 Task: Install fitness and health tracking extensions to monitor your activity.
Action: Mouse moved to (1380, 36)
Screenshot: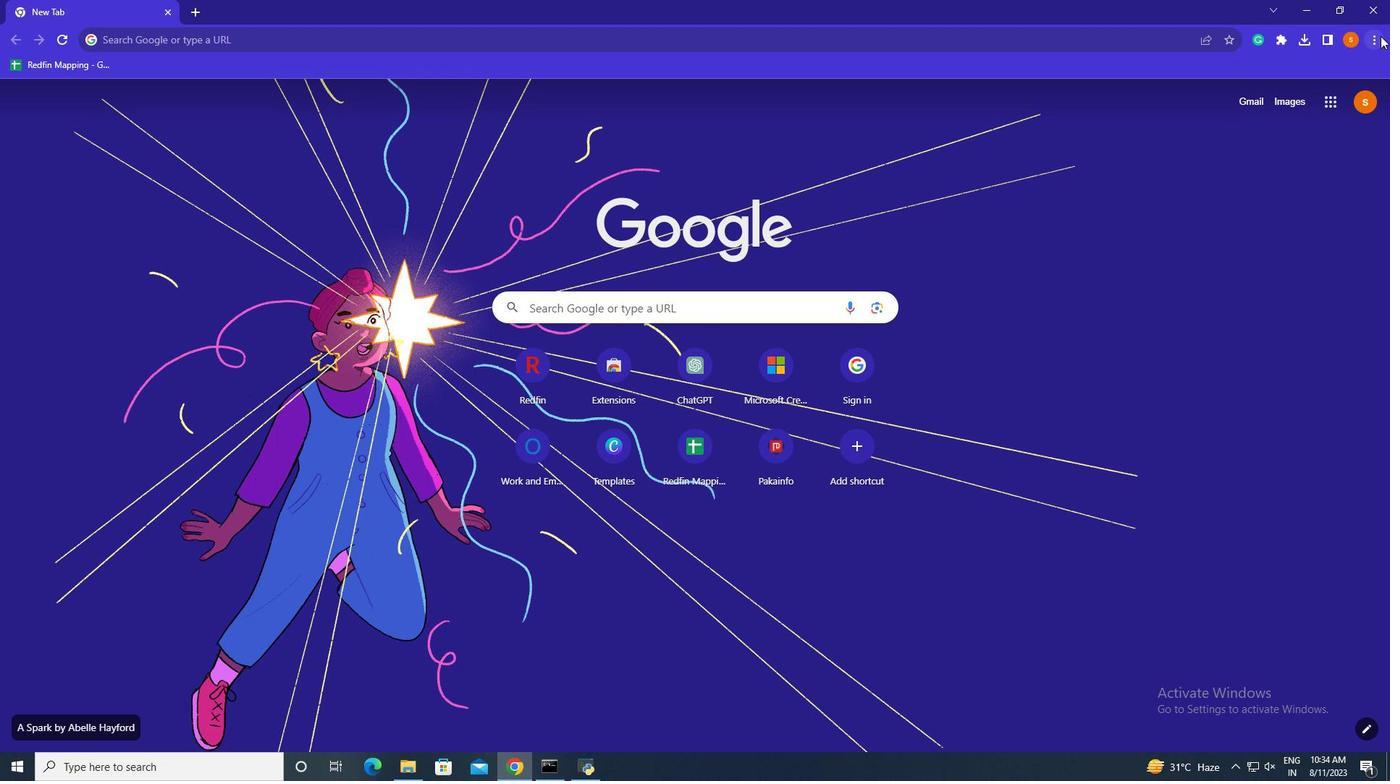 
Action: Mouse pressed left at (1380, 36)
Screenshot: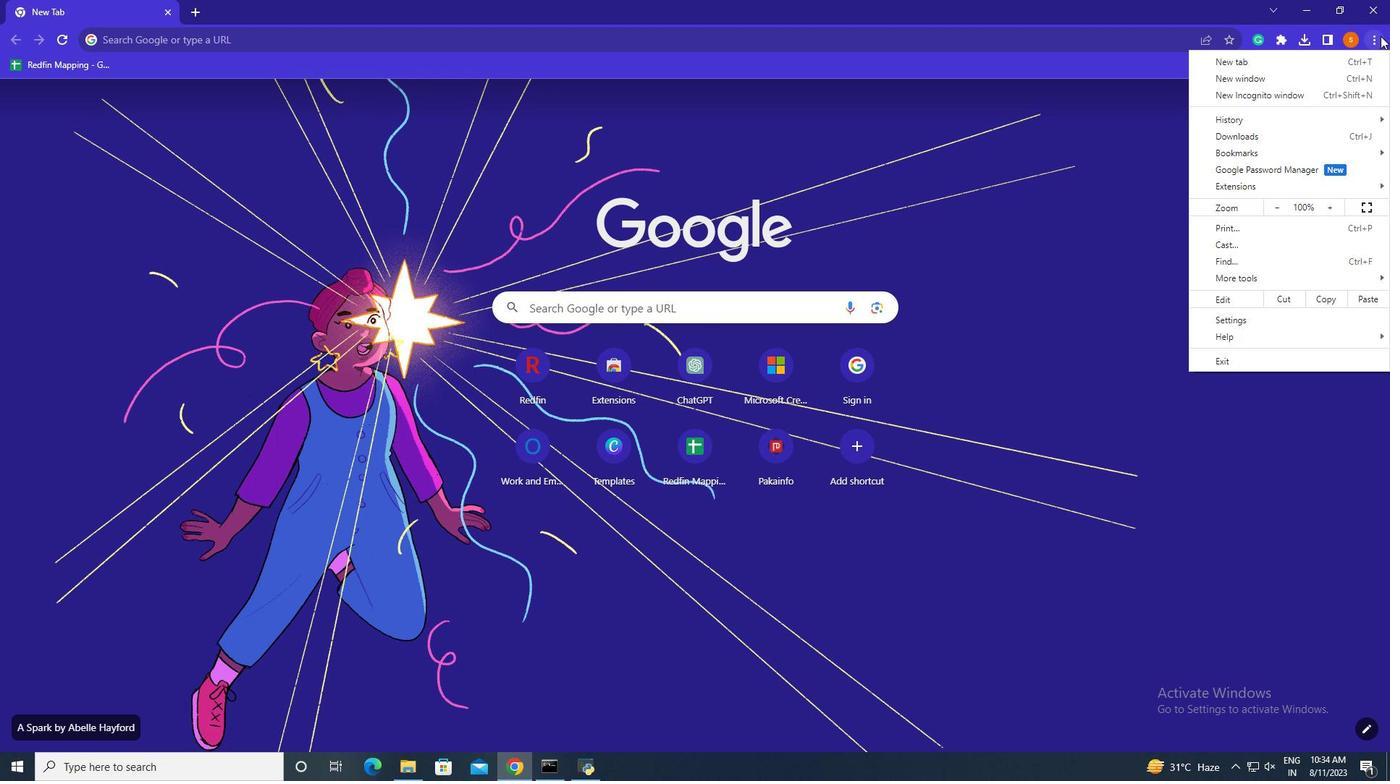 
Action: Mouse moved to (1263, 185)
Screenshot: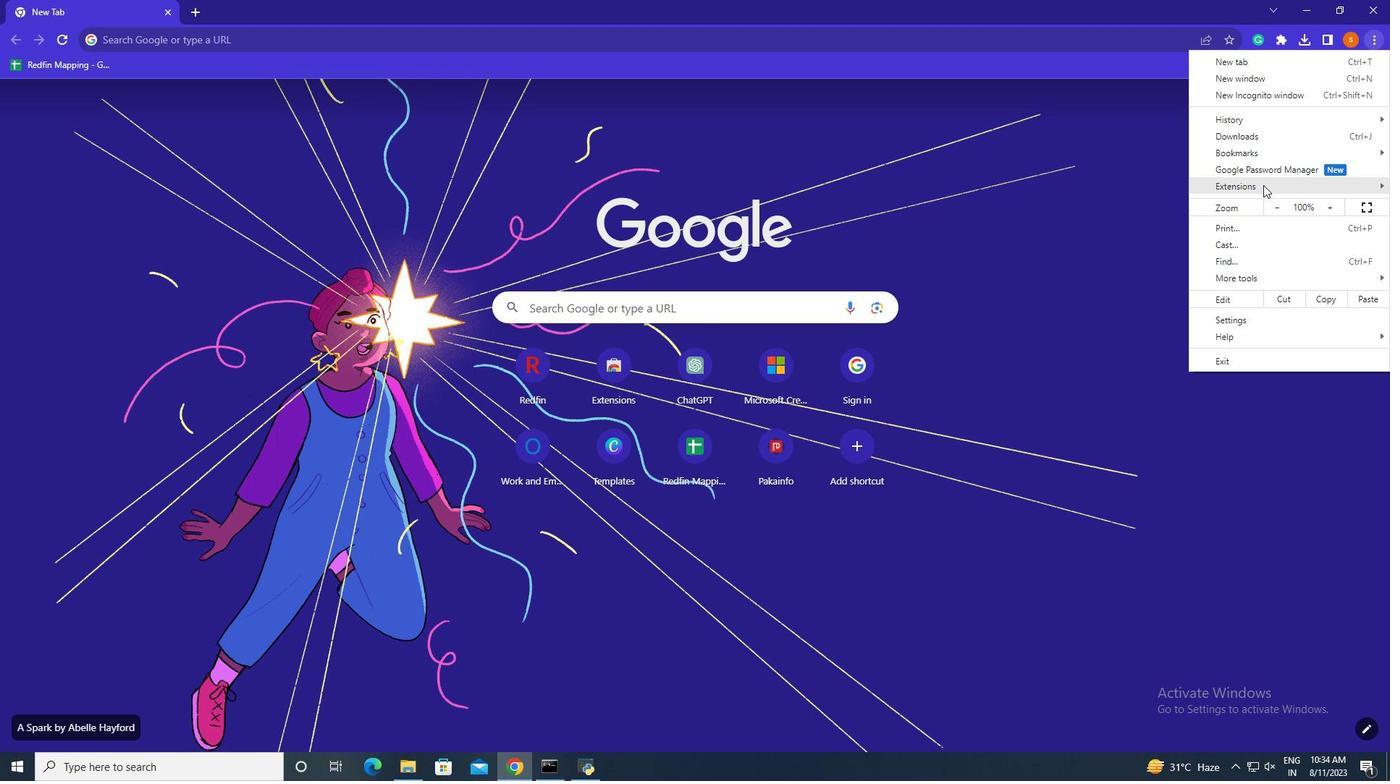 
Action: Mouse pressed left at (1263, 185)
Screenshot: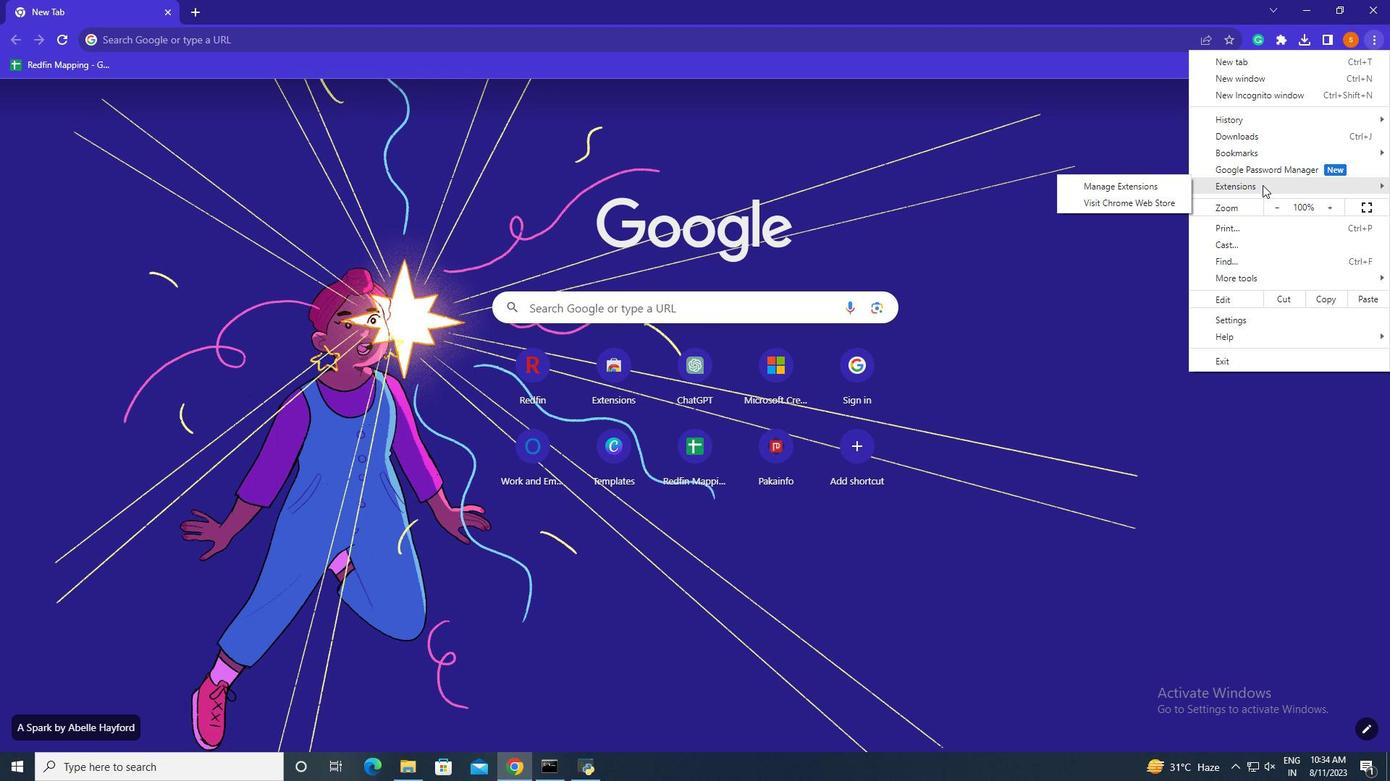 
Action: Mouse moved to (1164, 207)
Screenshot: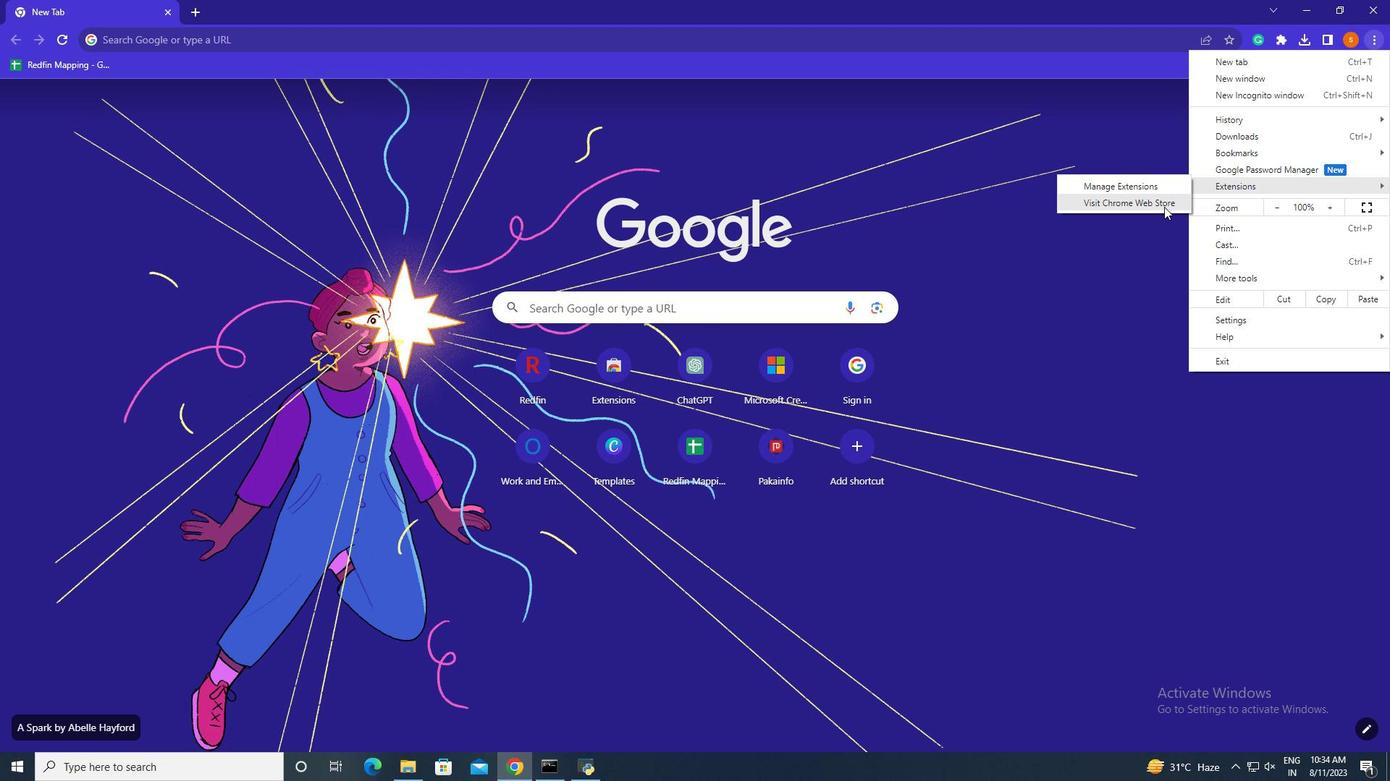 
Action: Mouse pressed left at (1164, 207)
Screenshot: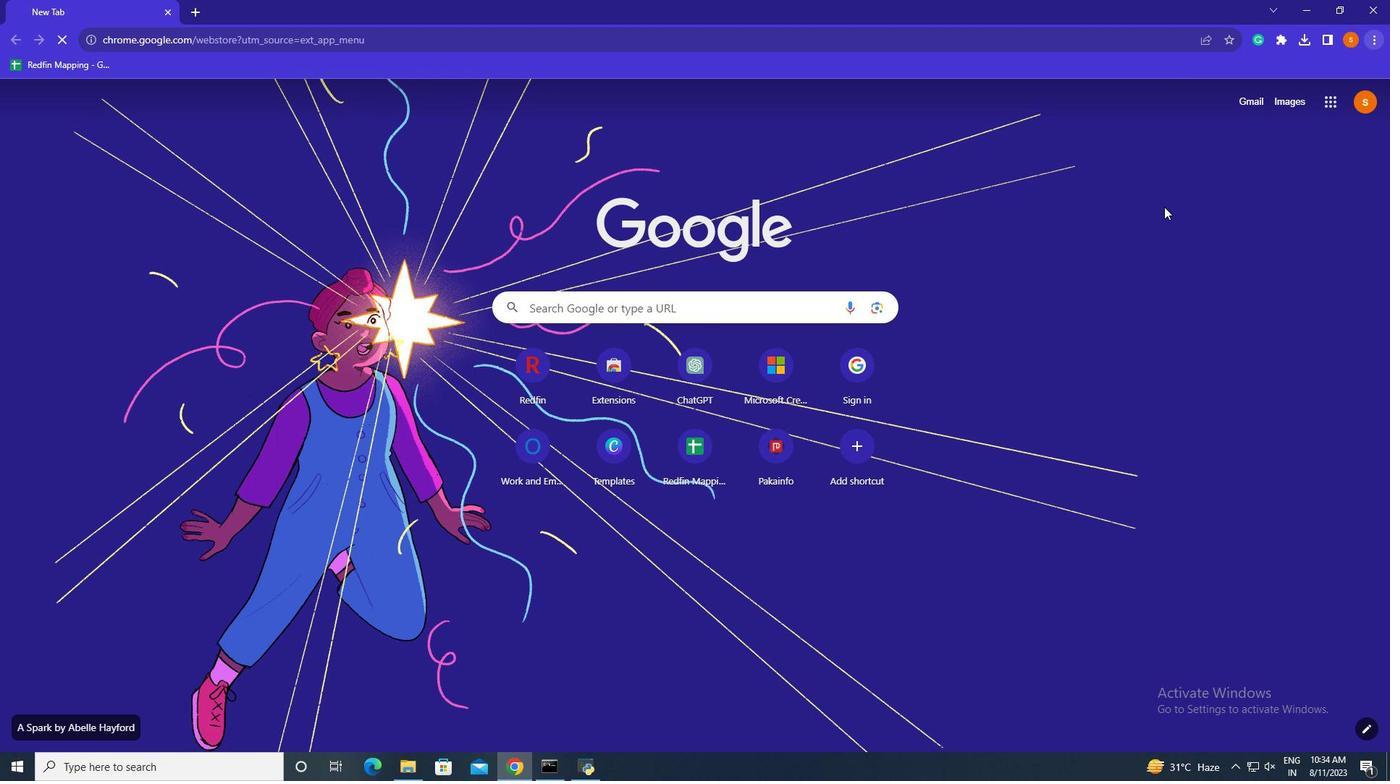 
Action: Mouse moved to (286, 135)
Screenshot: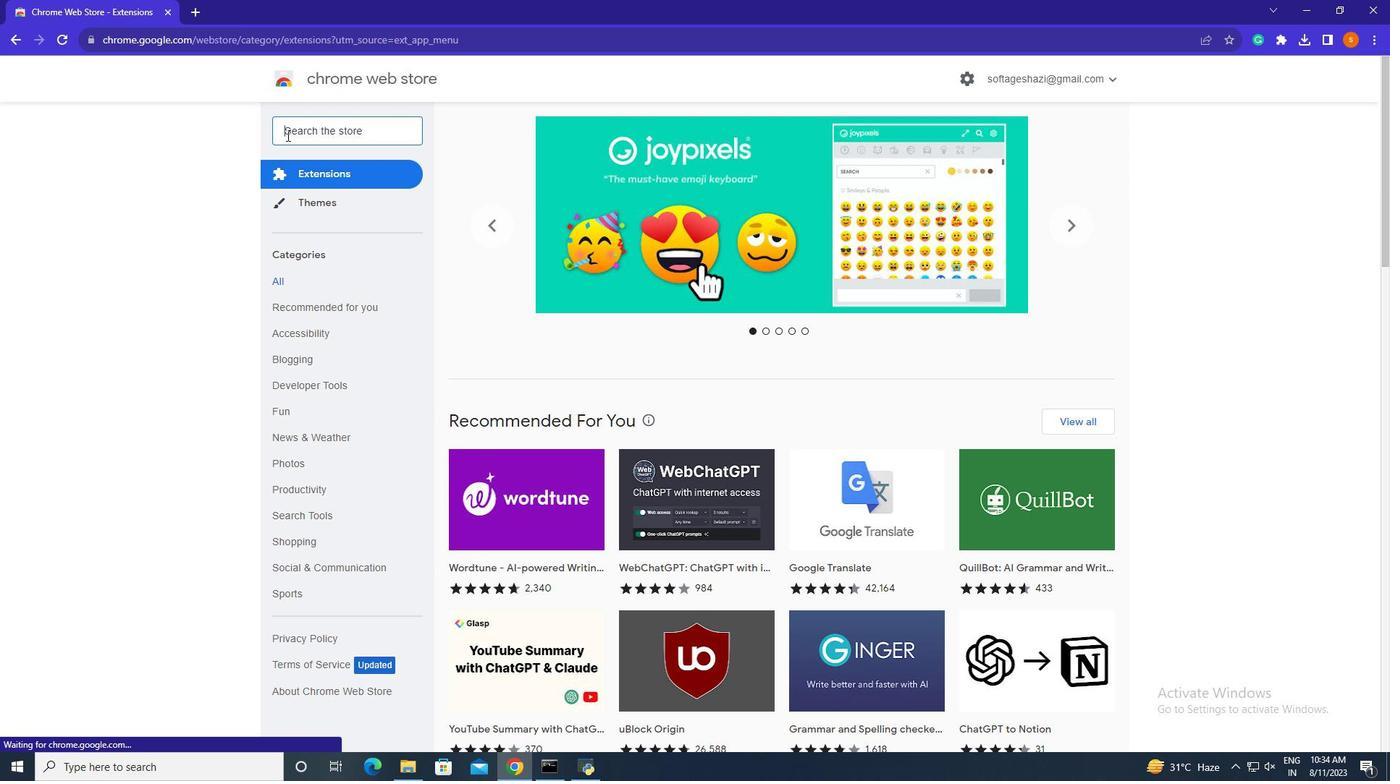 
Action: Mouse pressed left at (286, 135)
Screenshot: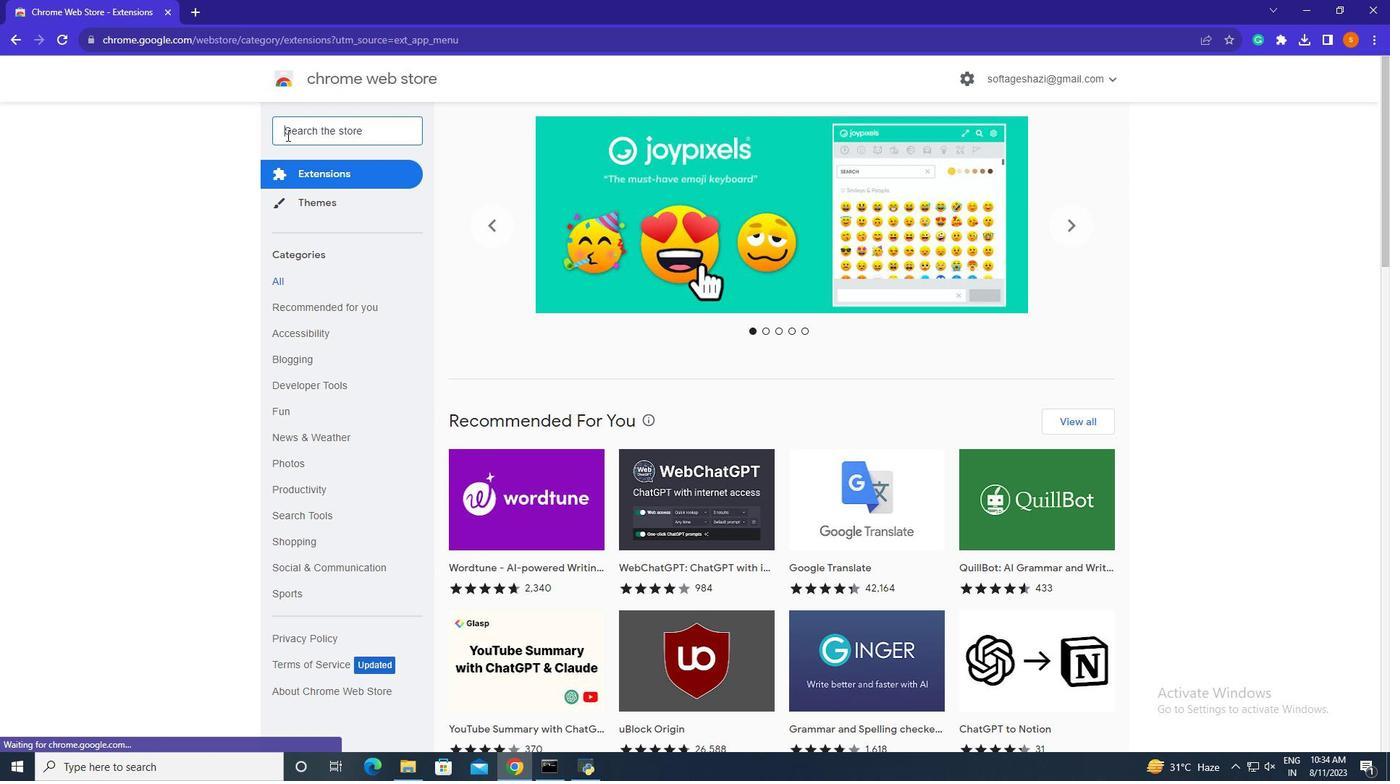 
Action: Key pressed <Key.shift>Fitness<Key.space>and<Key.space>health<Key.space>tracking
Screenshot: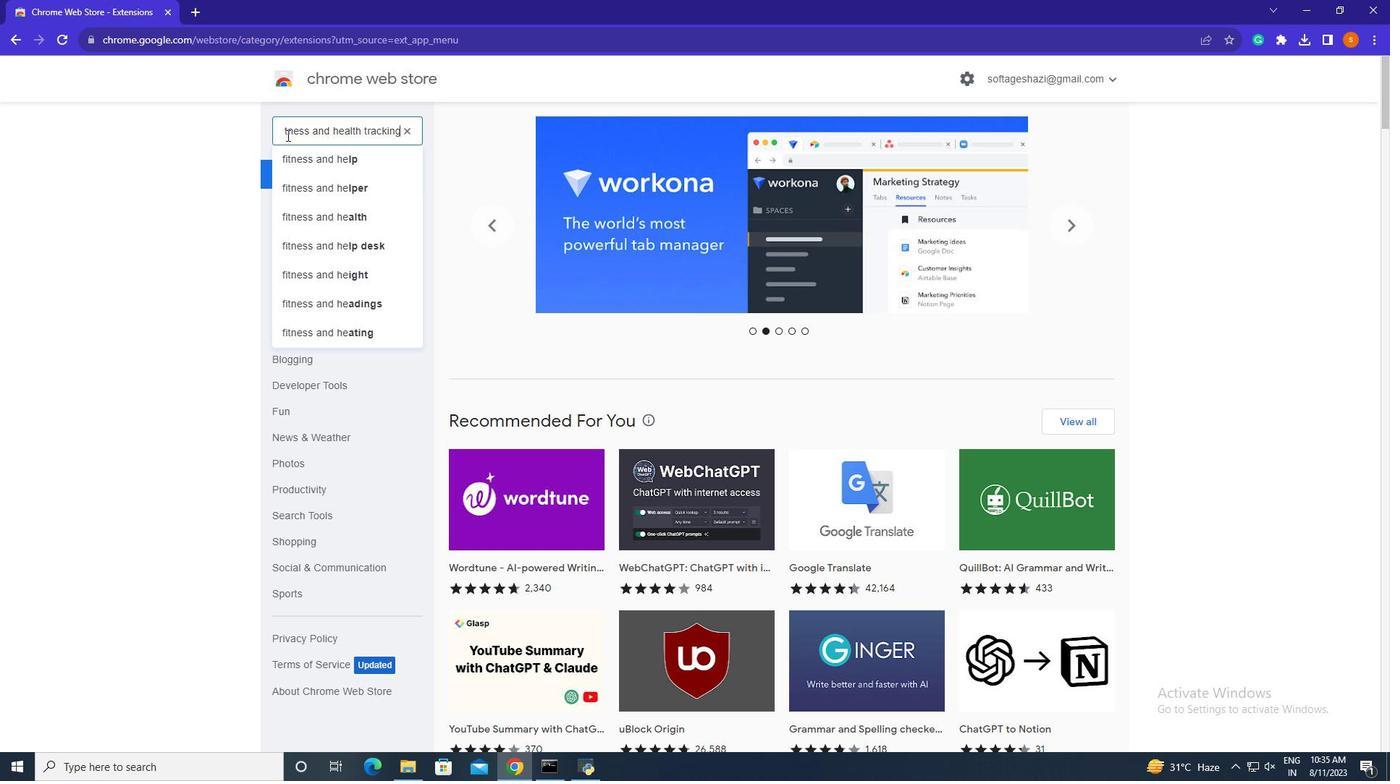 
Action: Mouse moved to (349, 150)
Screenshot: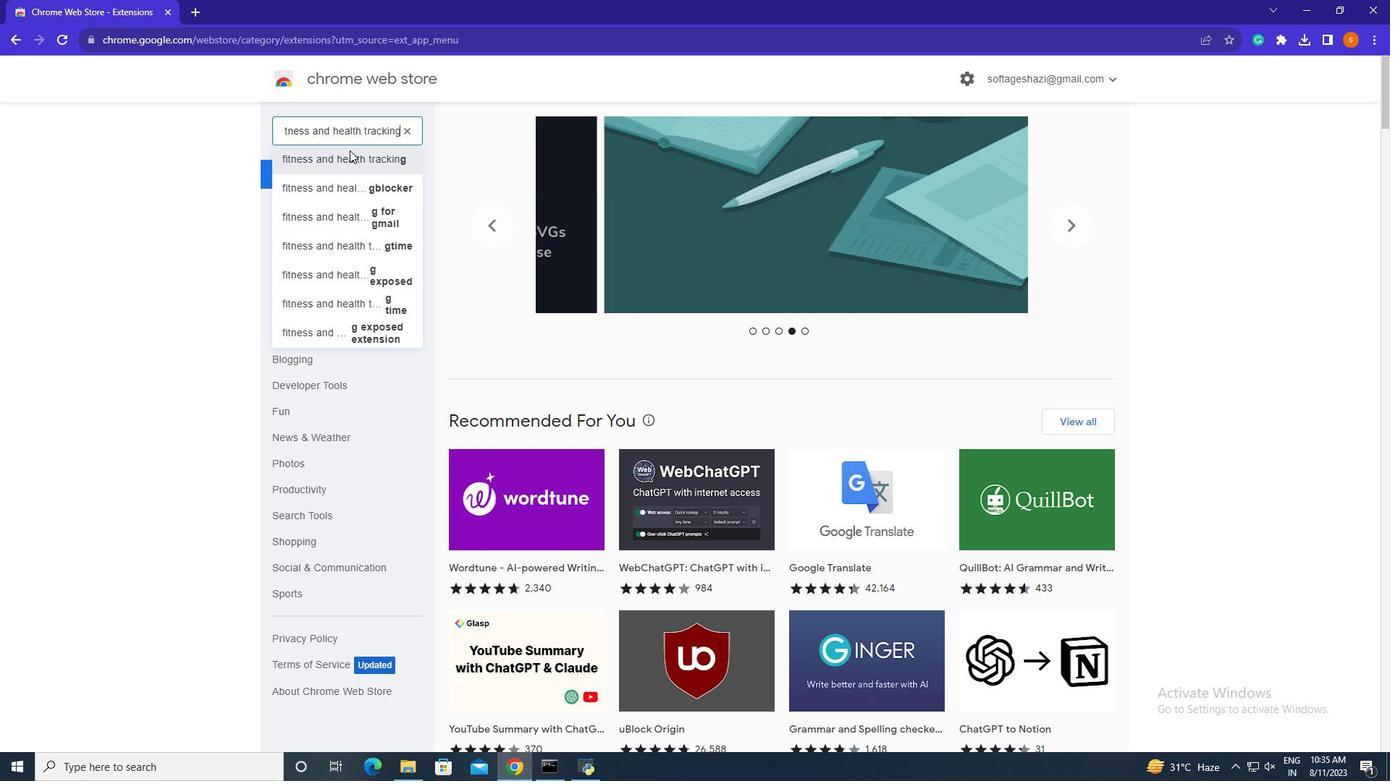 
Action: Mouse pressed left at (349, 150)
Screenshot: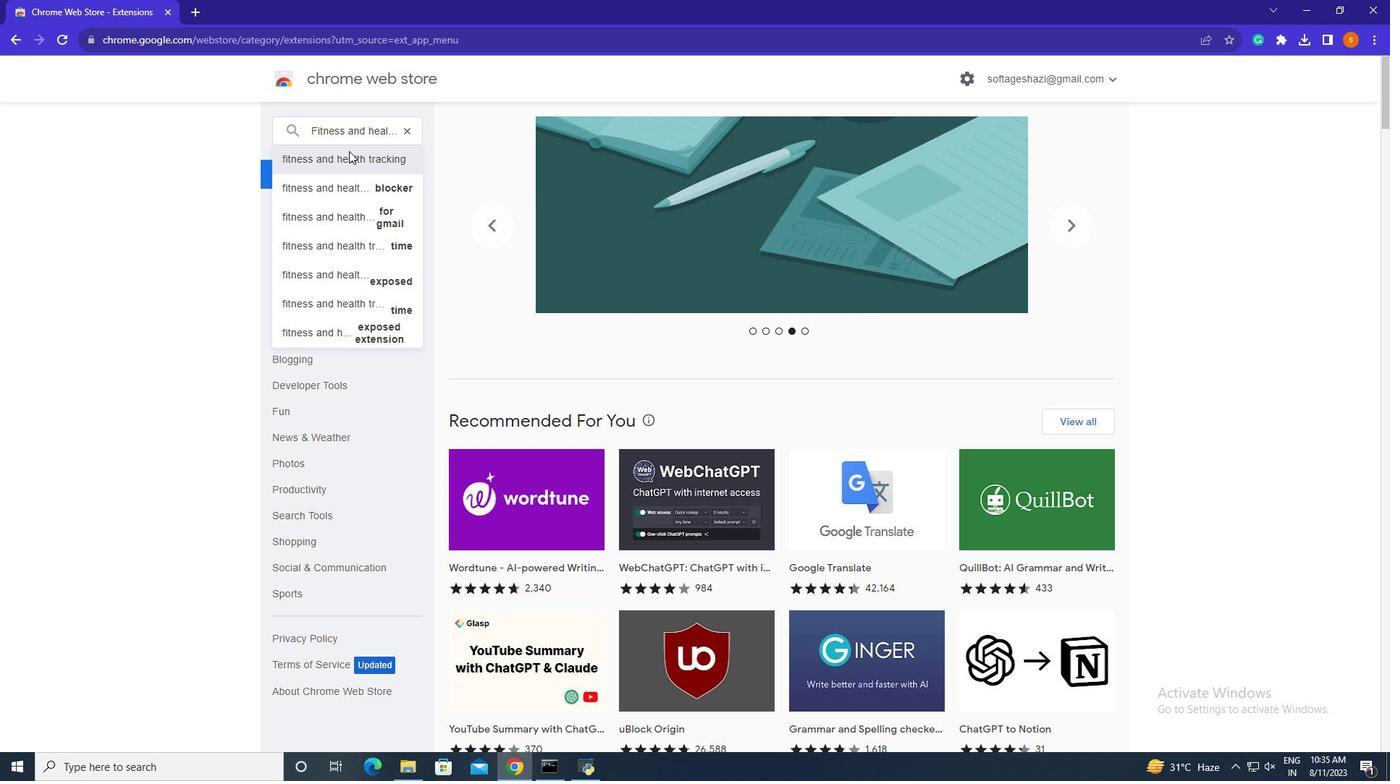
Action: Mouse moved to (637, 345)
Screenshot: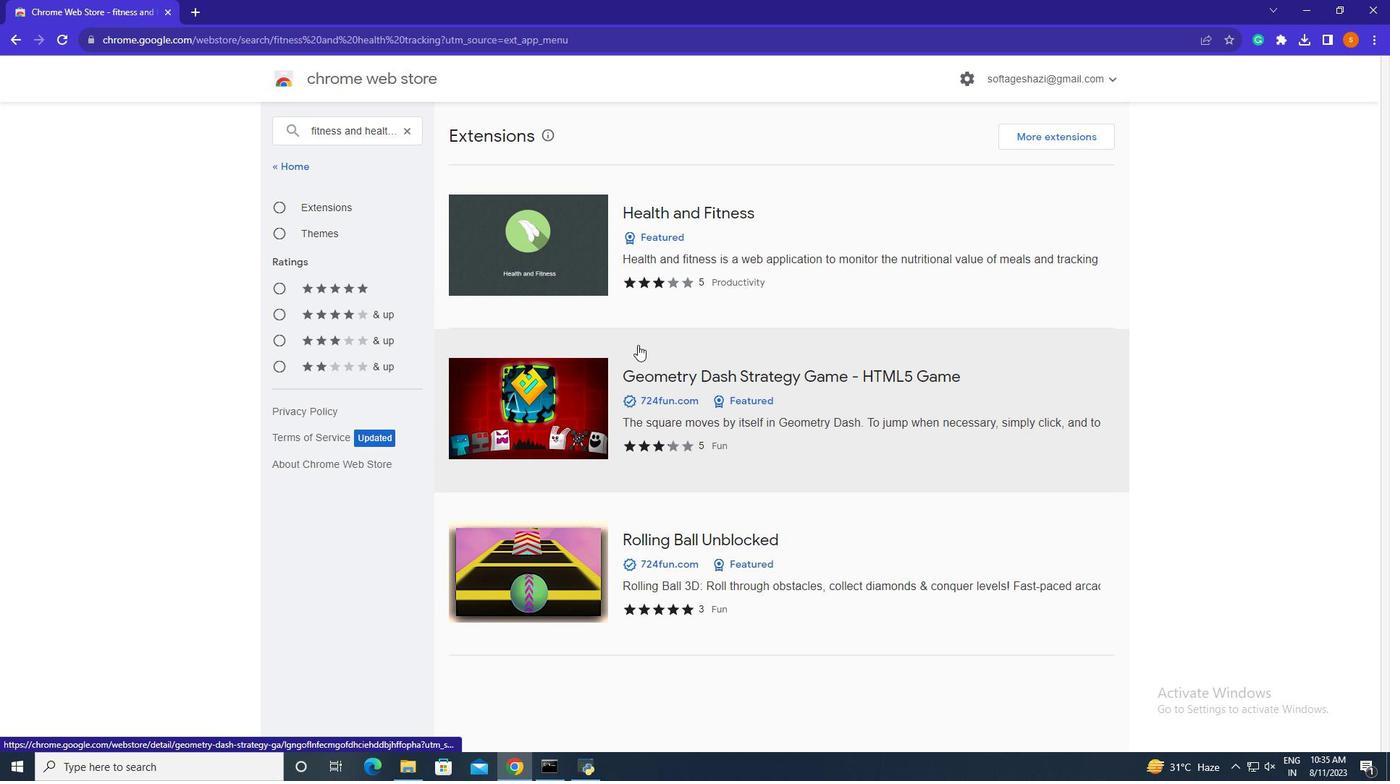 
Action: Mouse scrolled (637, 344) with delta (0, 0)
Screenshot: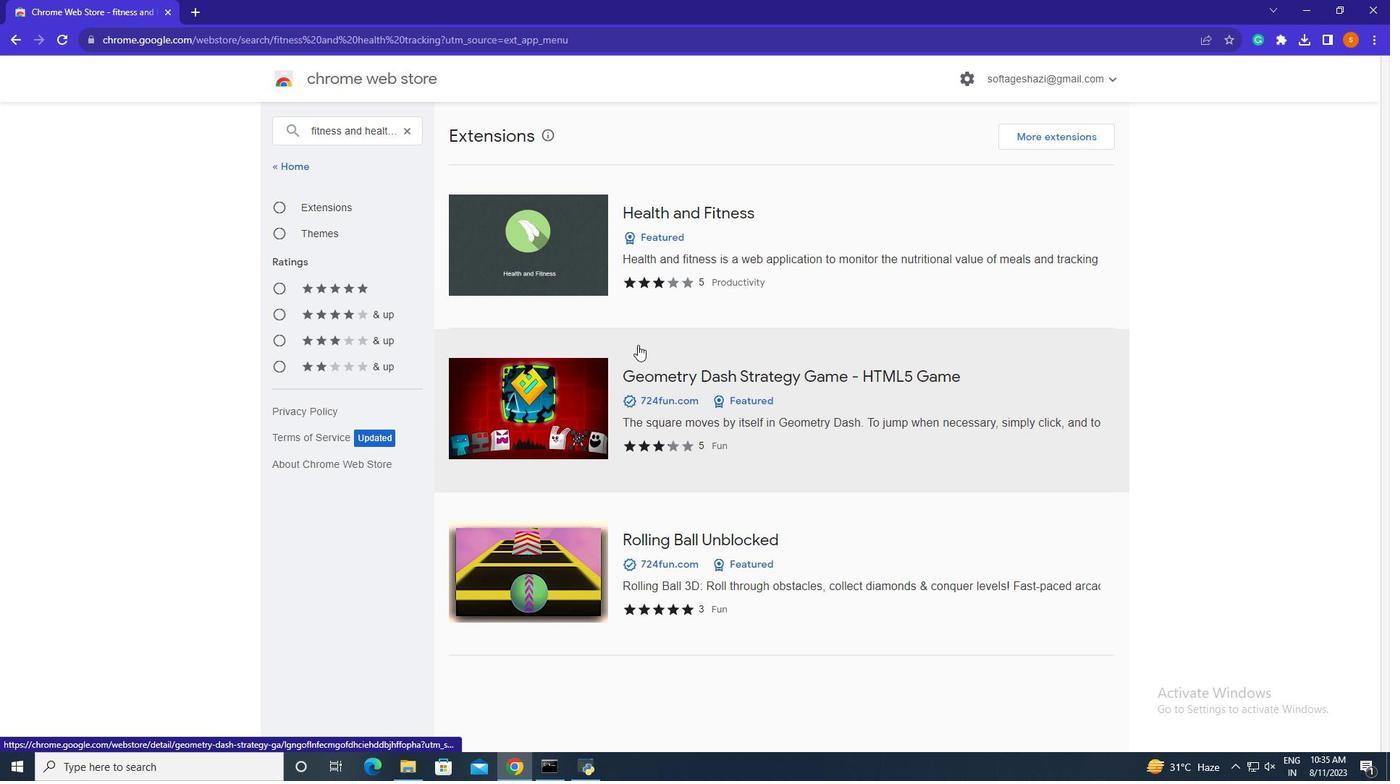
Action: Mouse scrolled (637, 344) with delta (0, 0)
Screenshot: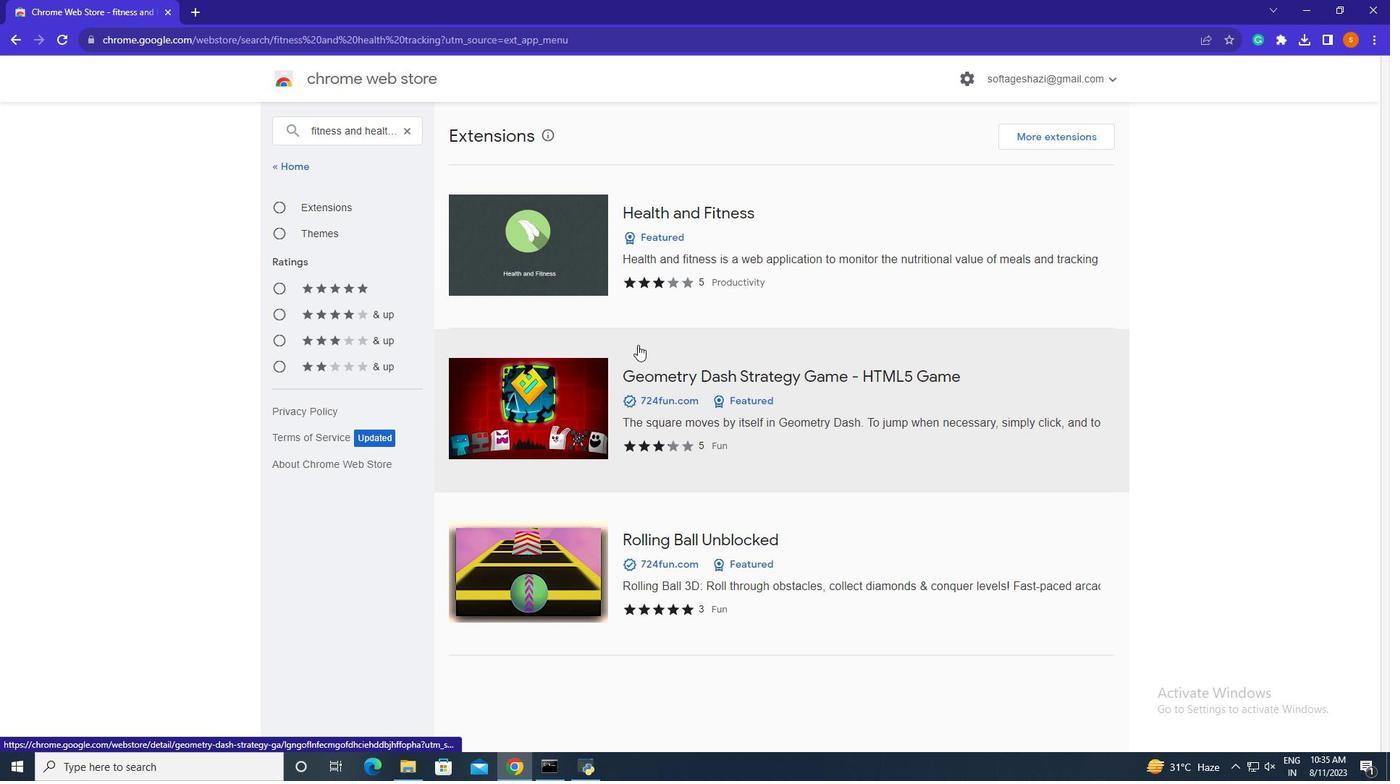
Action: Mouse scrolled (637, 344) with delta (0, 0)
Screenshot: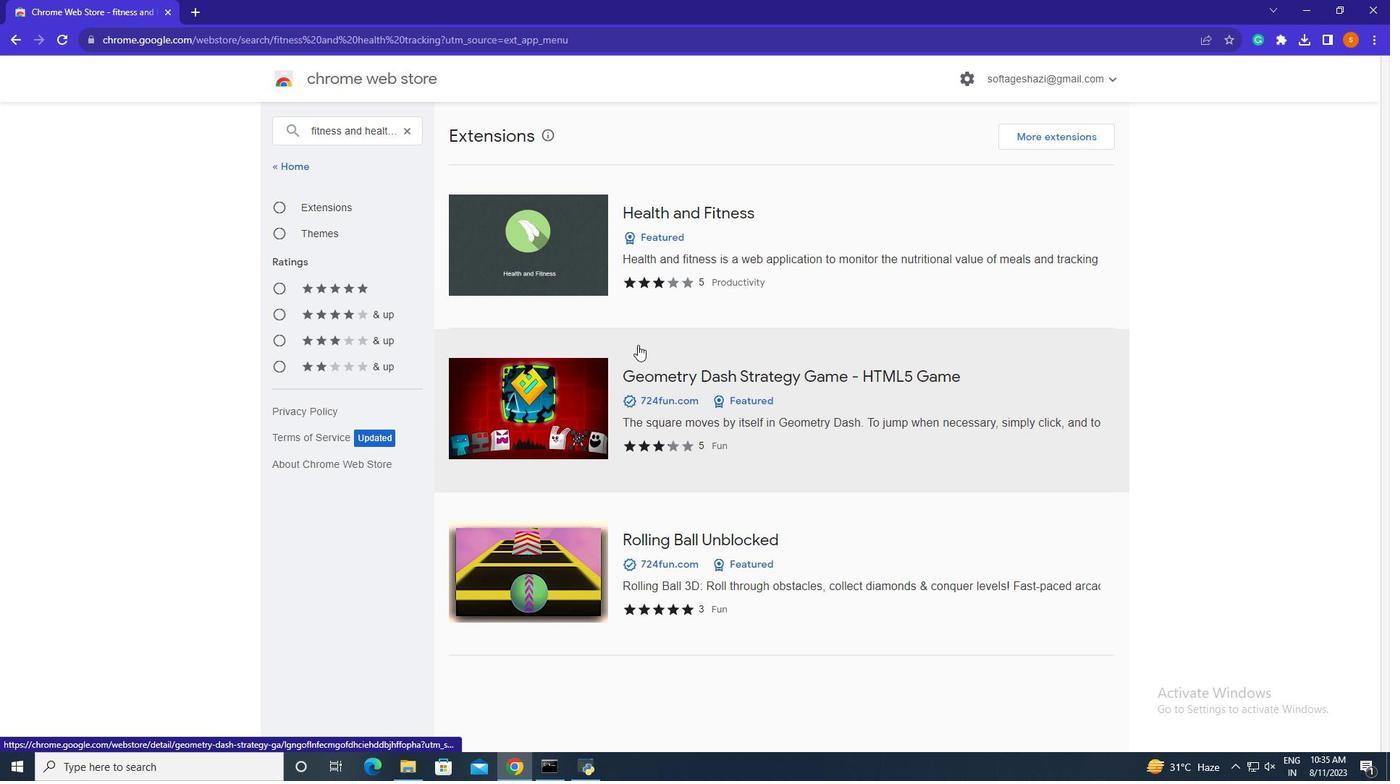 
Action: Mouse scrolled (637, 344) with delta (0, 0)
Screenshot: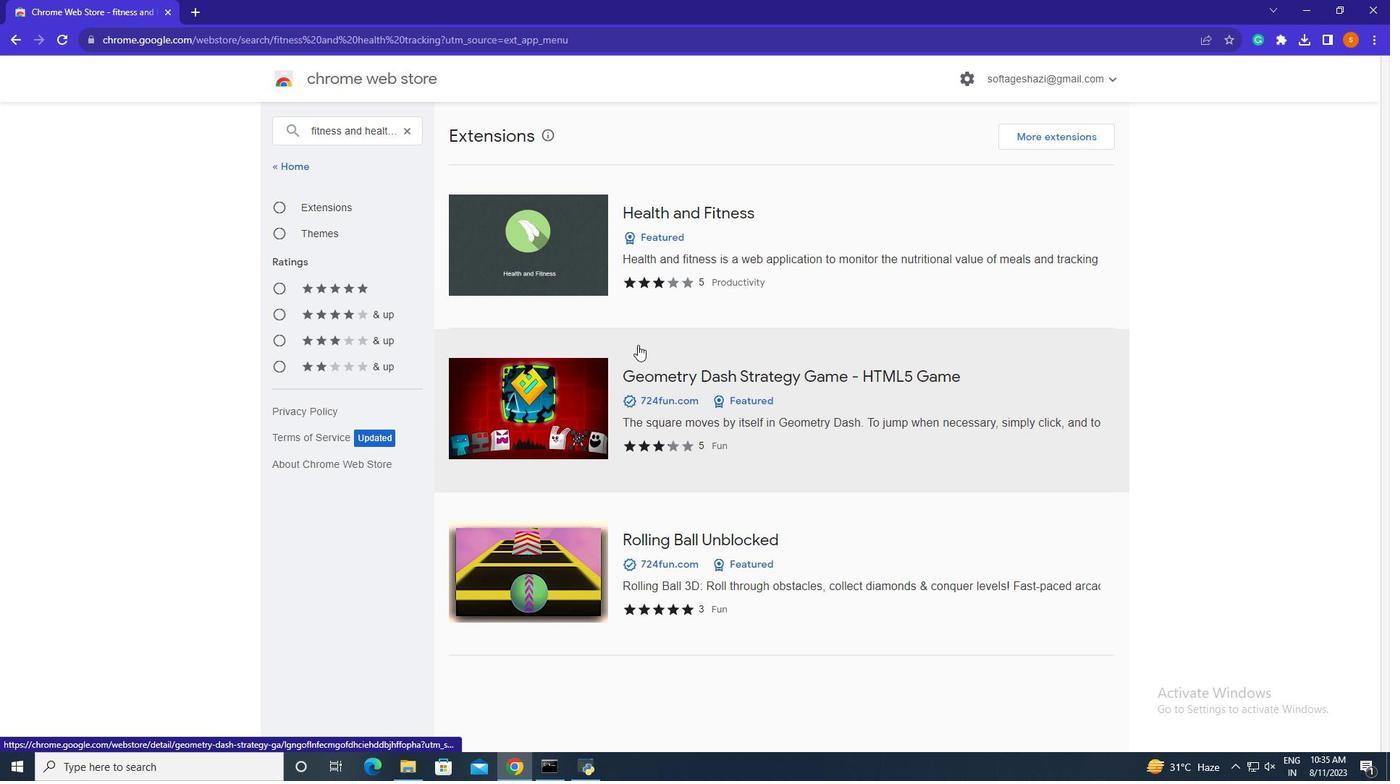 
Action: Mouse moved to (697, 212)
Screenshot: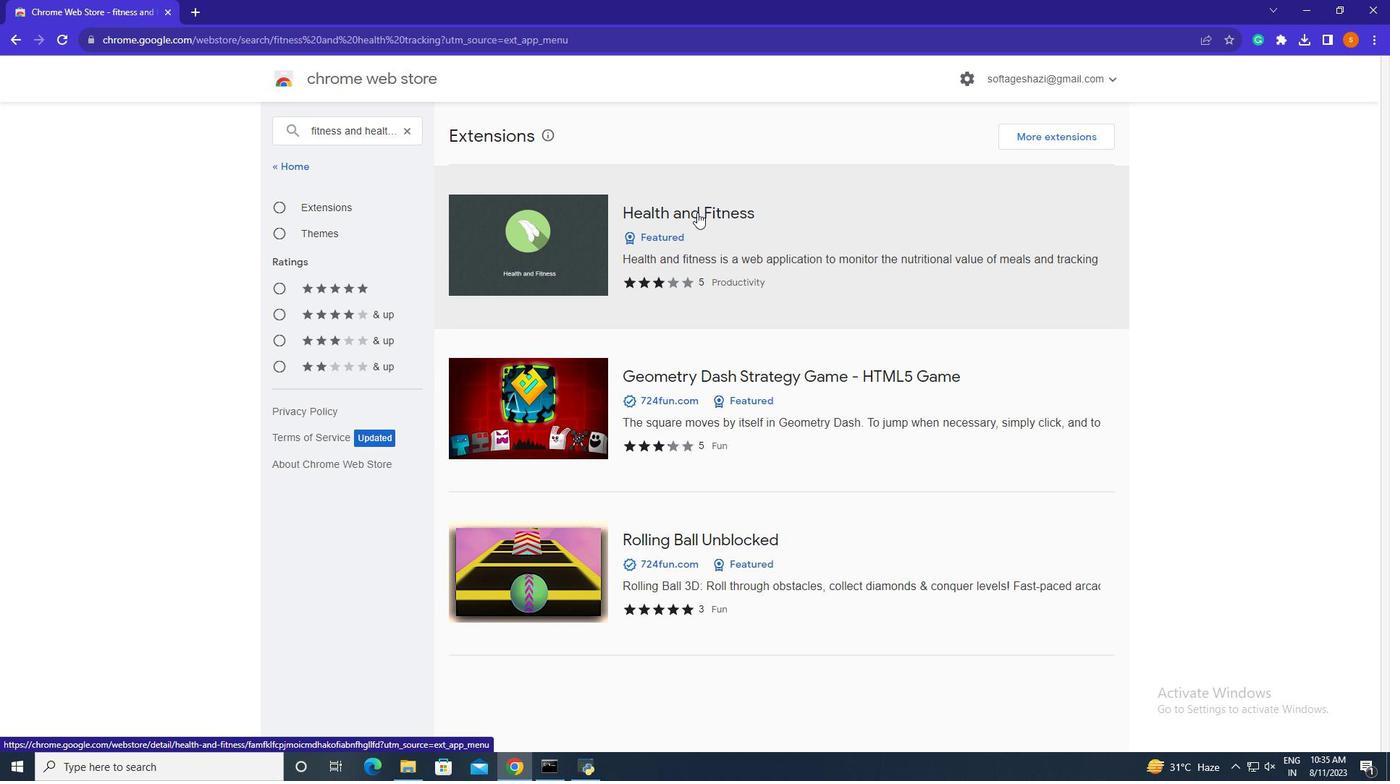 
Action: Mouse pressed left at (697, 212)
Screenshot: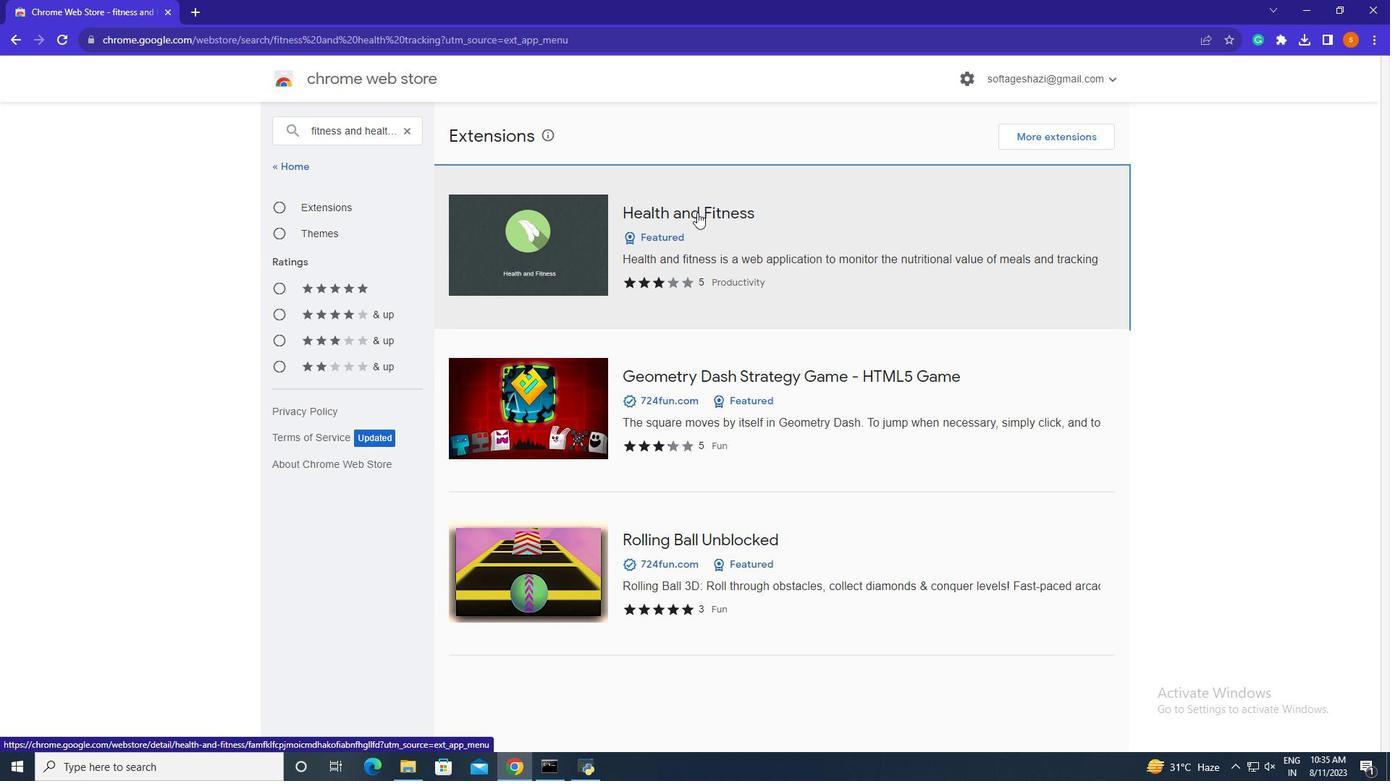 
Action: Mouse moved to (980, 186)
Screenshot: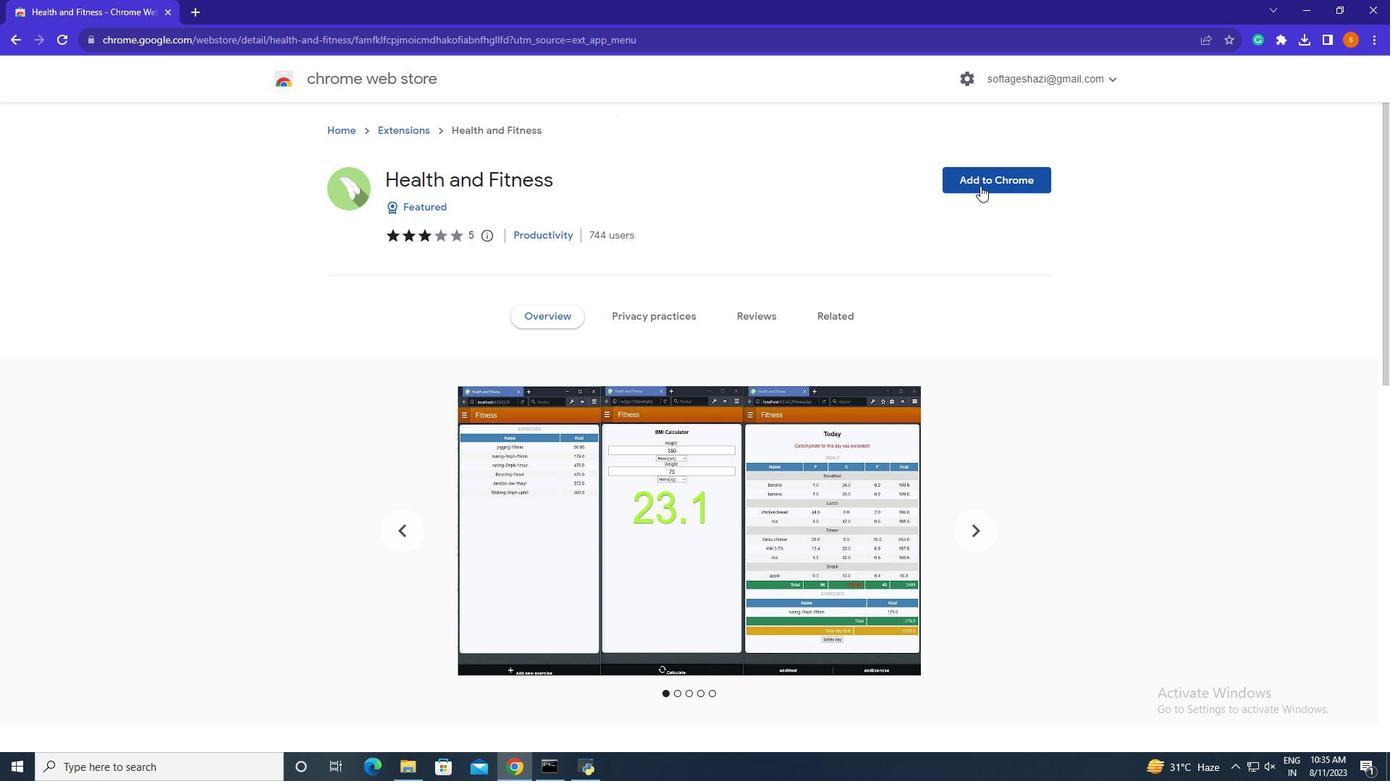 
Action: Mouse pressed left at (980, 186)
Screenshot: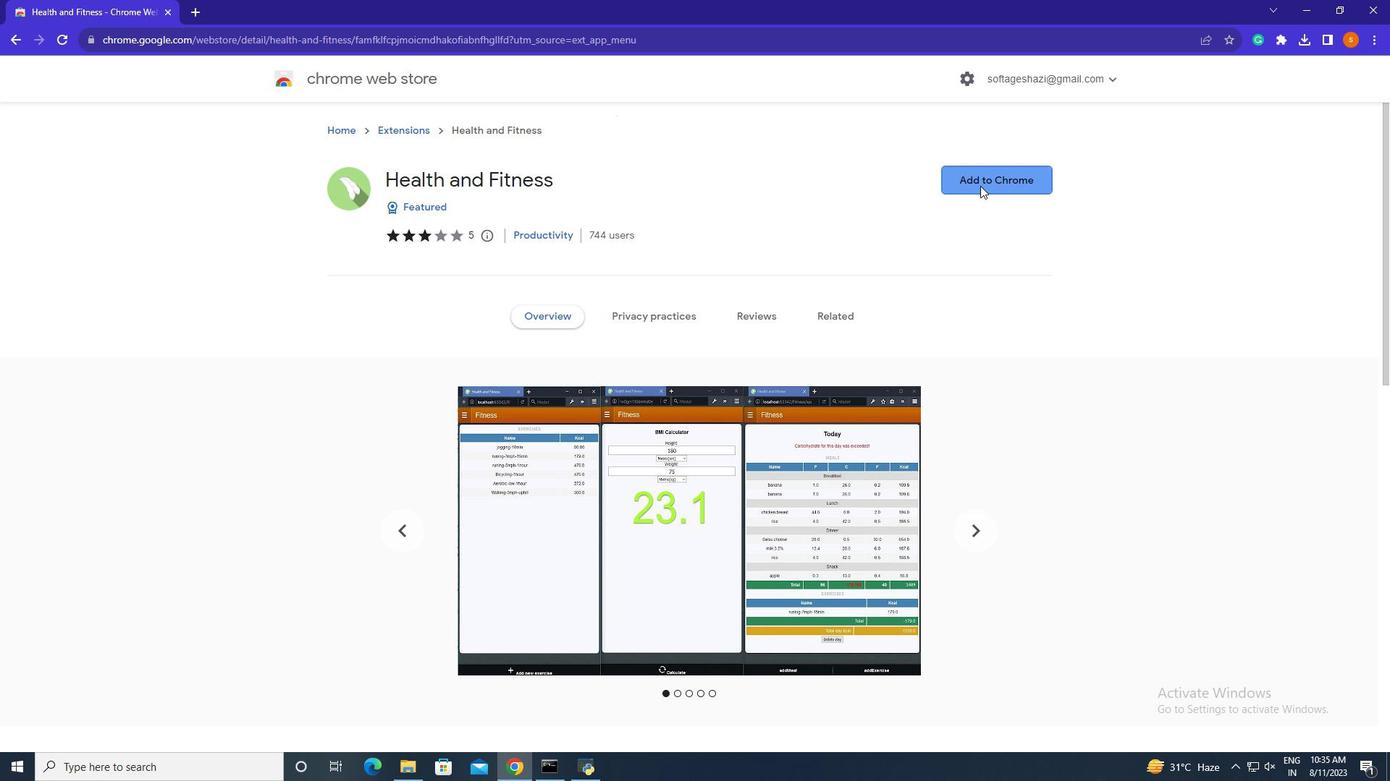 
Action: Mouse moved to (718, 111)
Screenshot: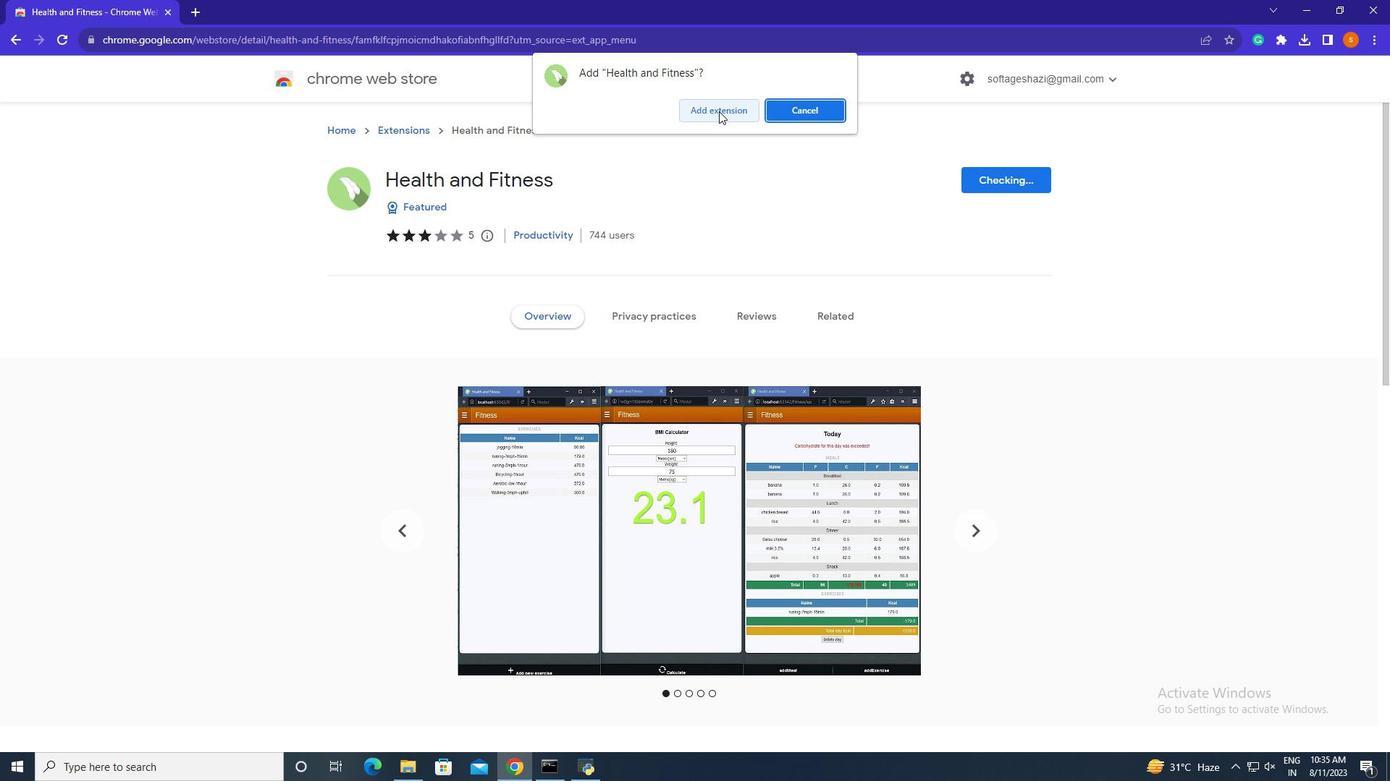 
Action: Mouse pressed left at (718, 111)
Screenshot: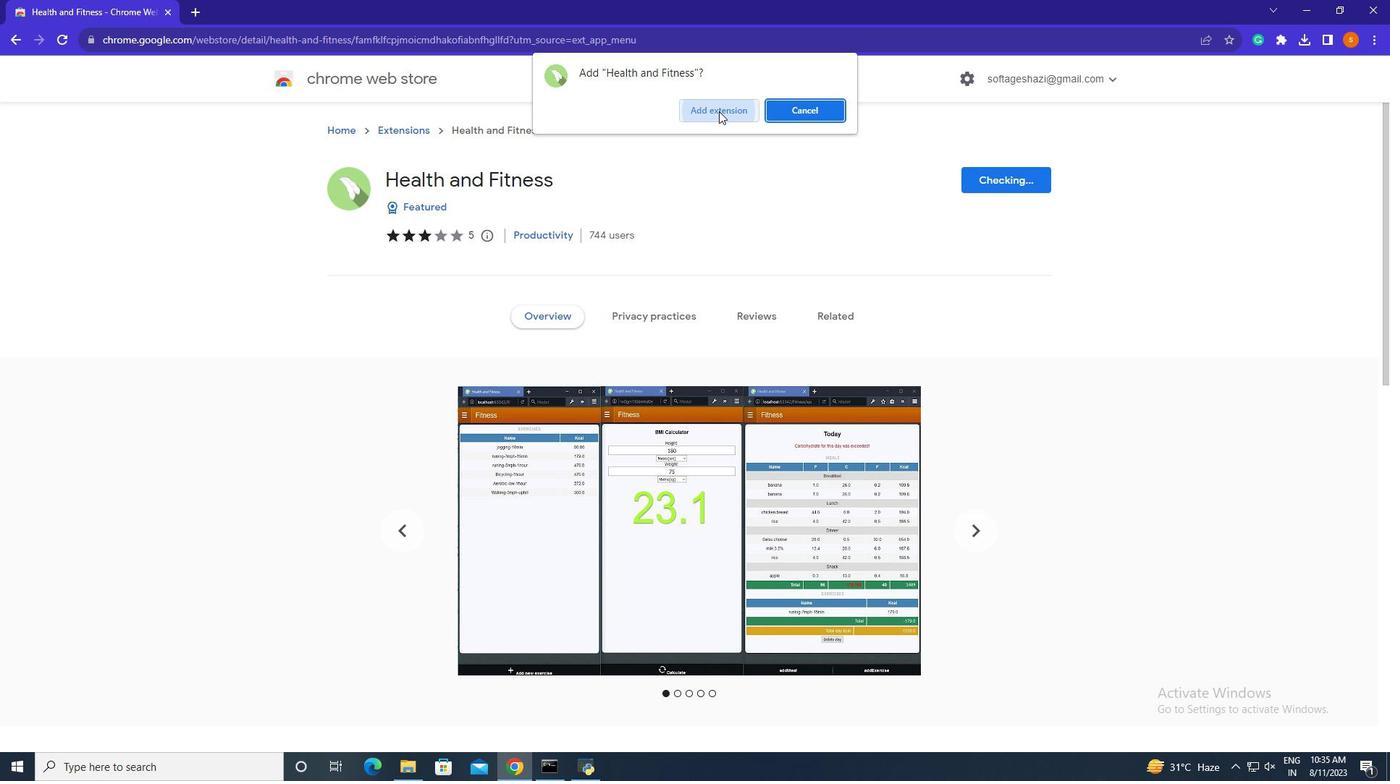
Action: Mouse moved to (1259, 40)
Screenshot: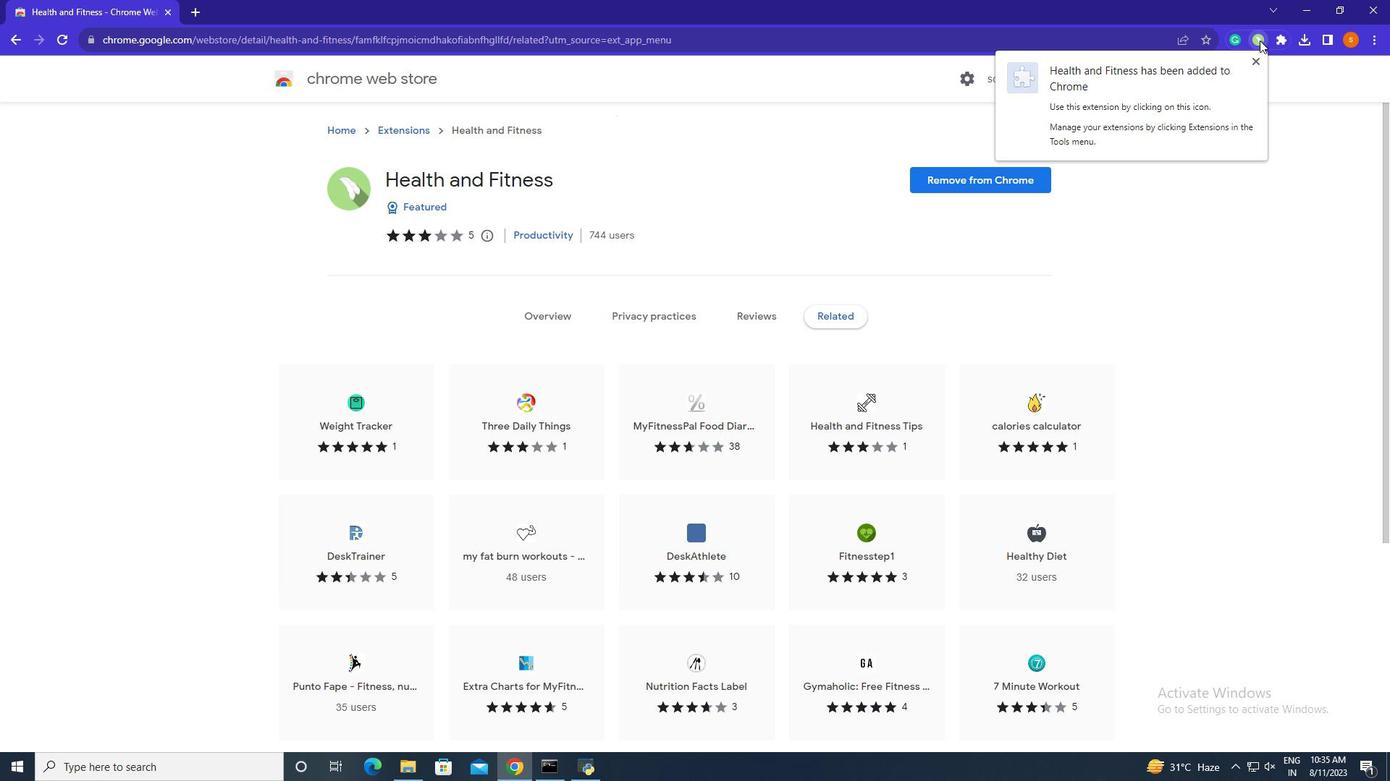
Action: Mouse pressed left at (1259, 40)
Screenshot: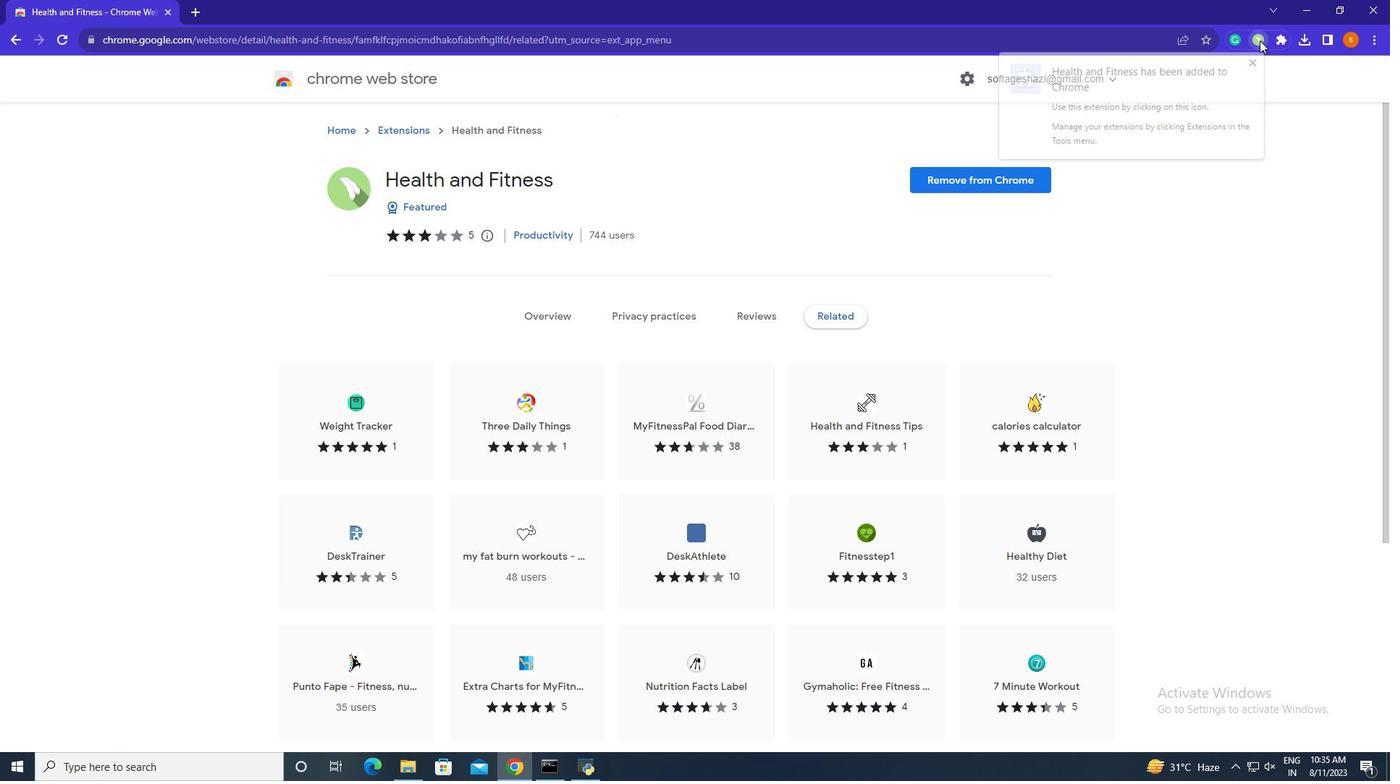 
Action: Mouse moved to (19, 69)
Screenshot: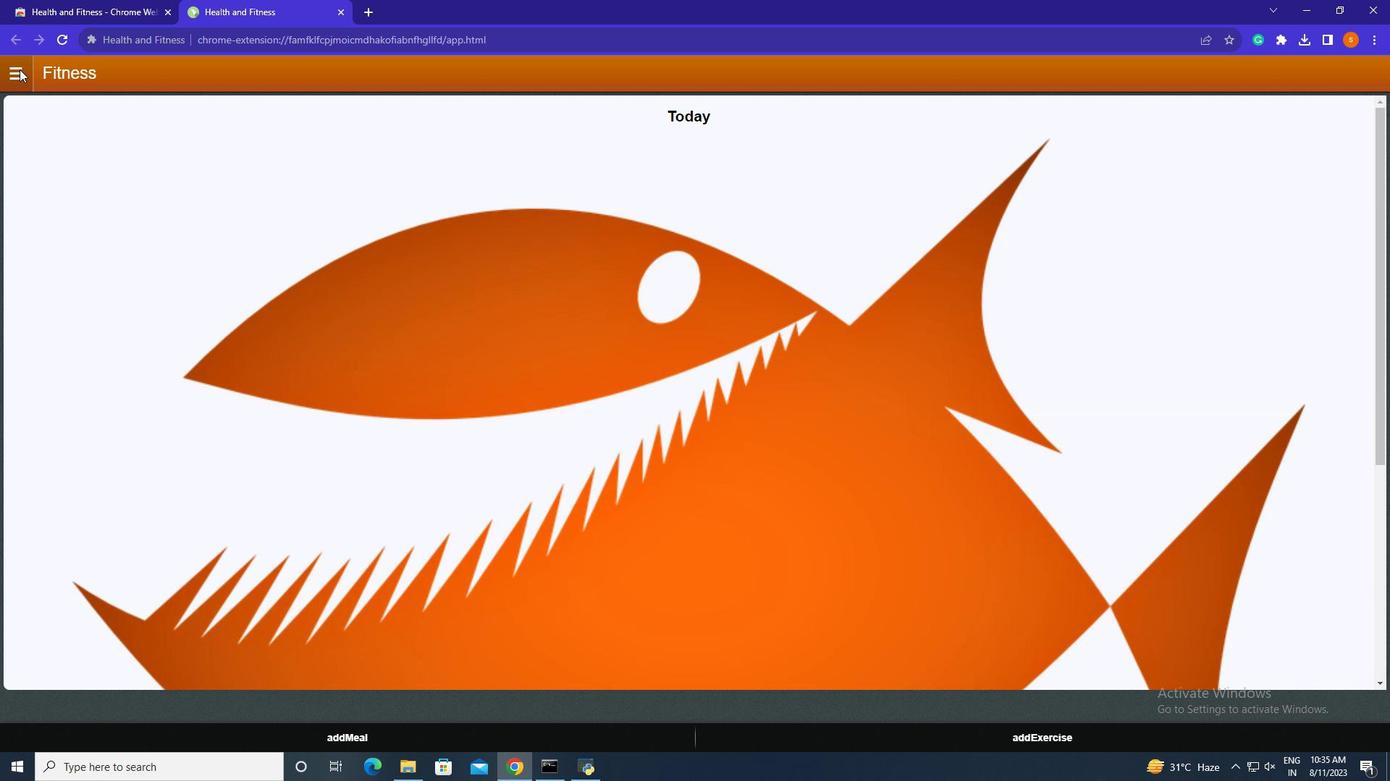 
Action: Mouse pressed left at (19, 69)
Screenshot: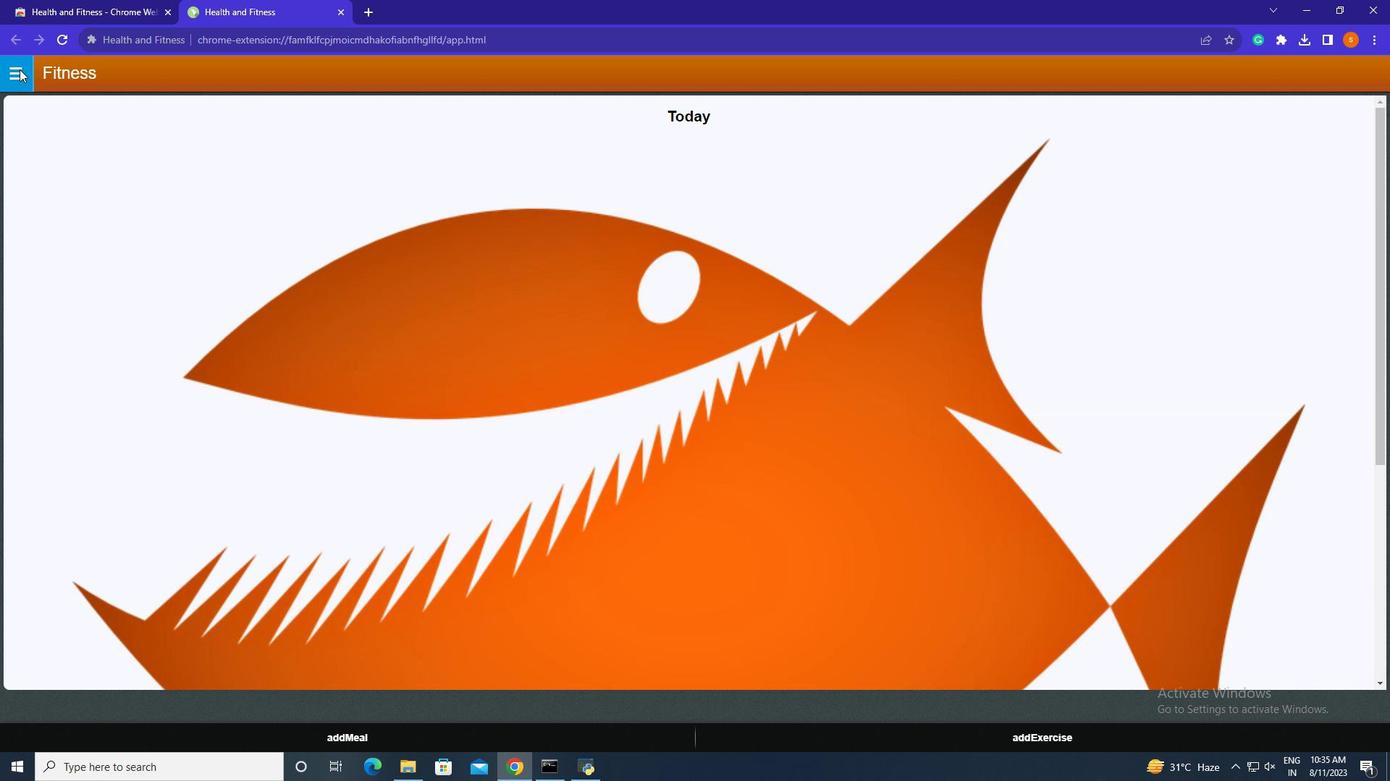 
Action: Mouse moved to (566, 113)
Screenshot: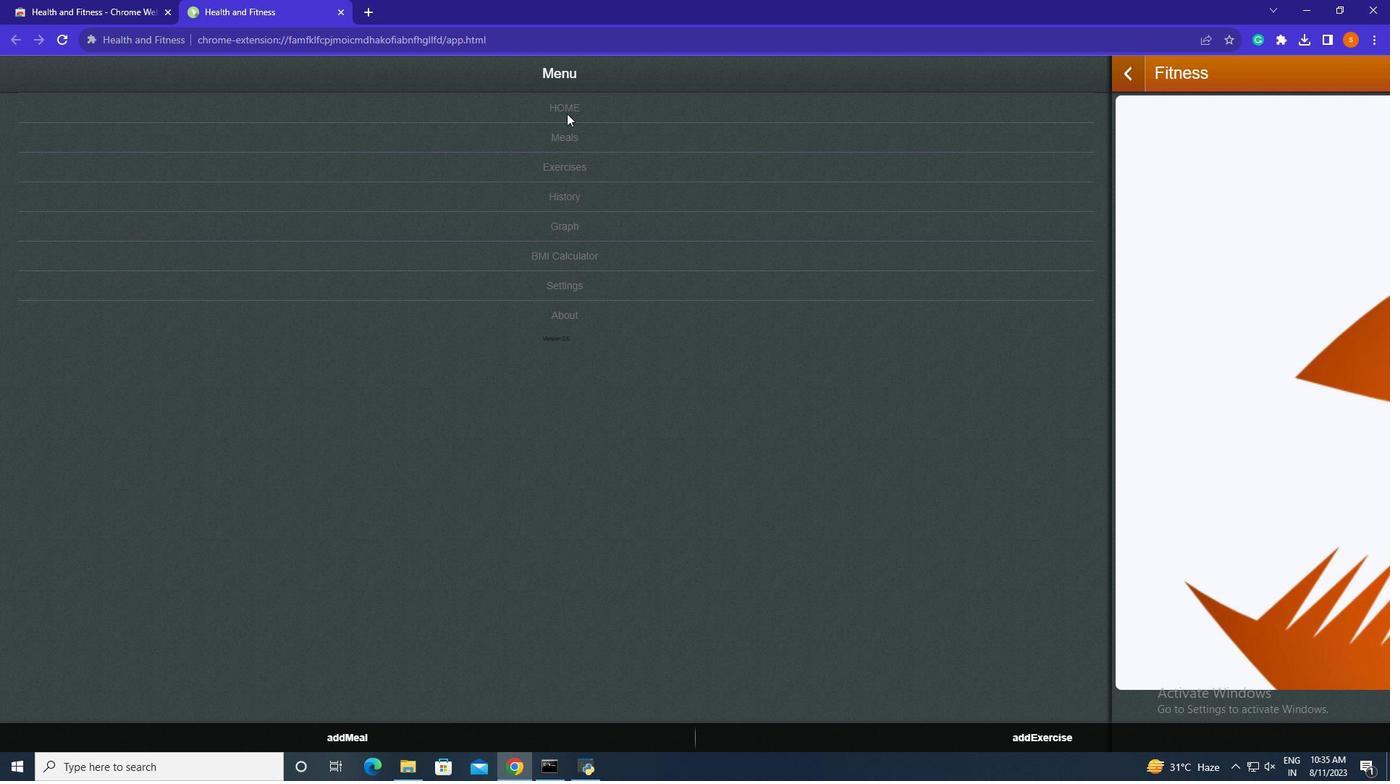 
Action: Mouse pressed left at (566, 113)
Screenshot: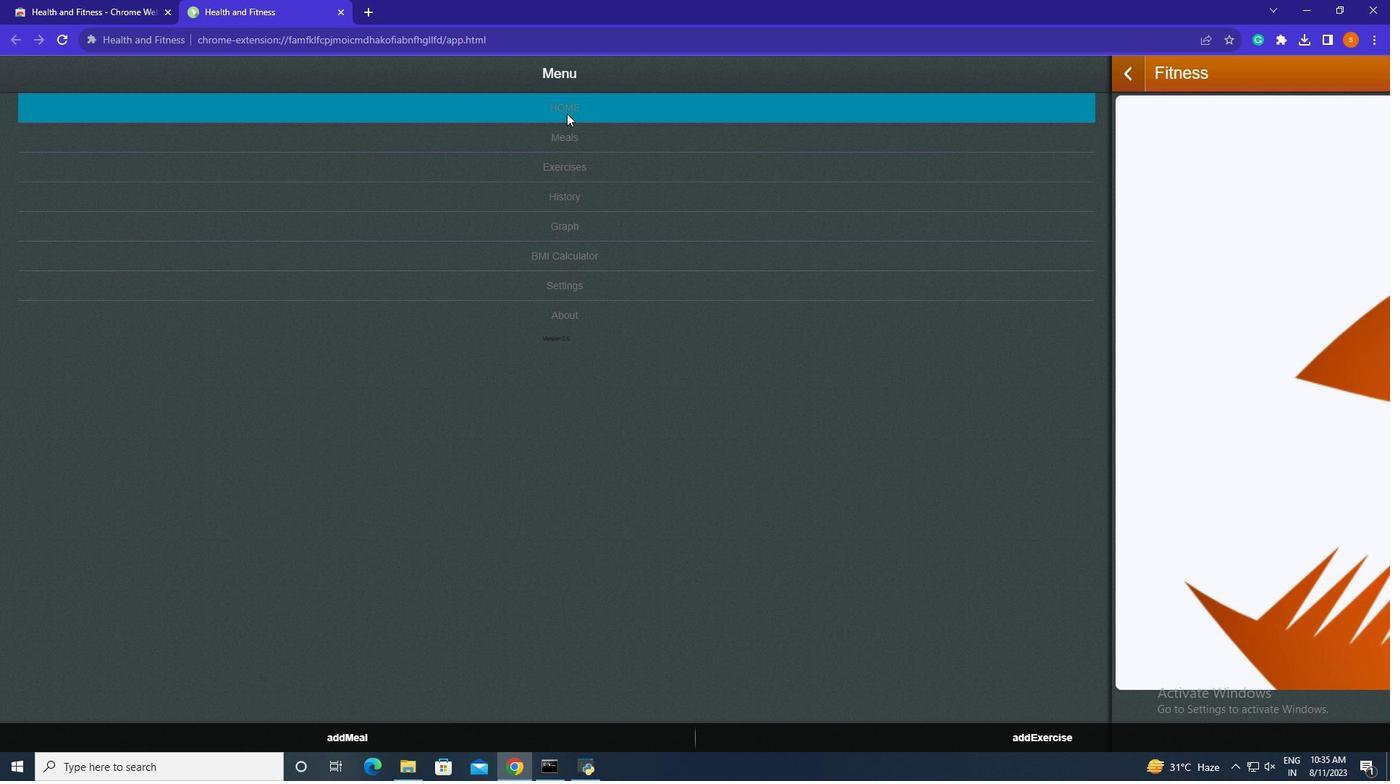 
Action: Mouse moved to (20, 77)
Screenshot: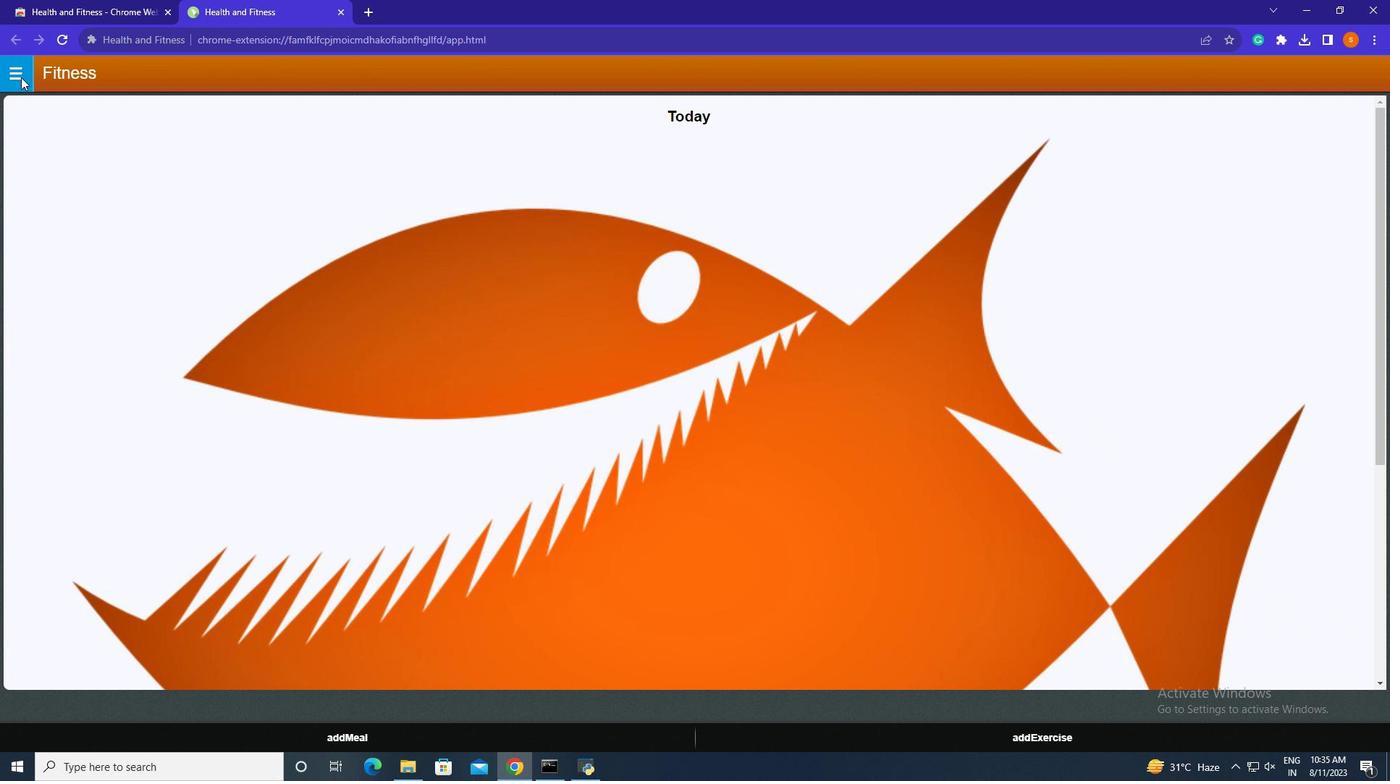 
Action: Mouse pressed left at (20, 77)
Screenshot: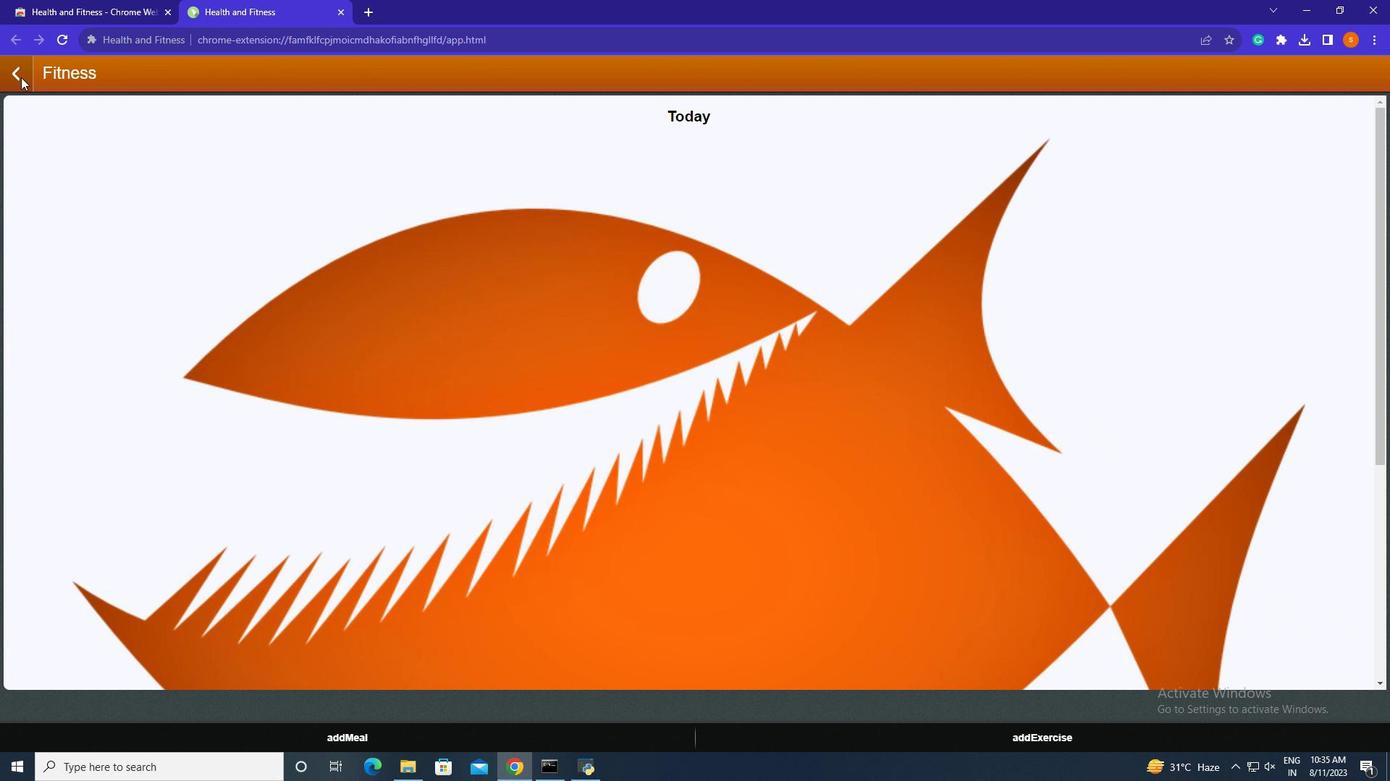 
Action: Mouse moved to (595, 137)
Screenshot: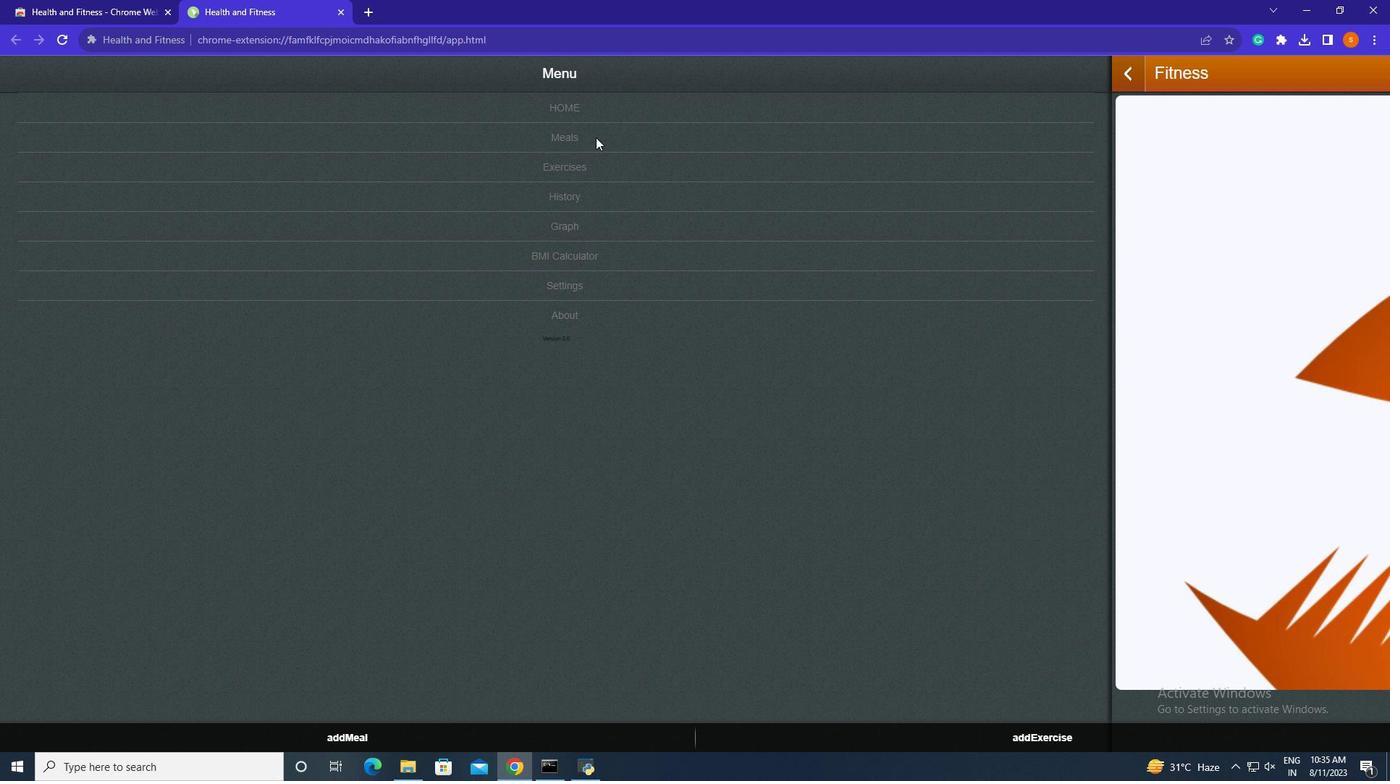 
Action: Mouse pressed left at (595, 137)
Screenshot: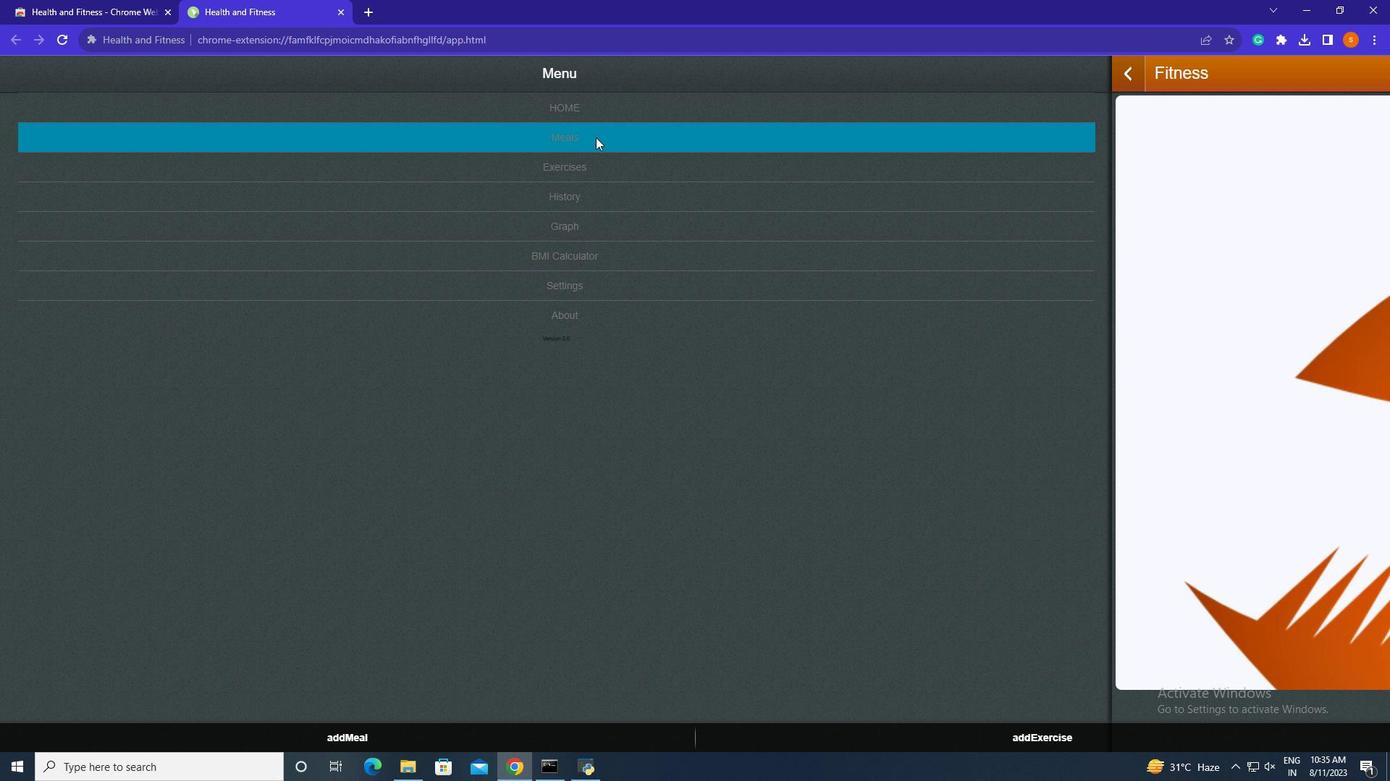 
Action: Mouse moved to (1046, 195)
Screenshot: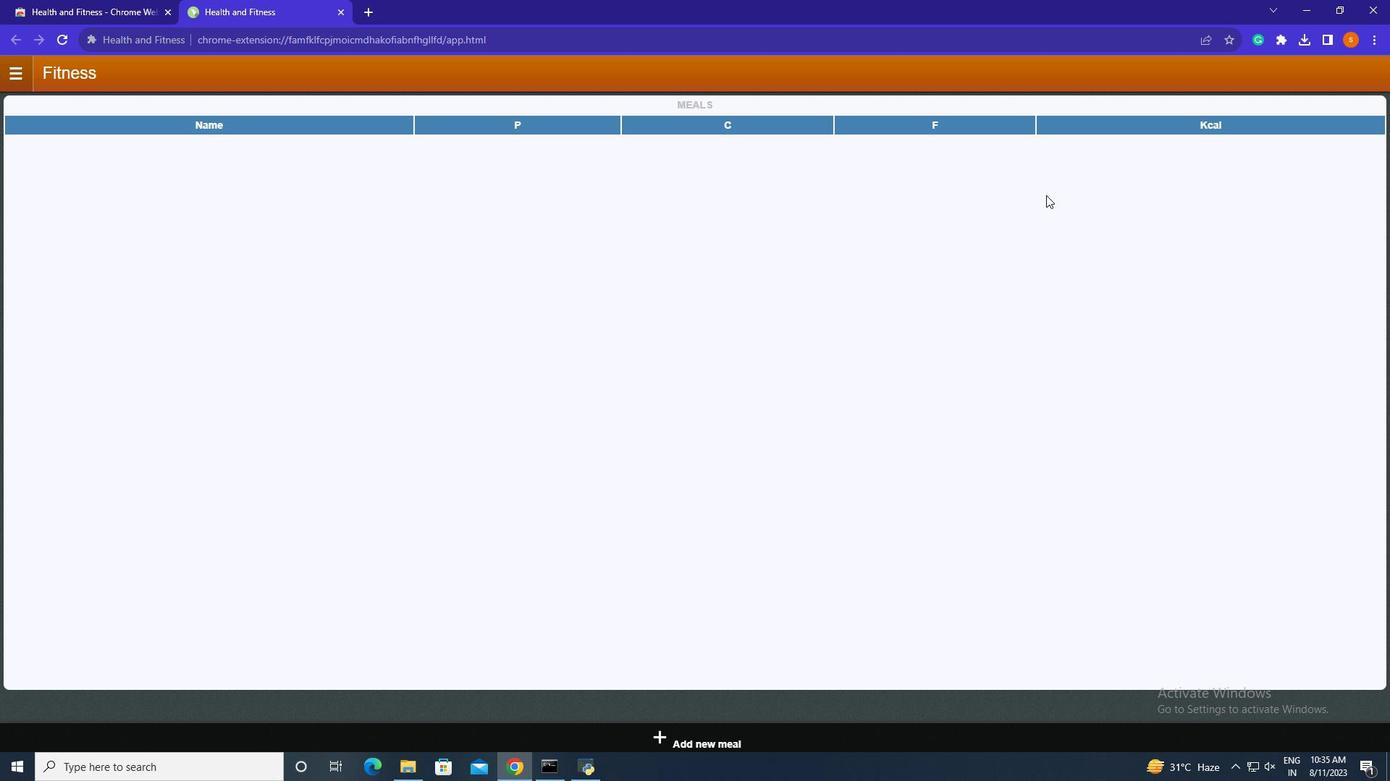 
Action: Mouse scrolled (1046, 196) with delta (0, 0)
Screenshot: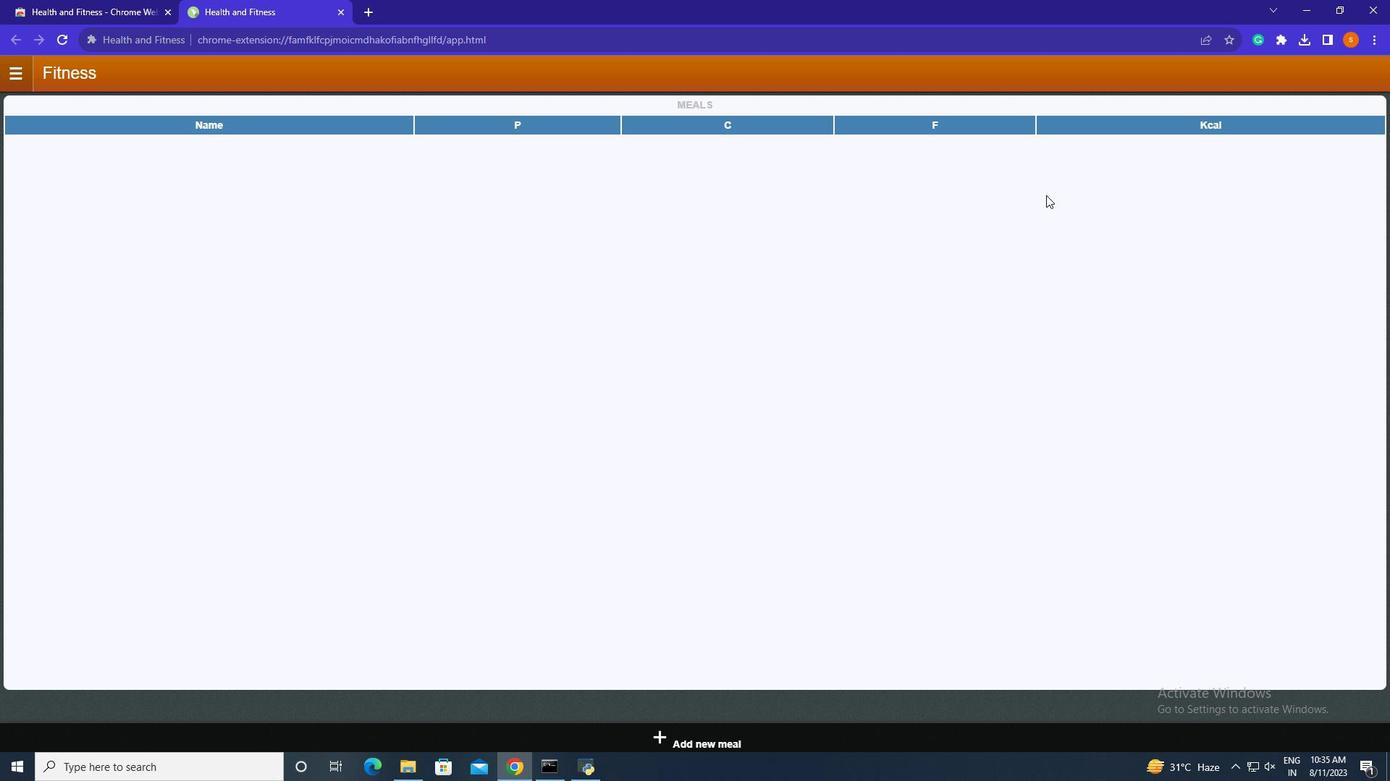 
Action: Mouse scrolled (1046, 196) with delta (0, 0)
Screenshot: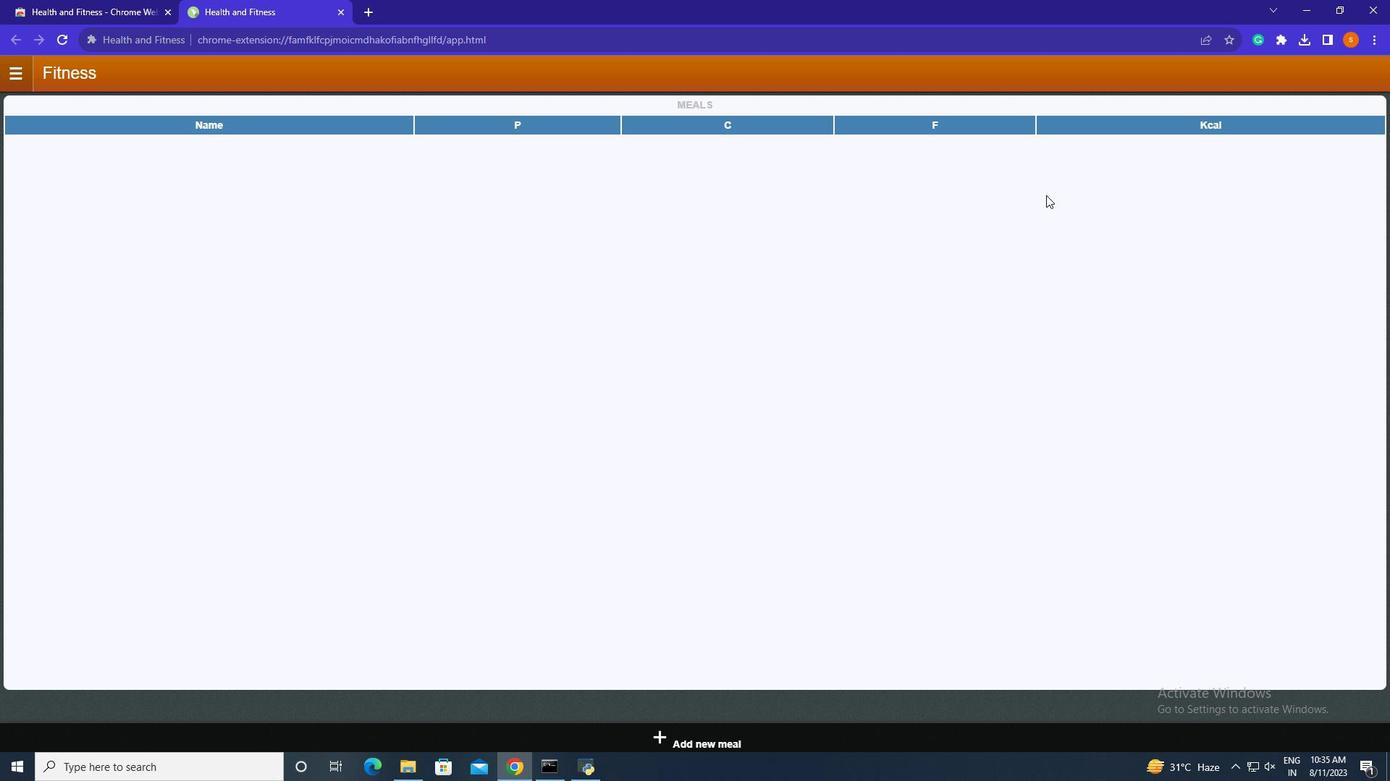 
Action: Mouse scrolled (1046, 196) with delta (0, 0)
Screenshot: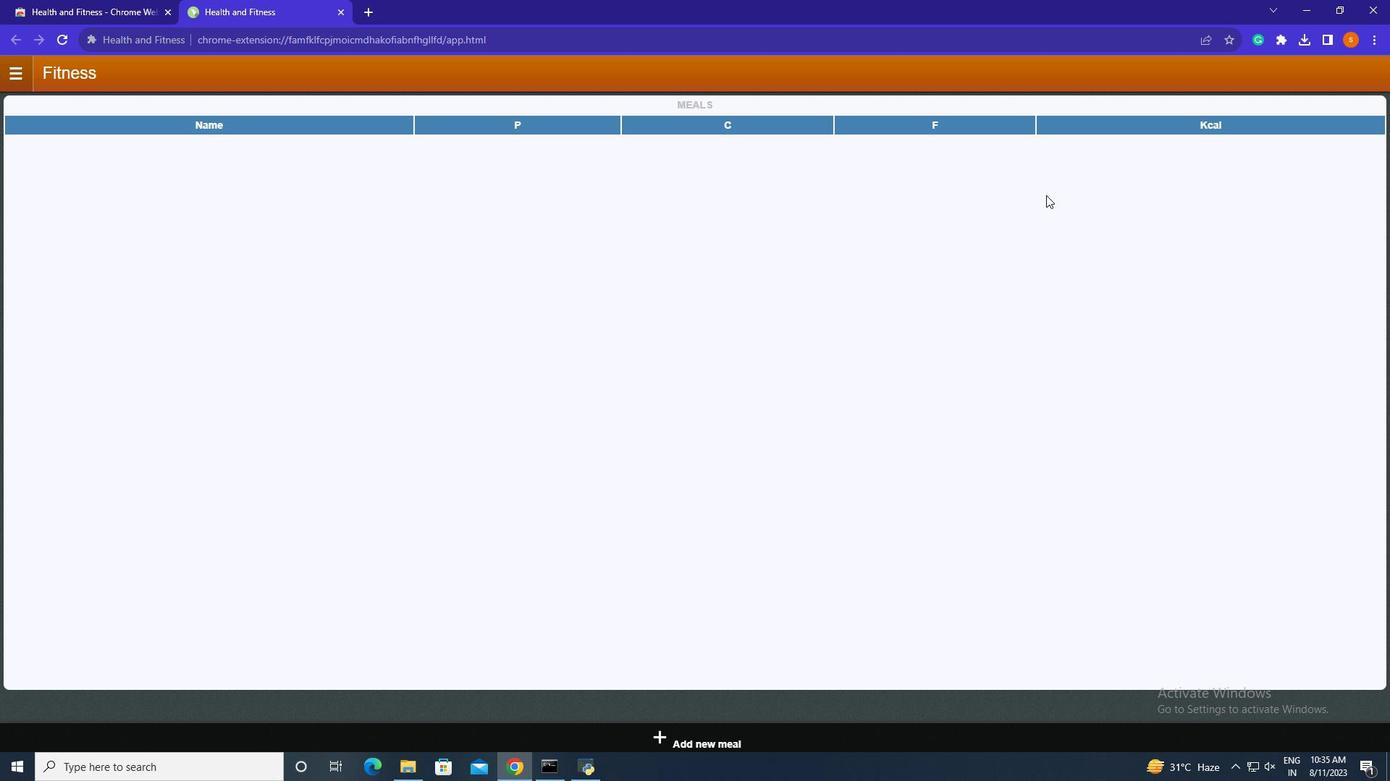 
Action: Mouse scrolled (1046, 194) with delta (0, 0)
Screenshot: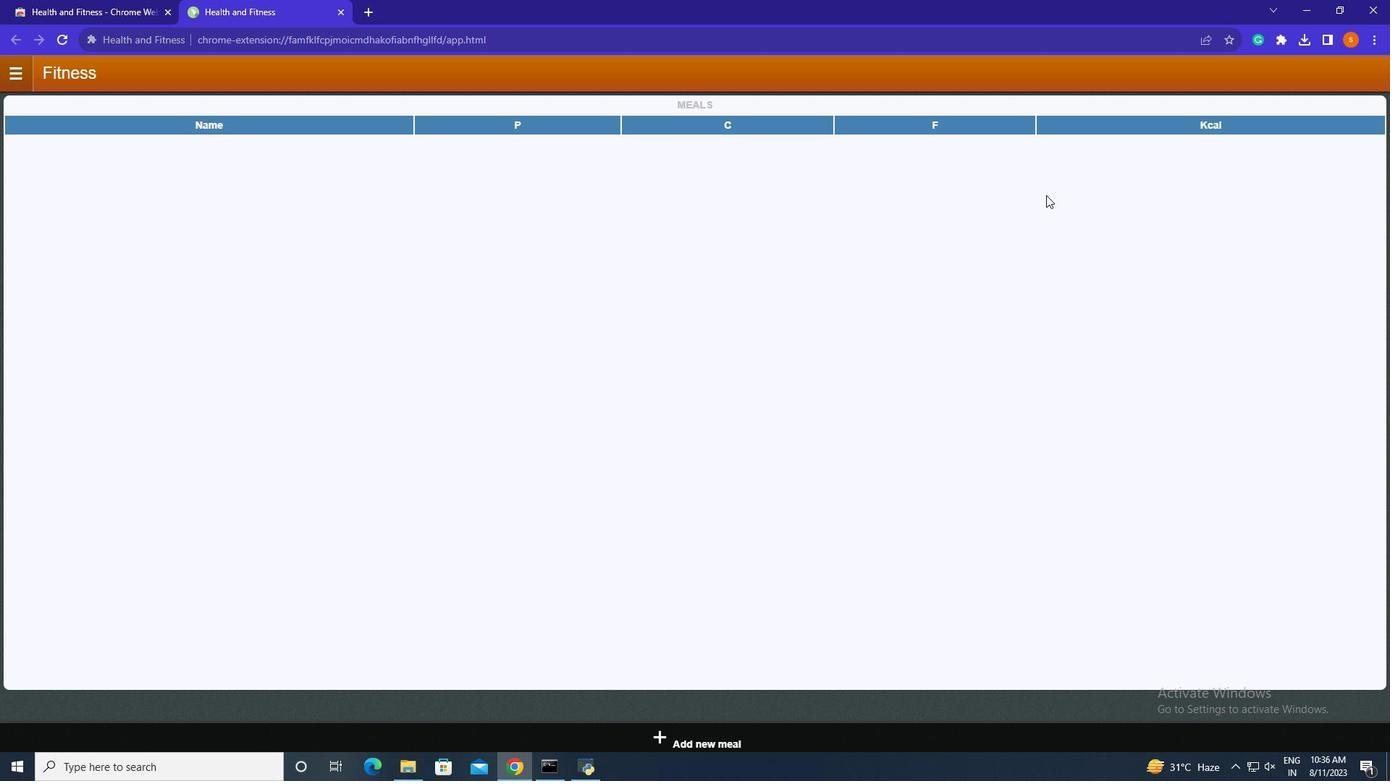 
Action: Mouse scrolled (1046, 194) with delta (0, 0)
Screenshot: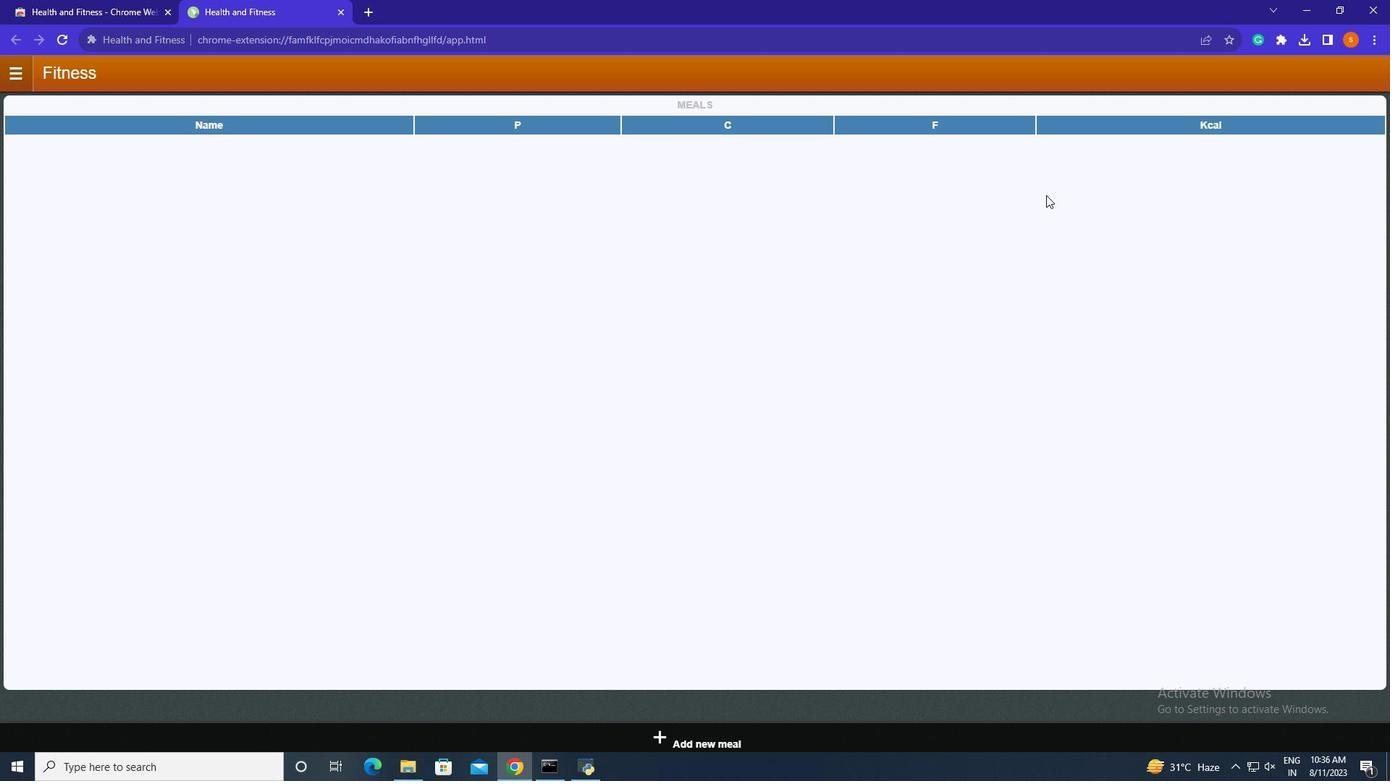 
Action: Mouse scrolled (1046, 194) with delta (0, 0)
Screenshot: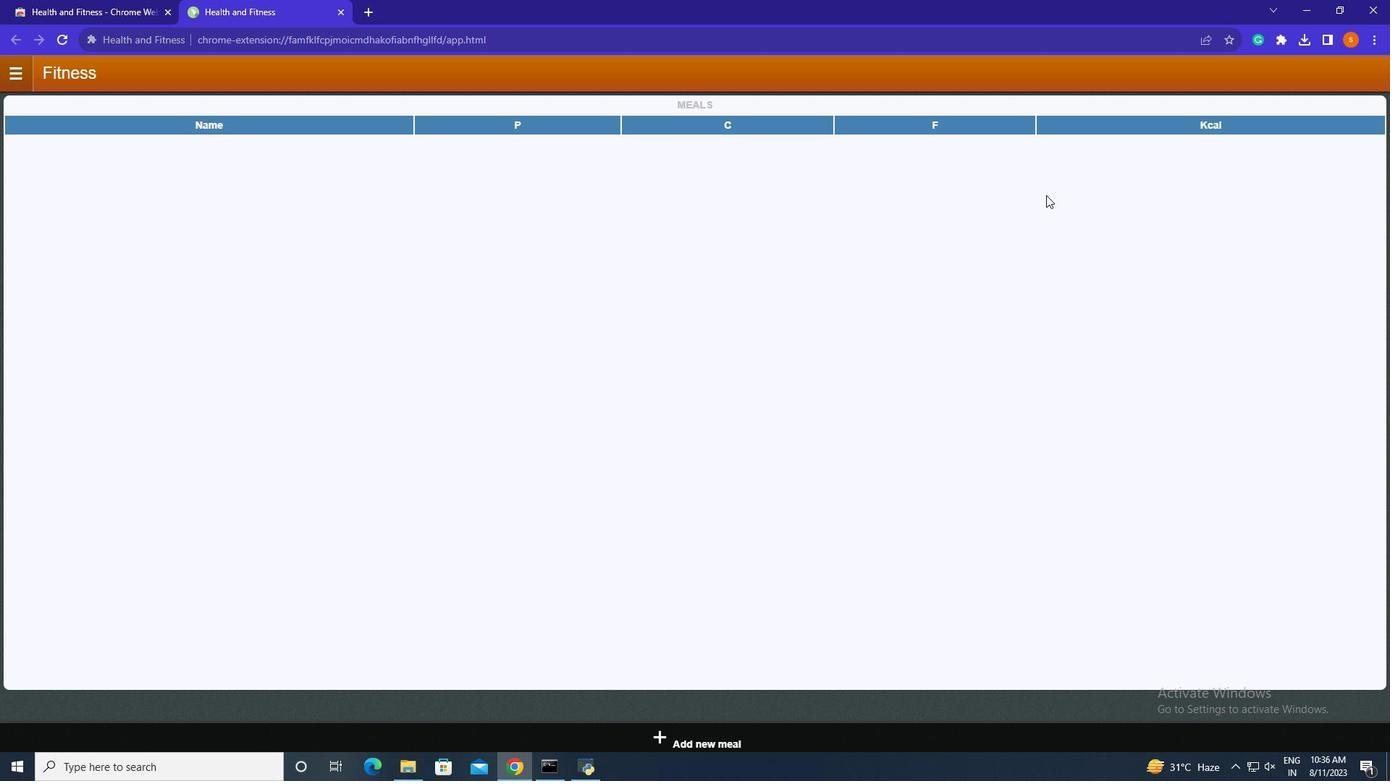 
Action: Mouse scrolled (1046, 194) with delta (0, 0)
Screenshot: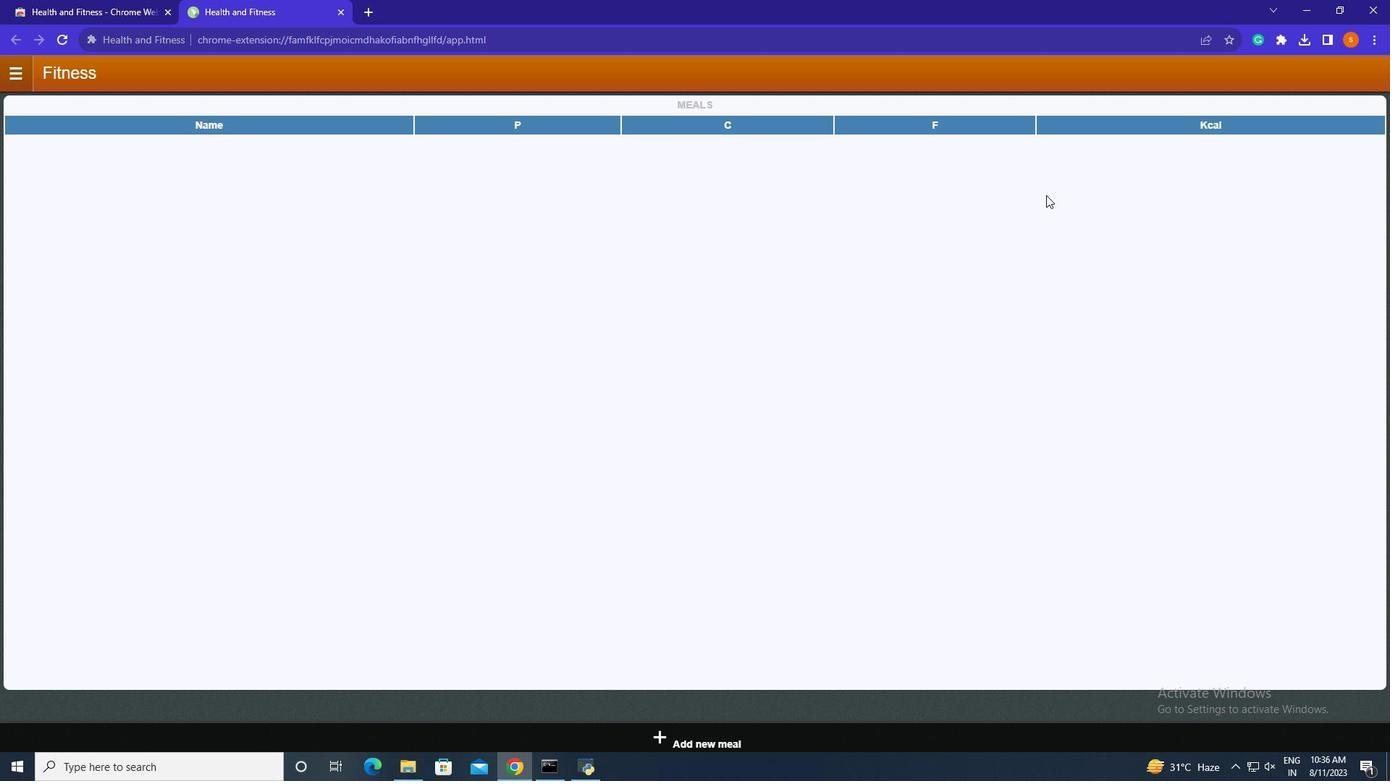 
Action: Mouse moved to (23, 73)
Screenshot: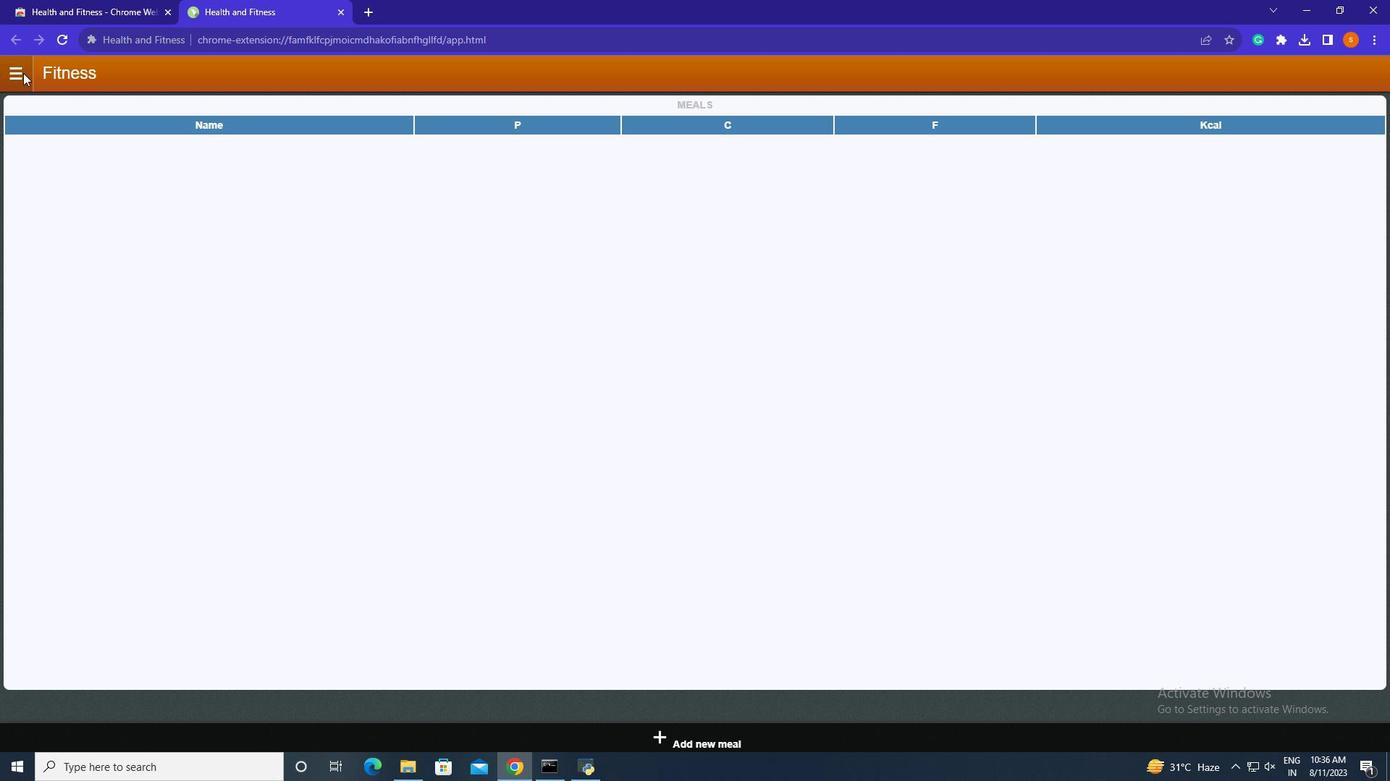
Action: Mouse pressed left at (23, 73)
Screenshot: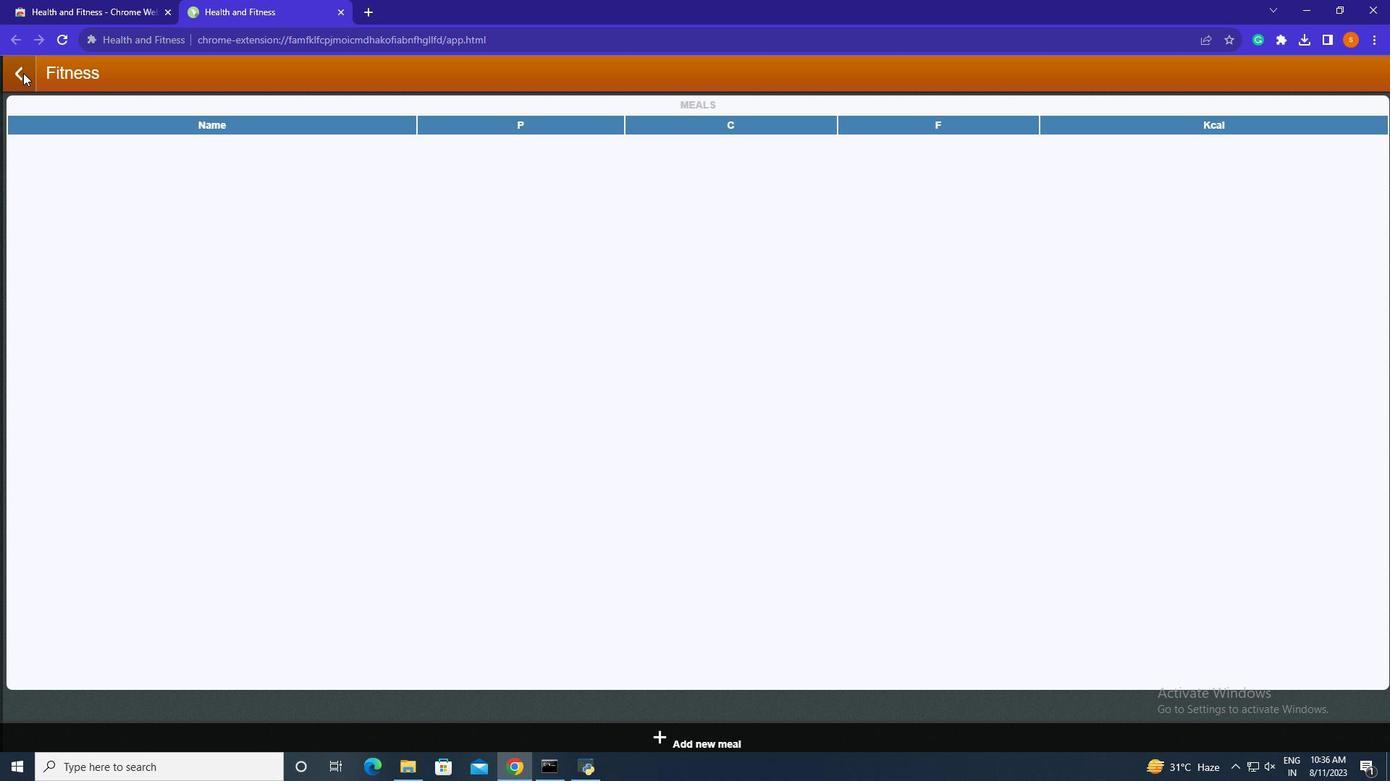 
Action: Mouse moved to (527, 167)
Screenshot: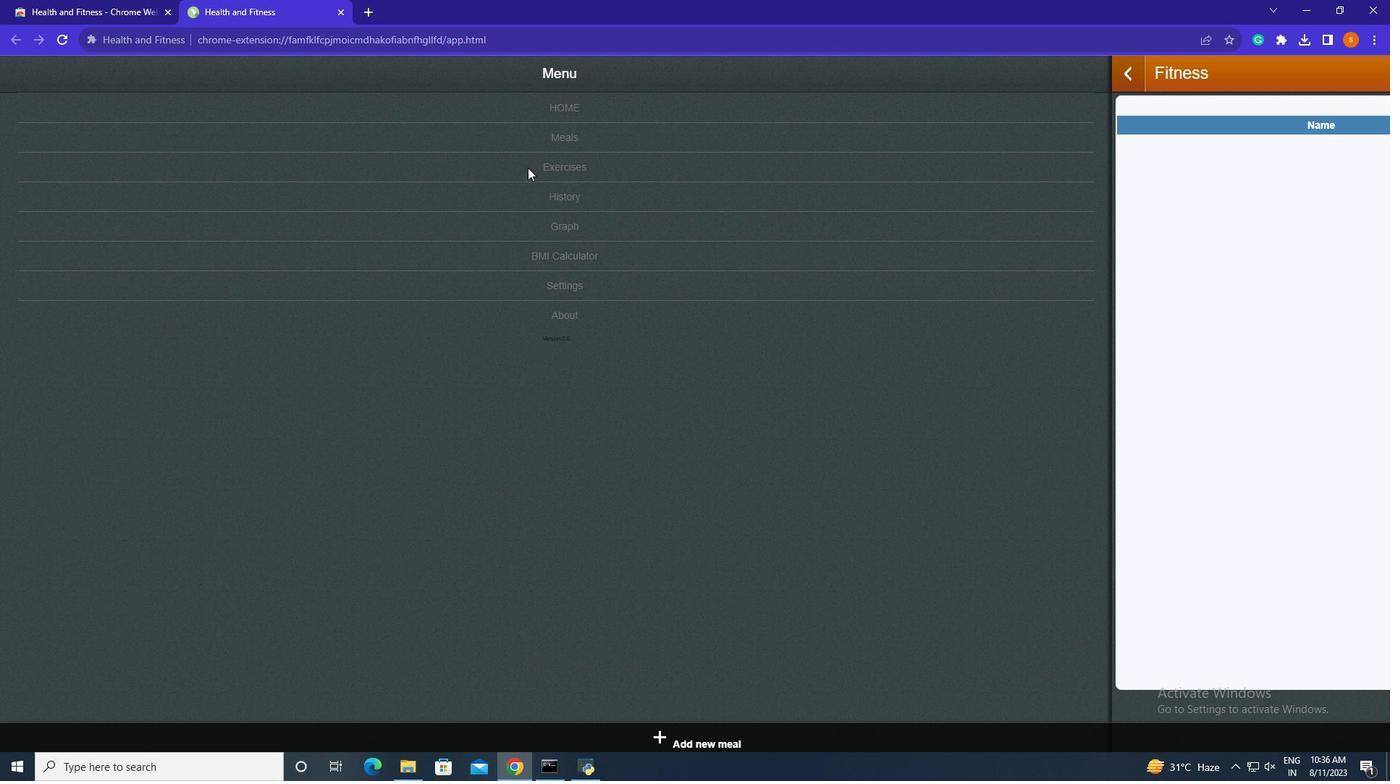 
Action: Mouse pressed left at (527, 167)
Screenshot: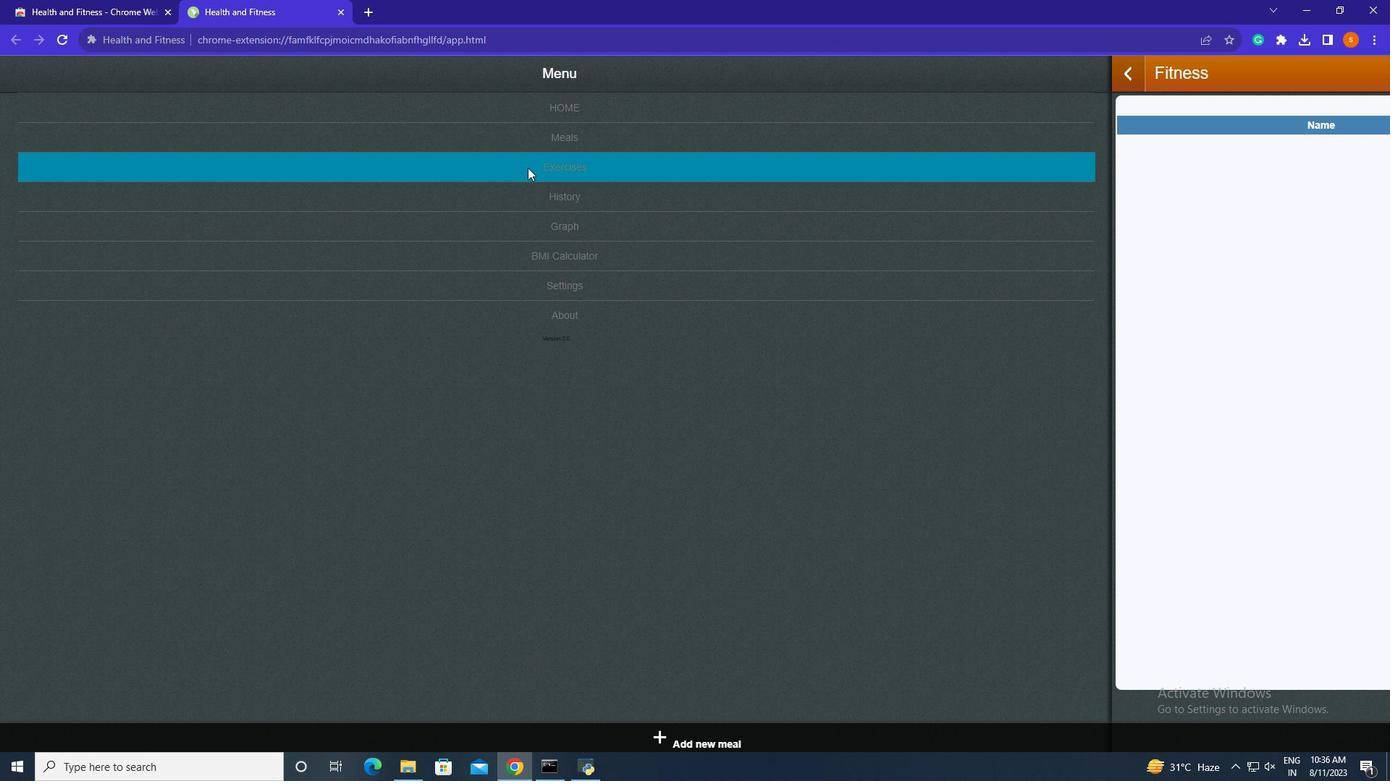 
Action: Mouse moved to (20, 73)
Screenshot: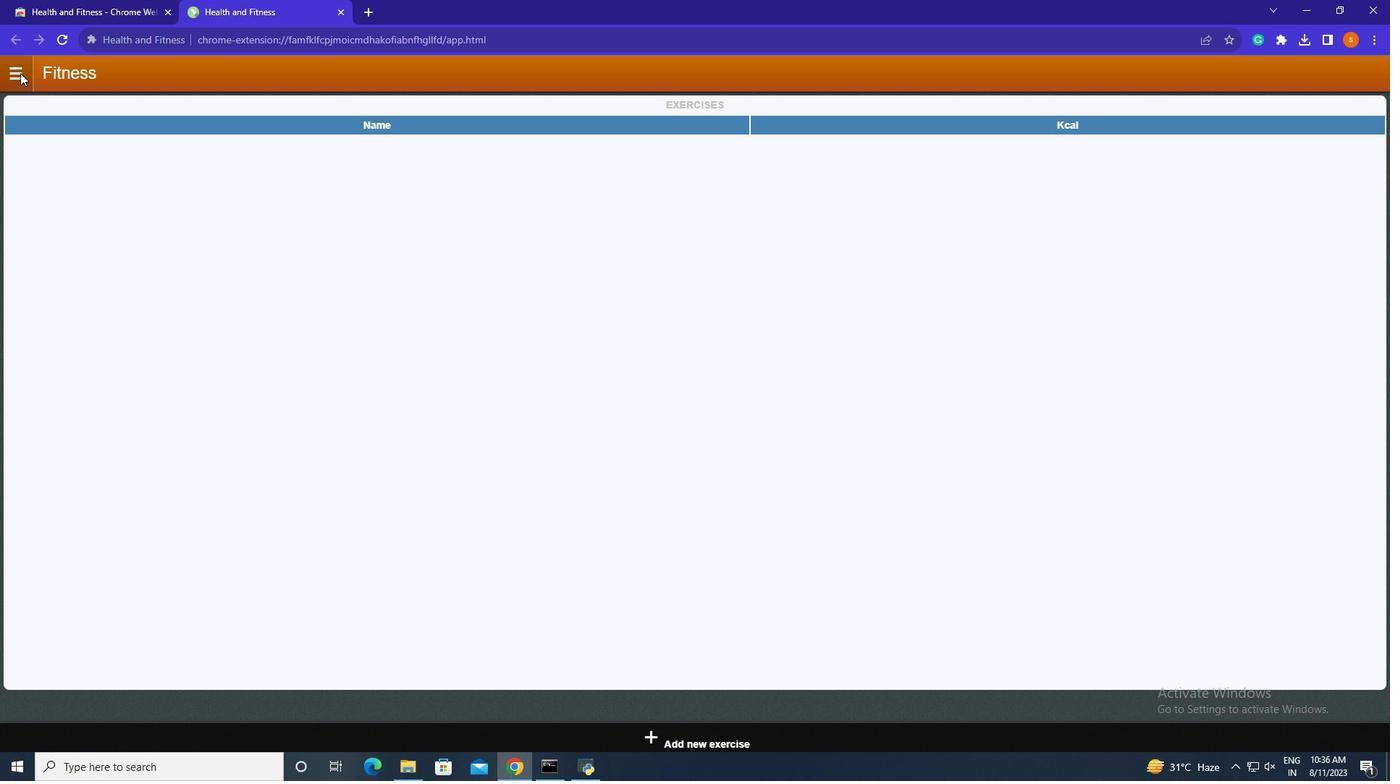 
Action: Mouse pressed left at (20, 73)
Screenshot: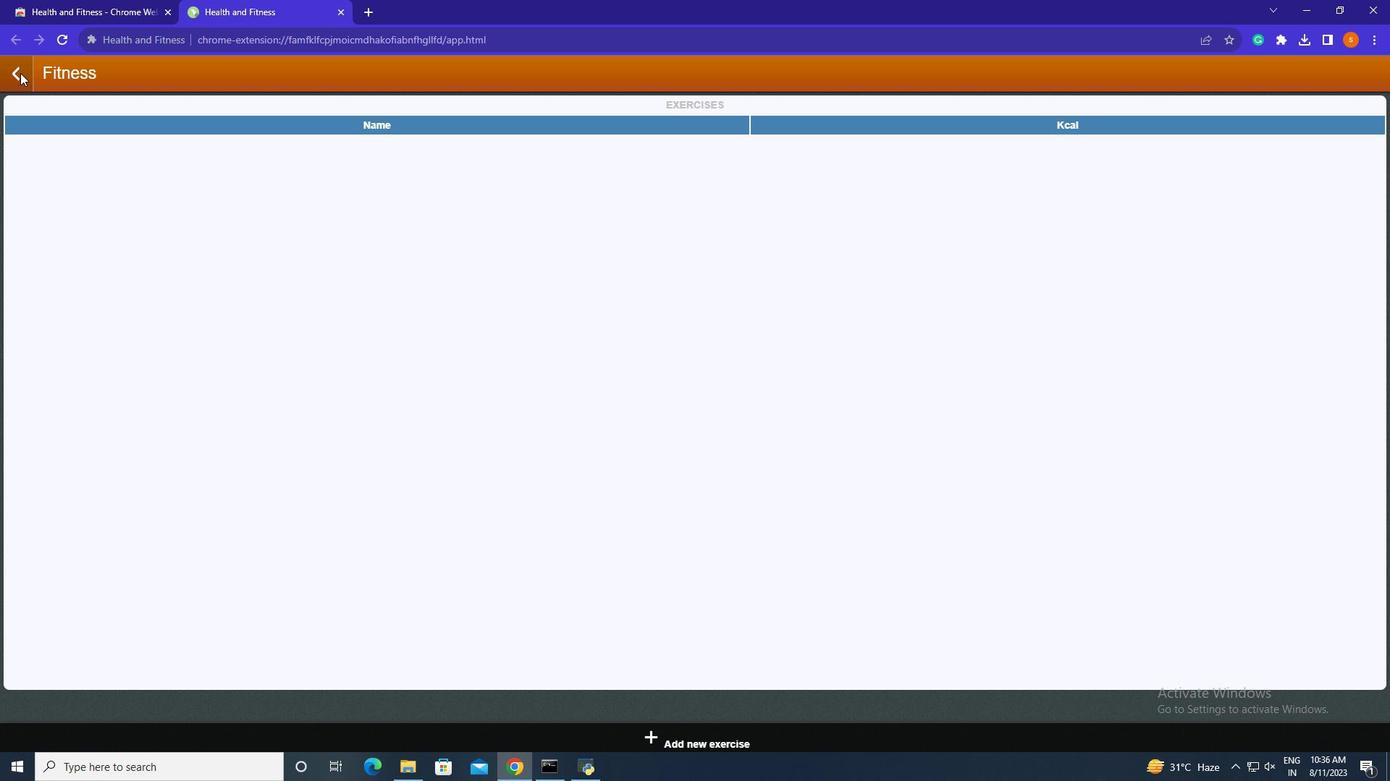 
Action: Mouse moved to (530, 207)
Screenshot: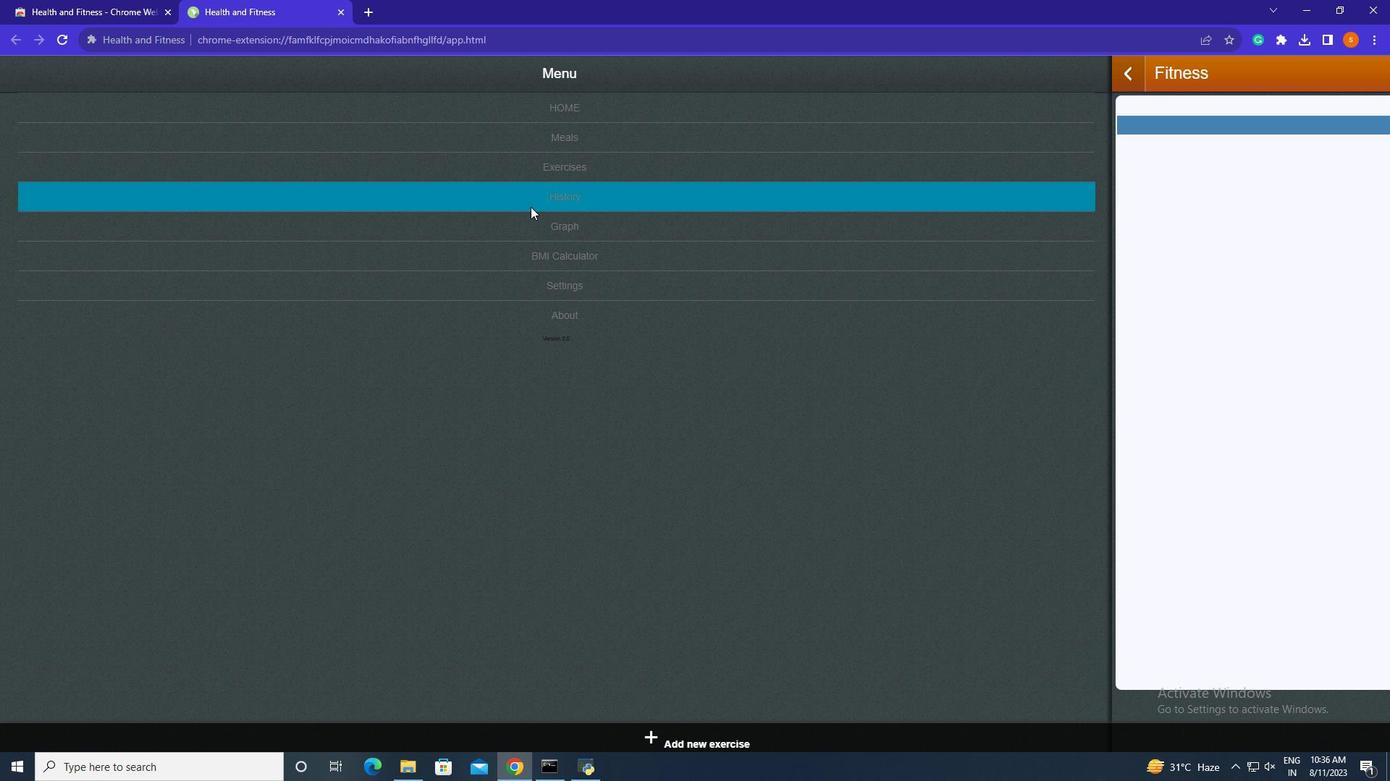 
Action: Mouse pressed left at (530, 207)
Screenshot: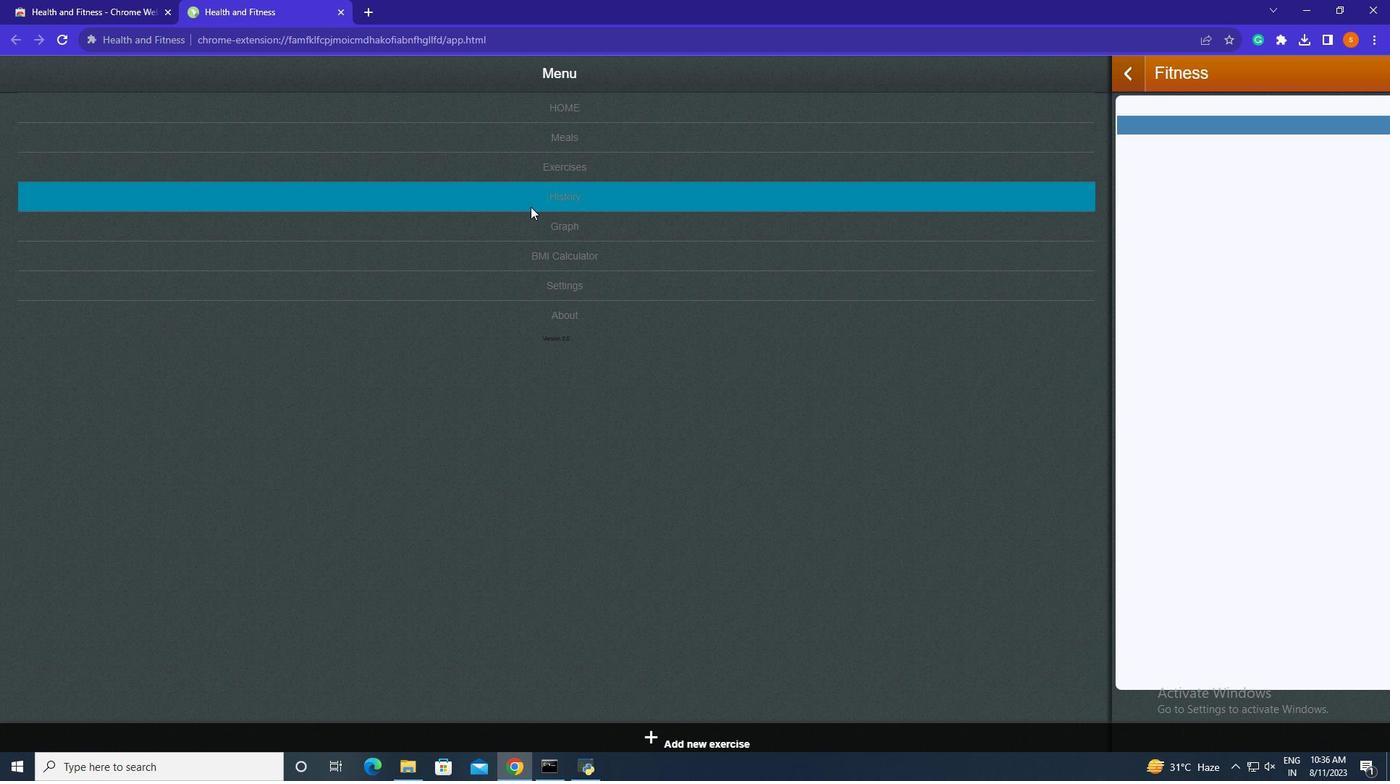 
Action: Mouse moved to (626, 259)
Screenshot: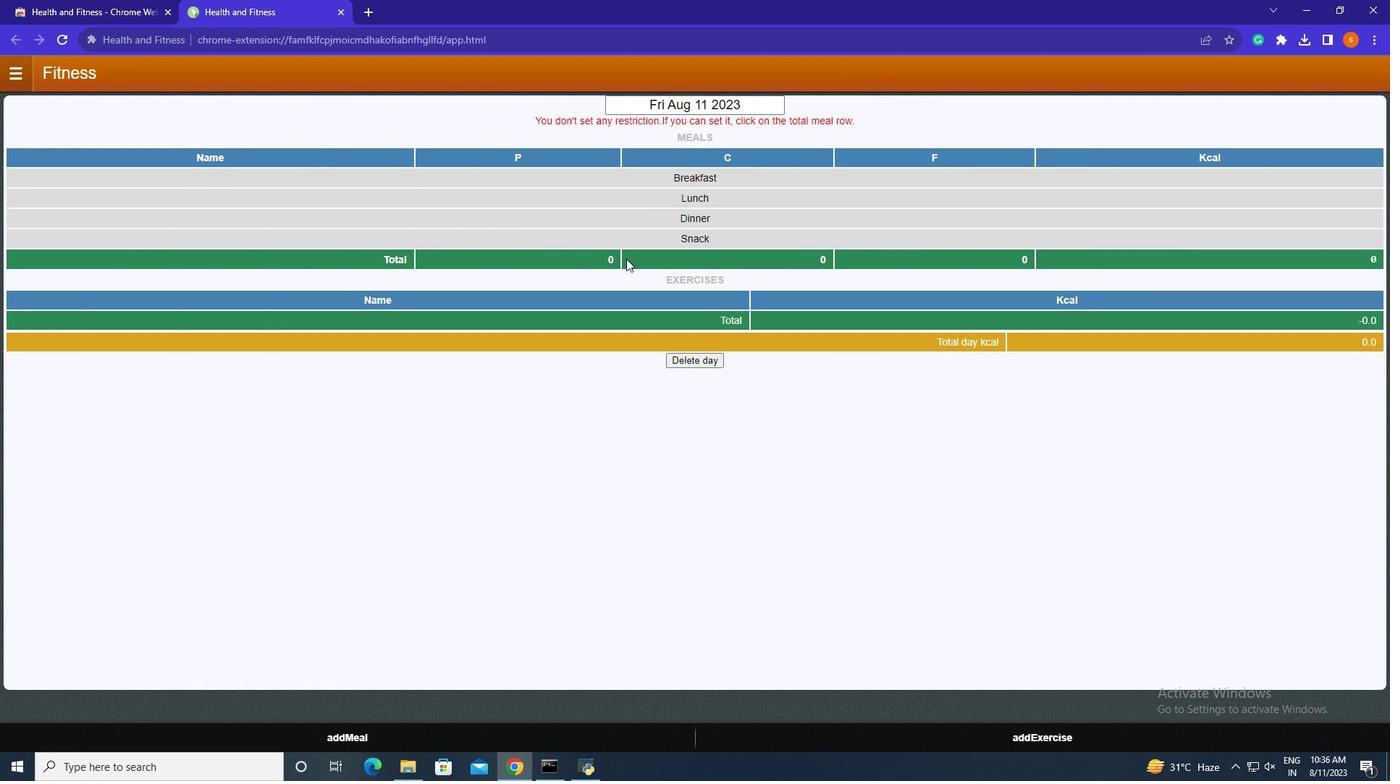 
Action: Mouse scrolled (626, 258) with delta (0, 0)
Screenshot: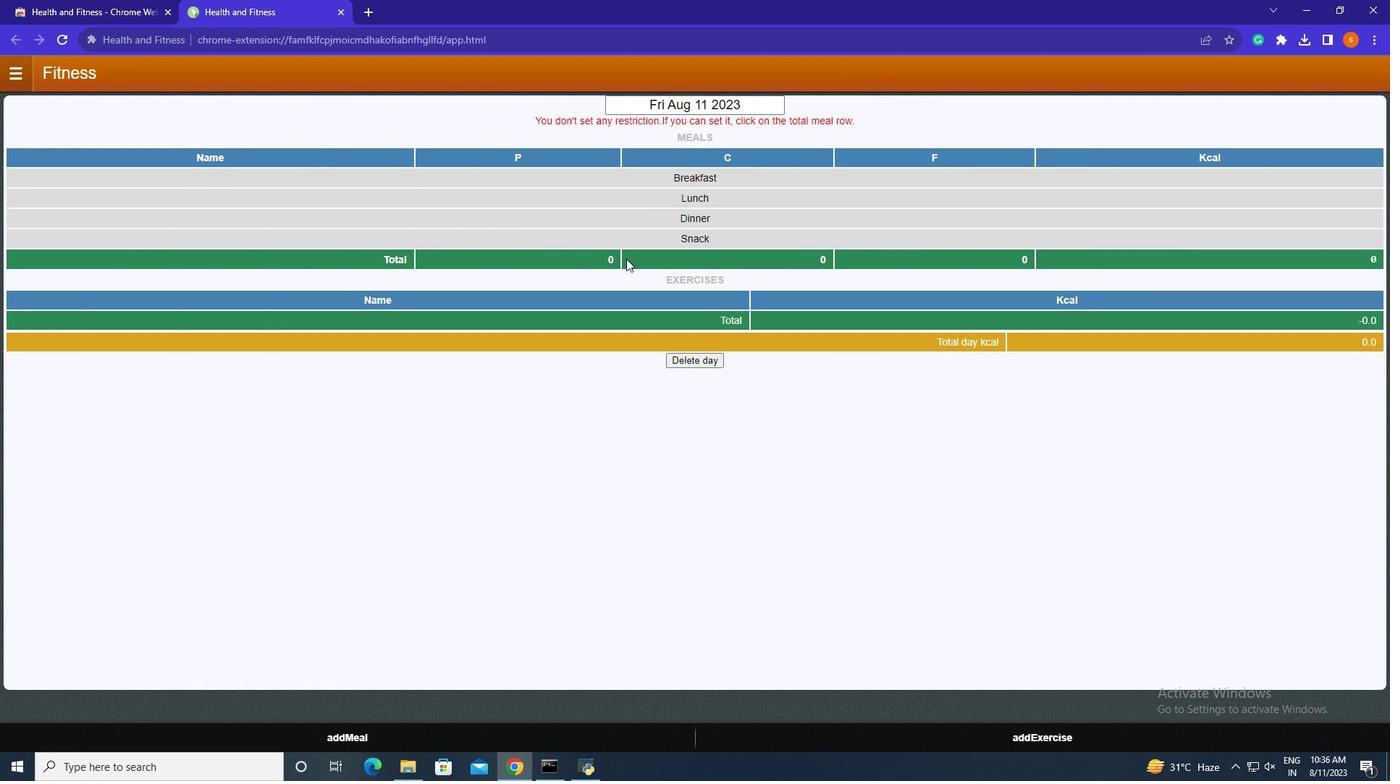 
Action: Mouse scrolled (626, 258) with delta (0, 0)
Screenshot: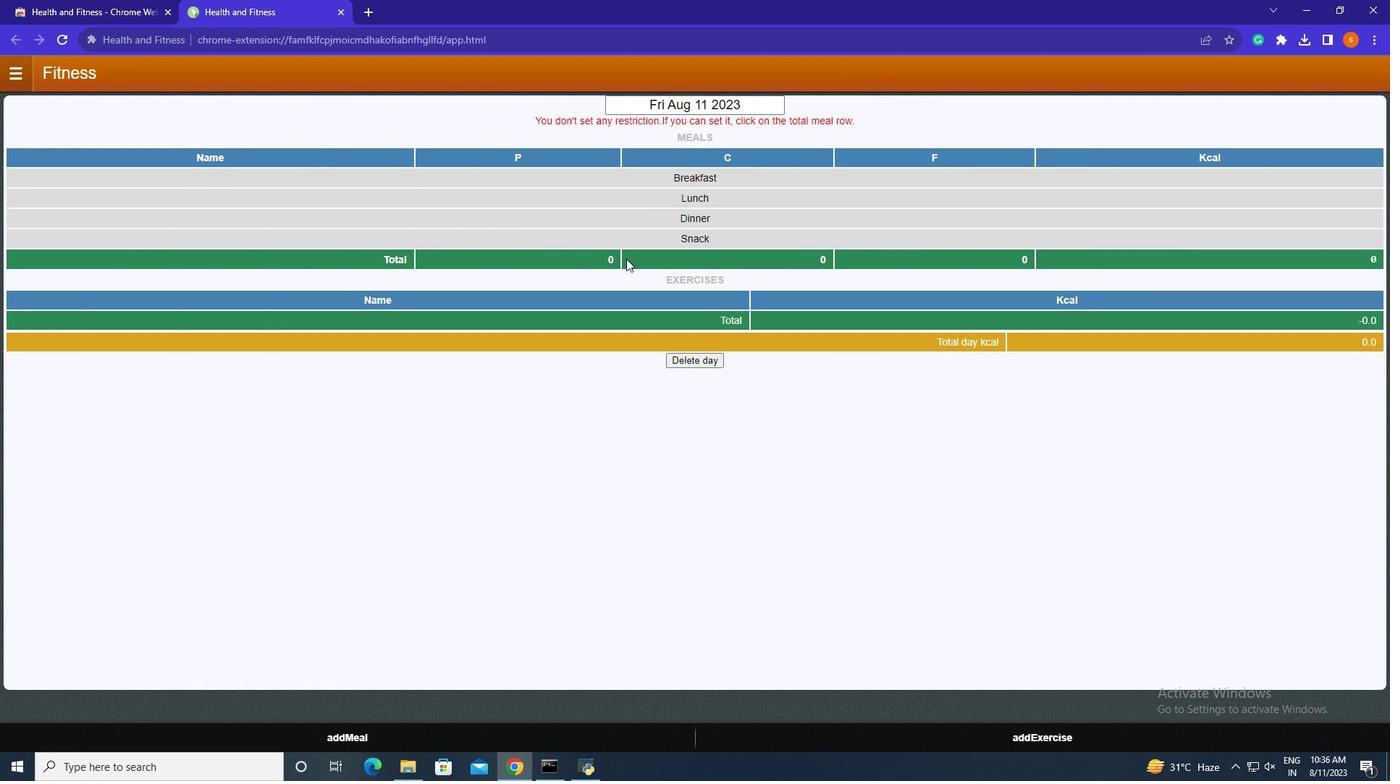 
Action: Mouse scrolled (626, 259) with delta (0, 0)
Screenshot: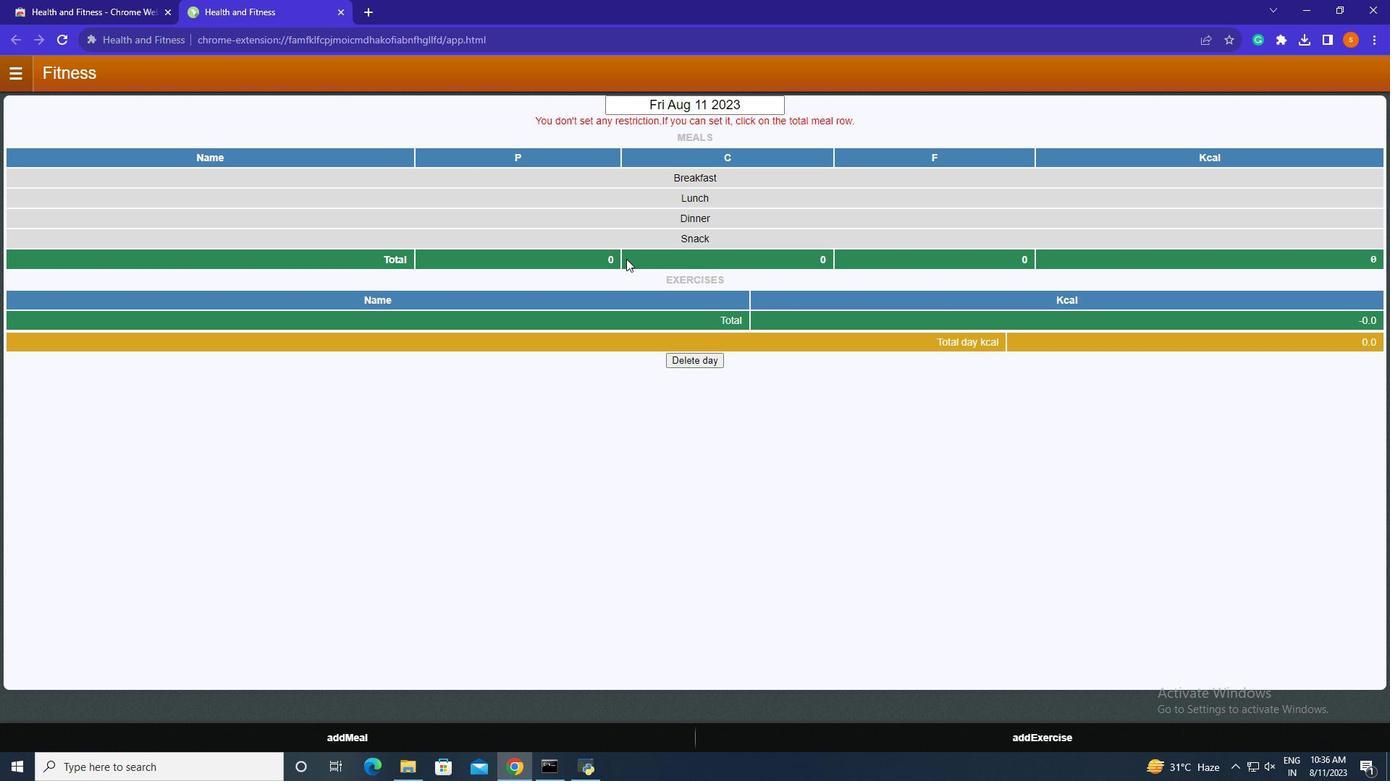 
Action: Mouse scrolled (626, 259) with delta (0, 0)
Screenshot: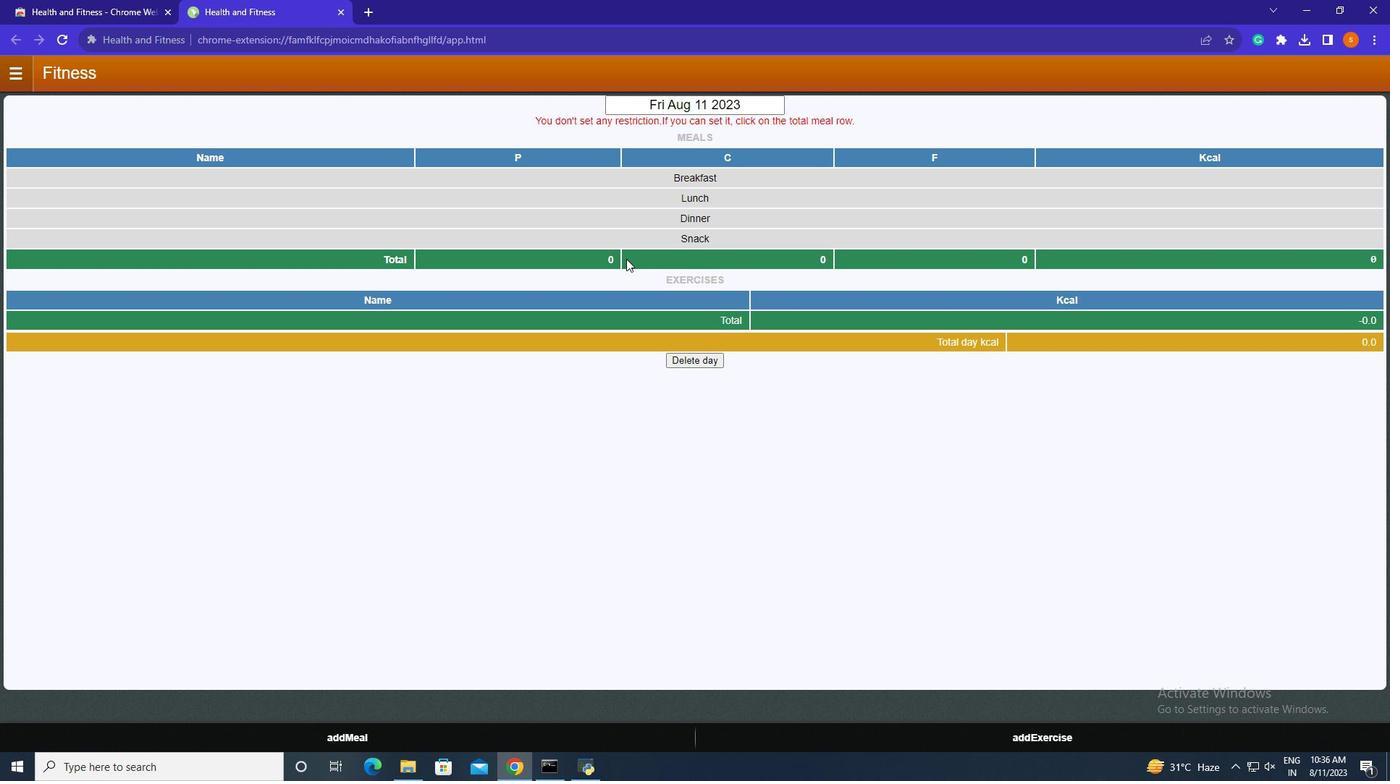 
Action: Mouse moved to (1043, 199)
Screenshot: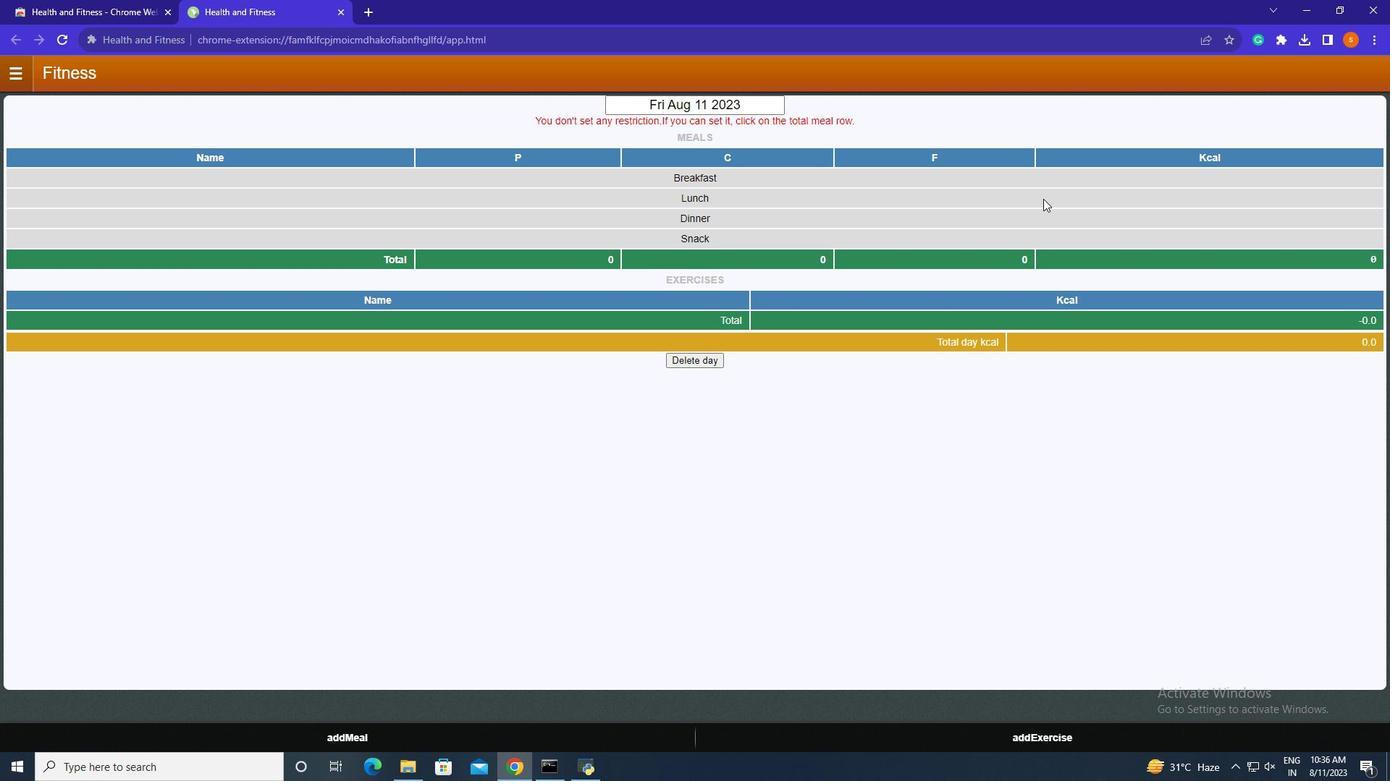 
Action: Mouse pressed left at (1043, 199)
Screenshot: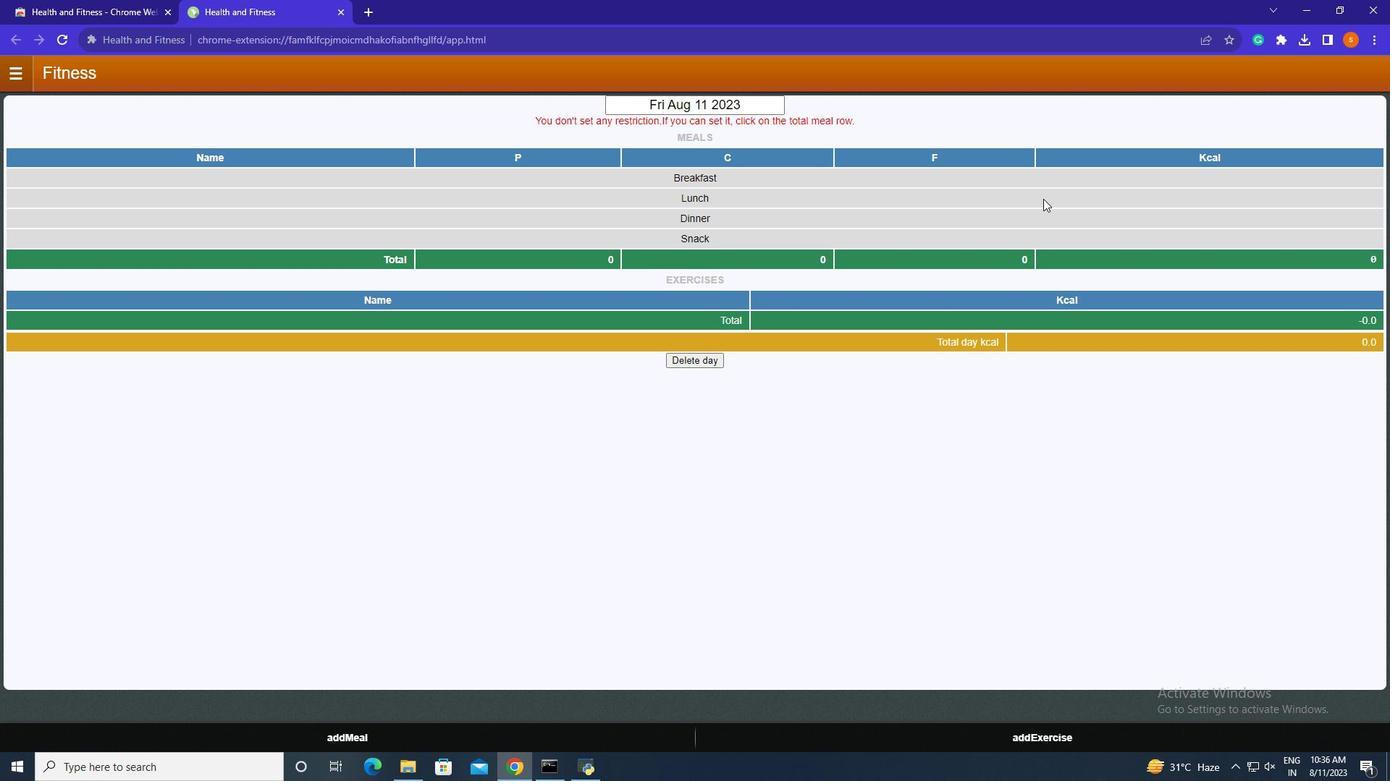 
Action: Mouse moved to (18, 81)
Screenshot: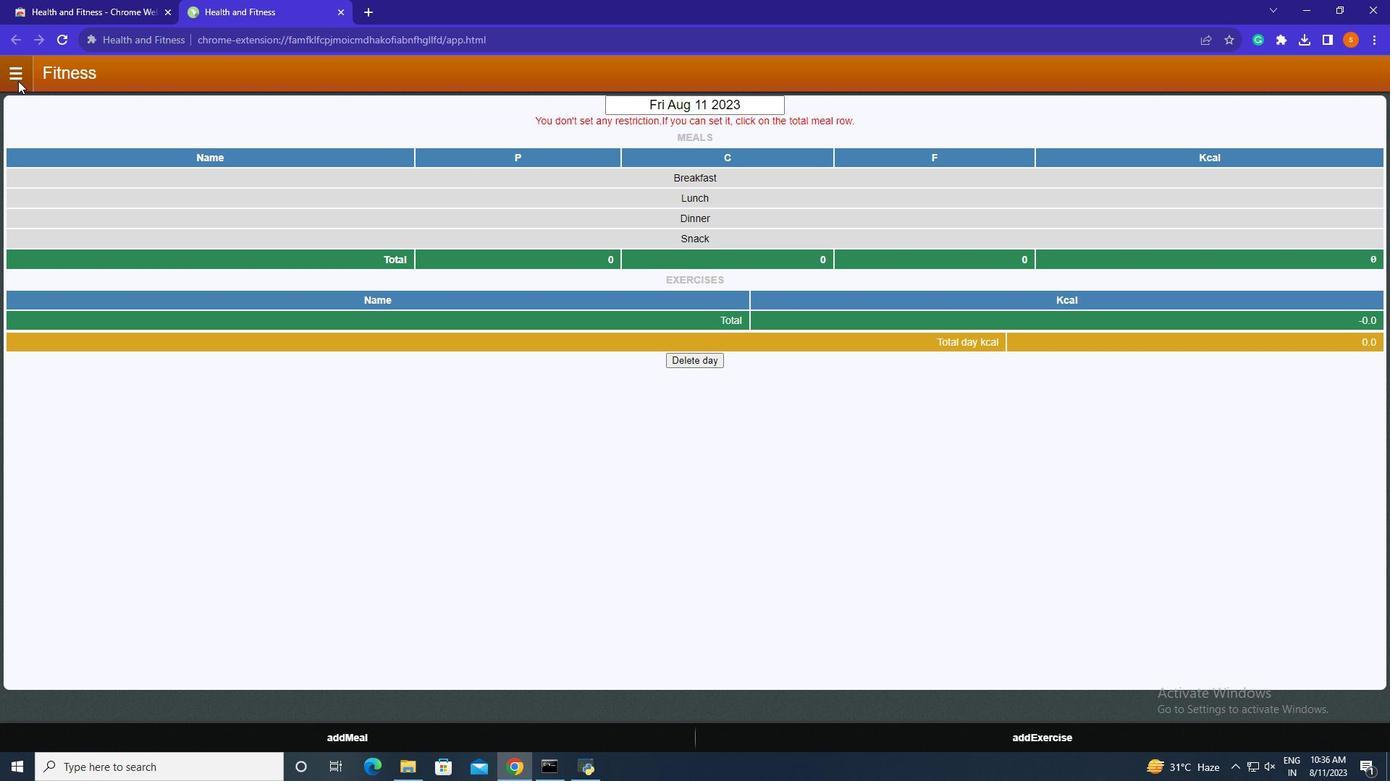 
Action: Mouse pressed left at (18, 81)
Screenshot: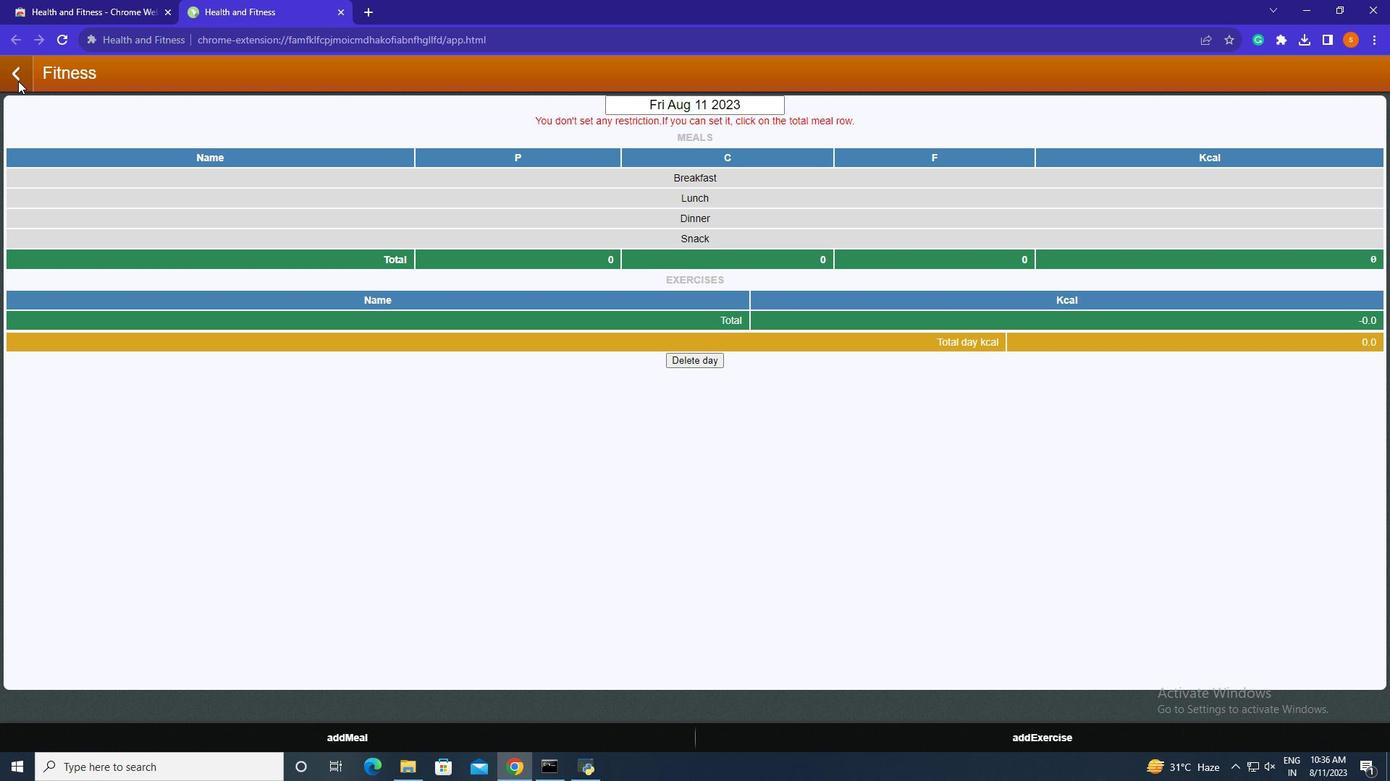 
Action: Mouse moved to (537, 231)
Screenshot: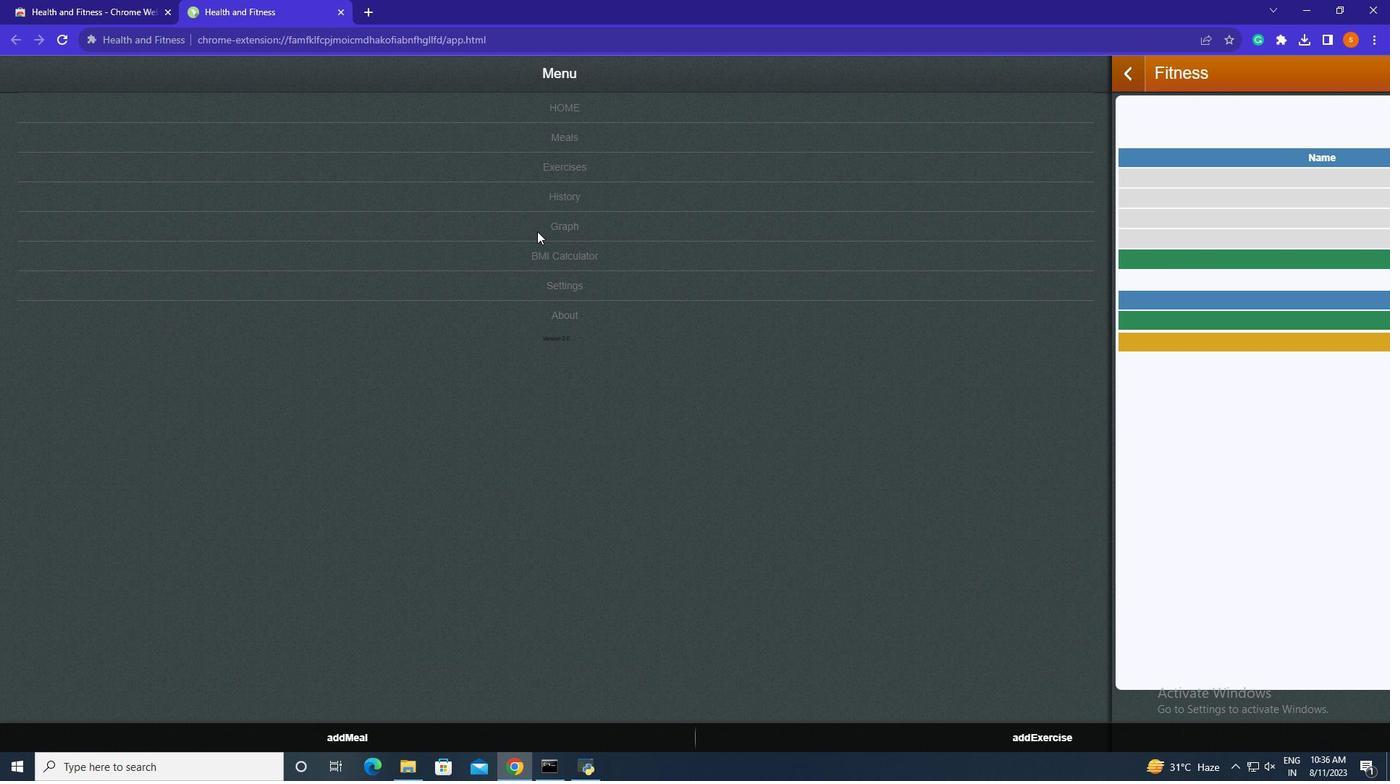 
Action: Mouse pressed left at (537, 231)
Screenshot: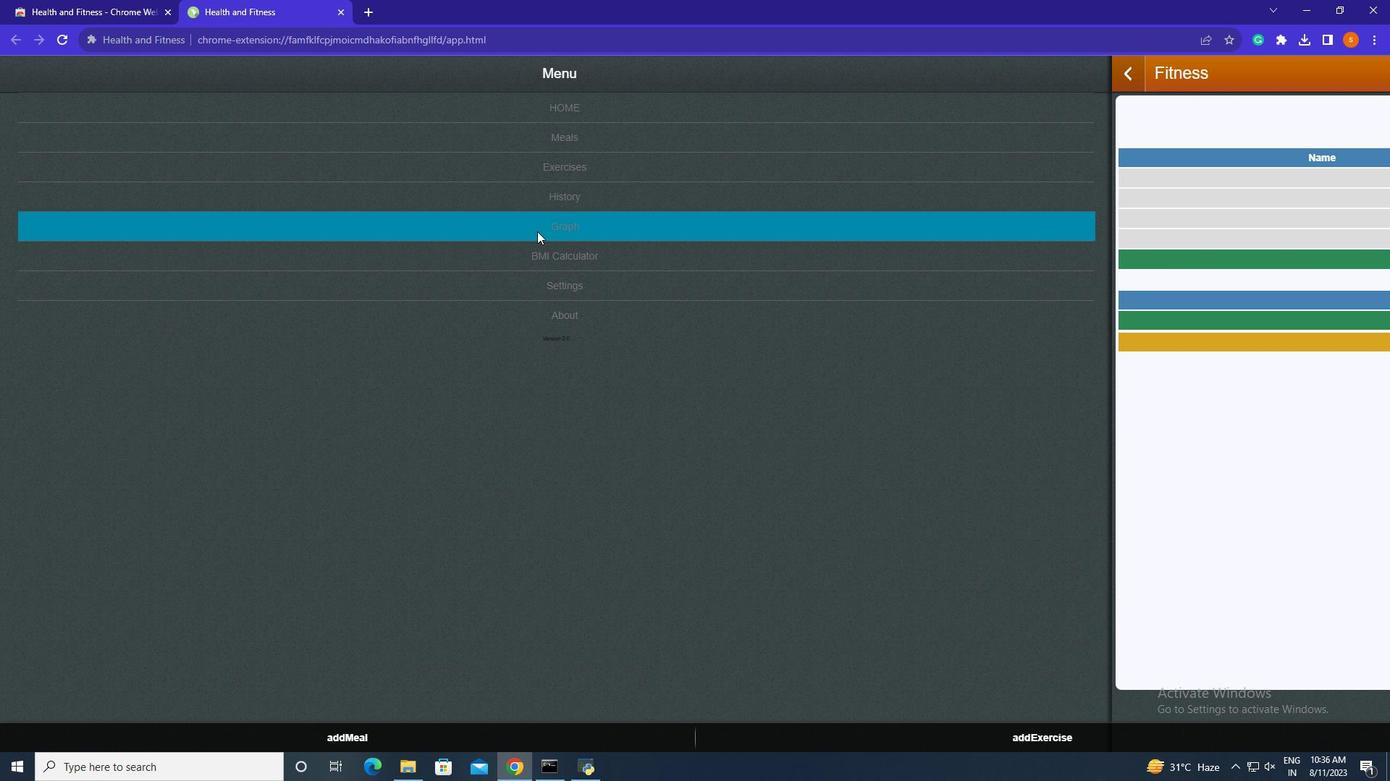 
Action: Mouse moved to (11, 77)
Screenshot: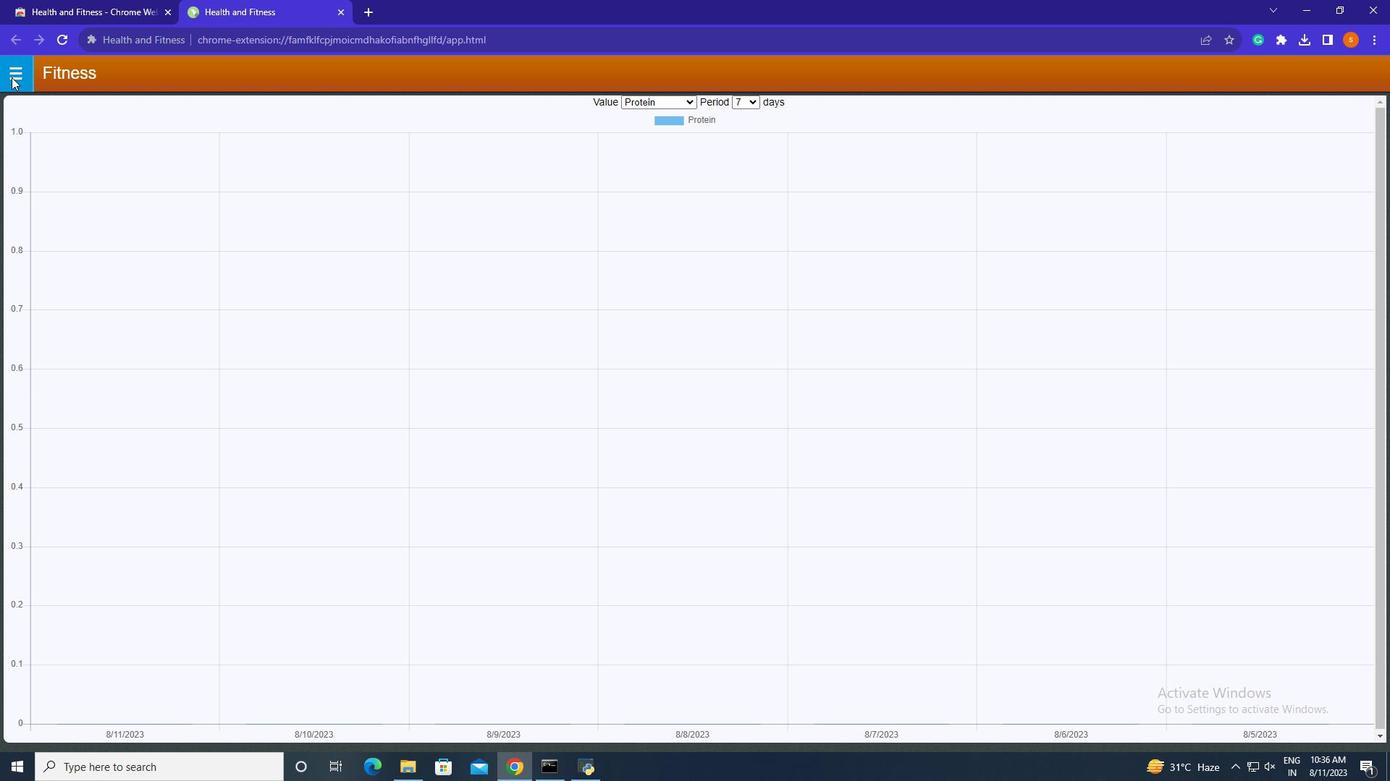 
Action: Mouse pressed left at (11, 77)
Screenshot: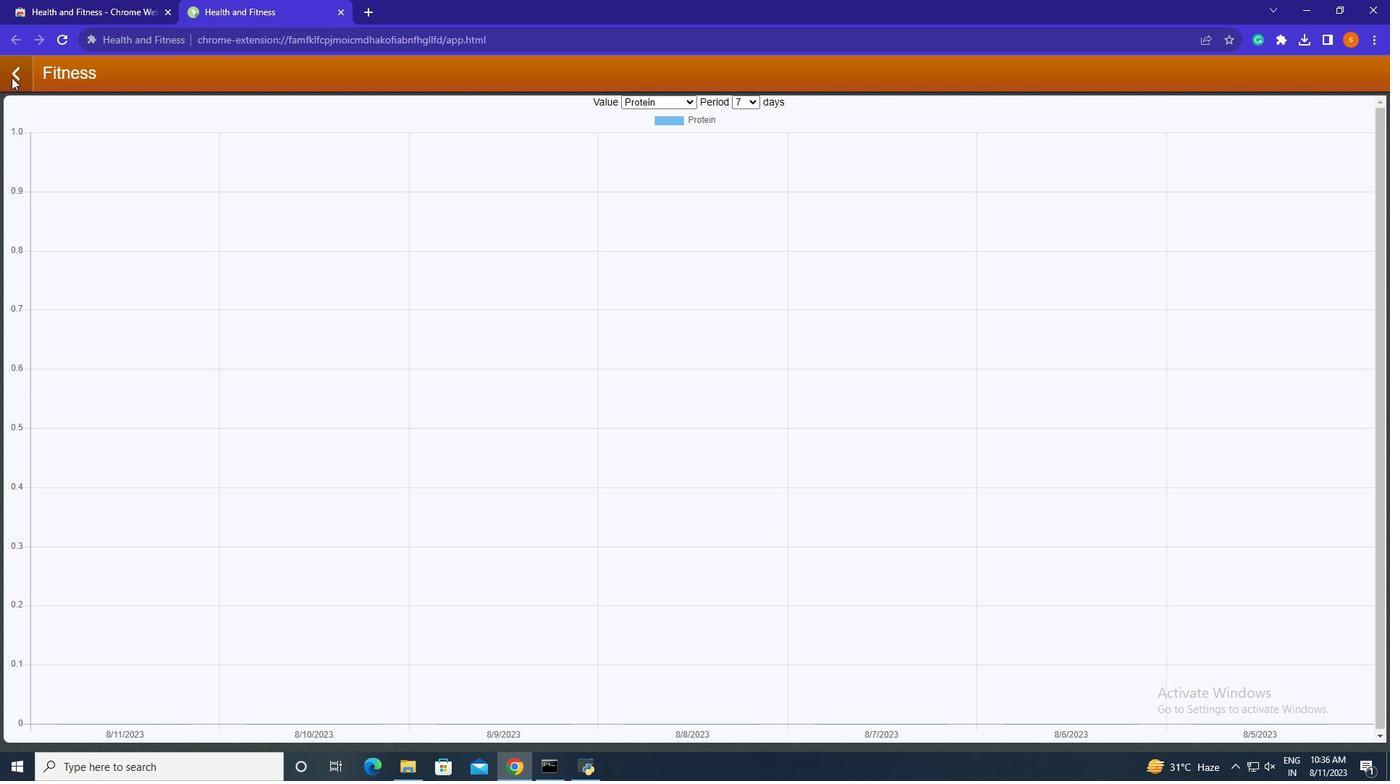 
Action: Mouse moved to (566, 253)
Screenshot: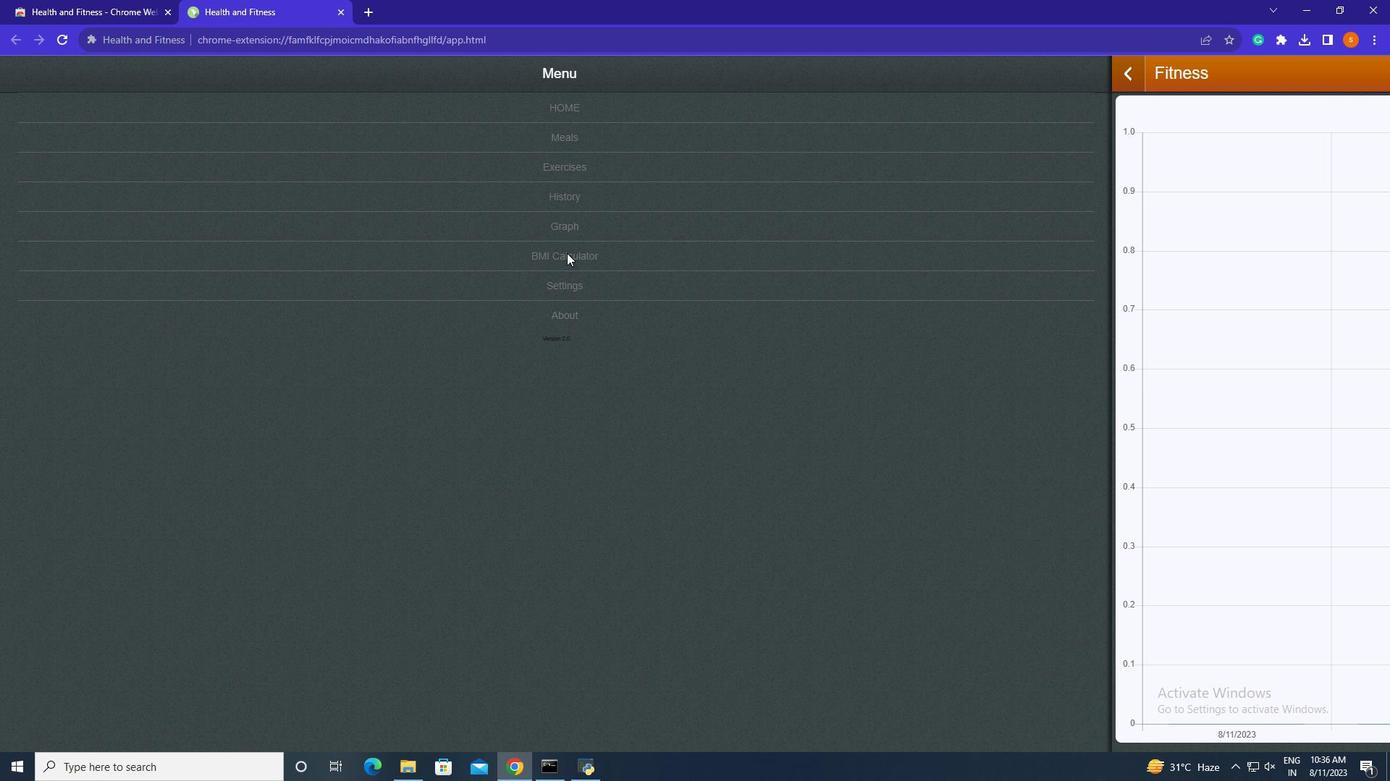 
Action: Mouse pressed left at (566, 253)
Screenshot: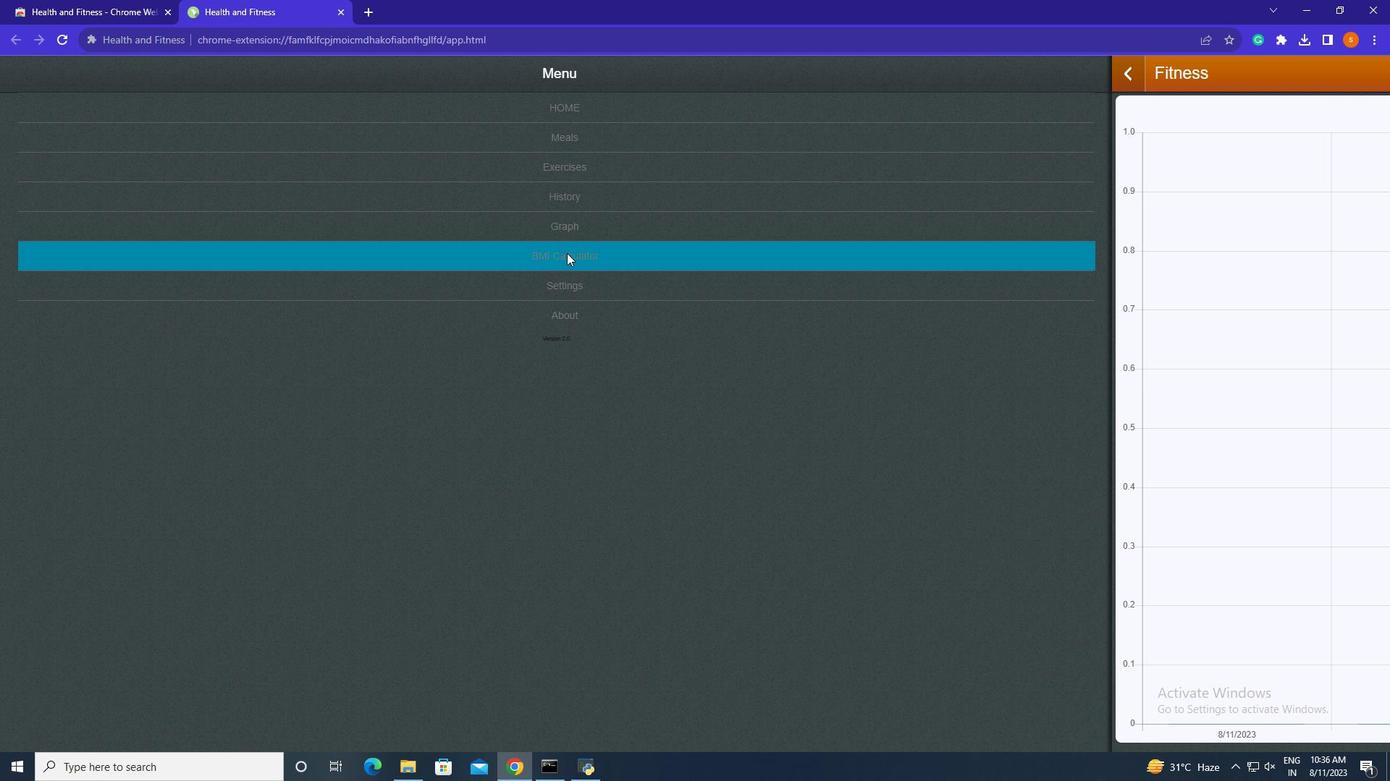 
Action: Mouse moved to (14, 72)
Screenshot: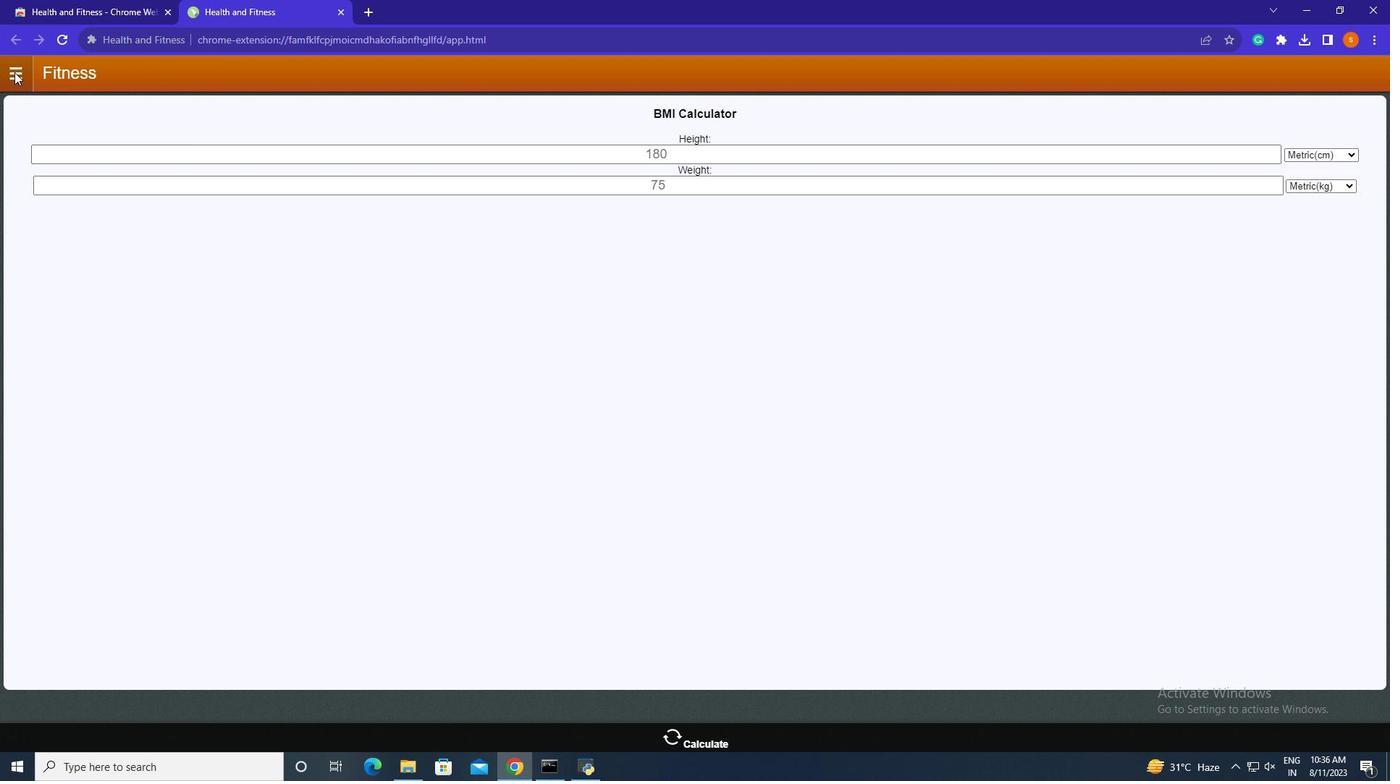 
Action: Mouse pressed left at (14, 72)
Screenshot: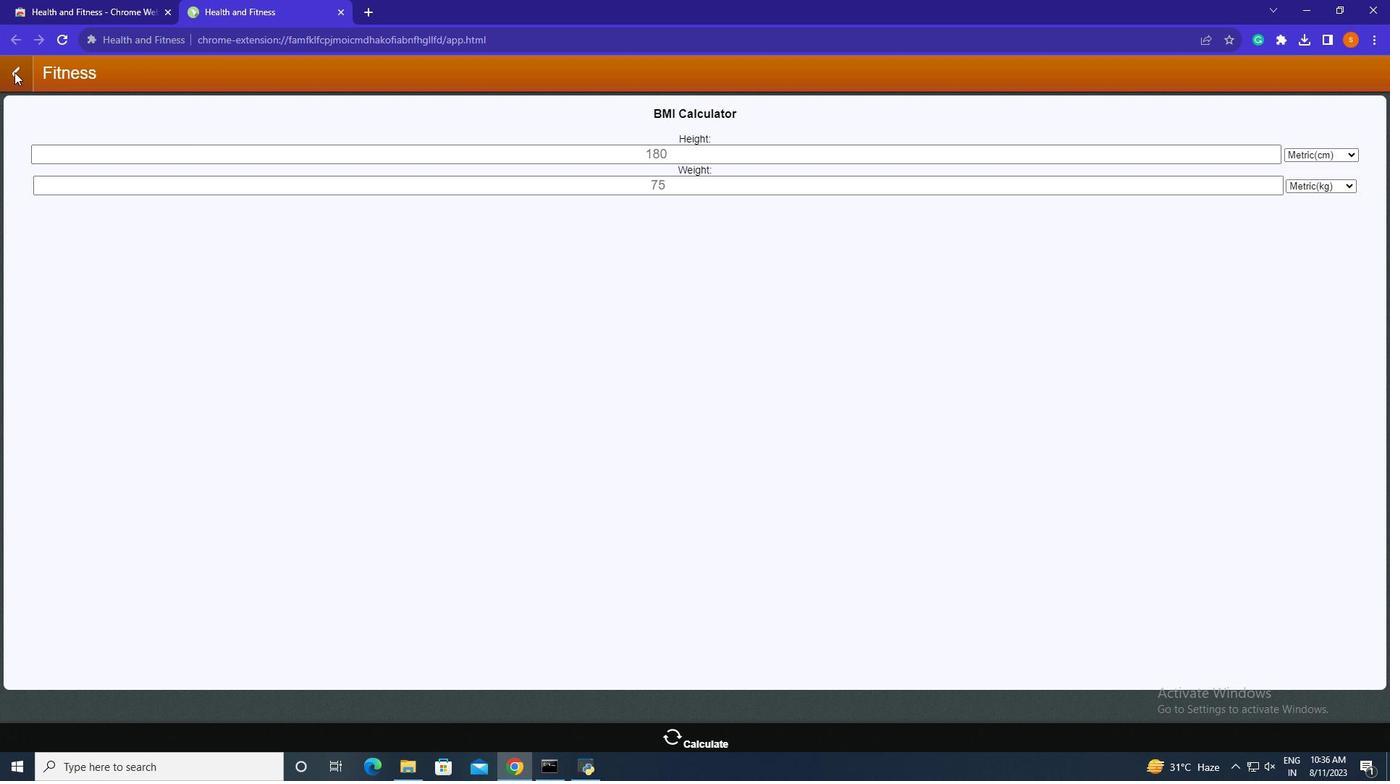 
Action: Mouse moved to (544, 288)
Screenshot: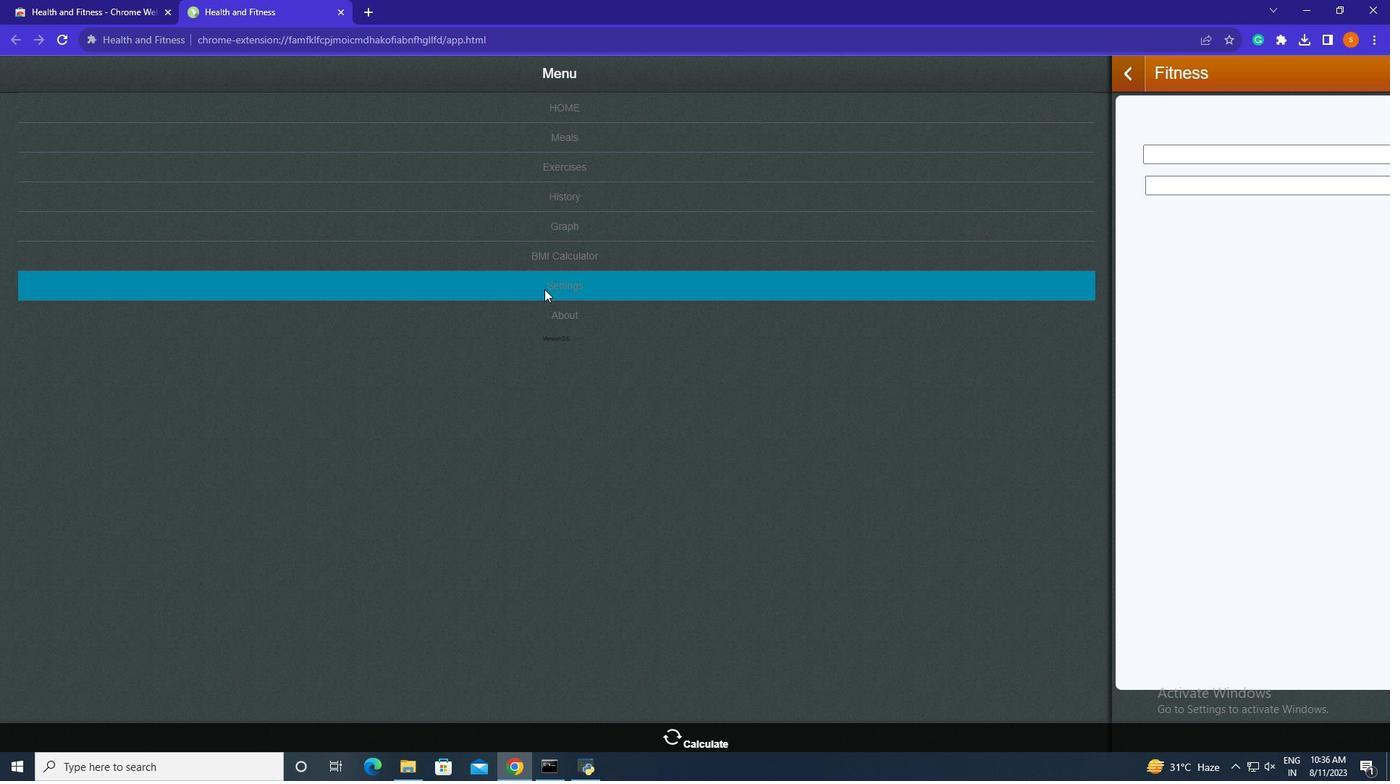 
Action: Mouse pressed left at (544, 288)
Screenshot: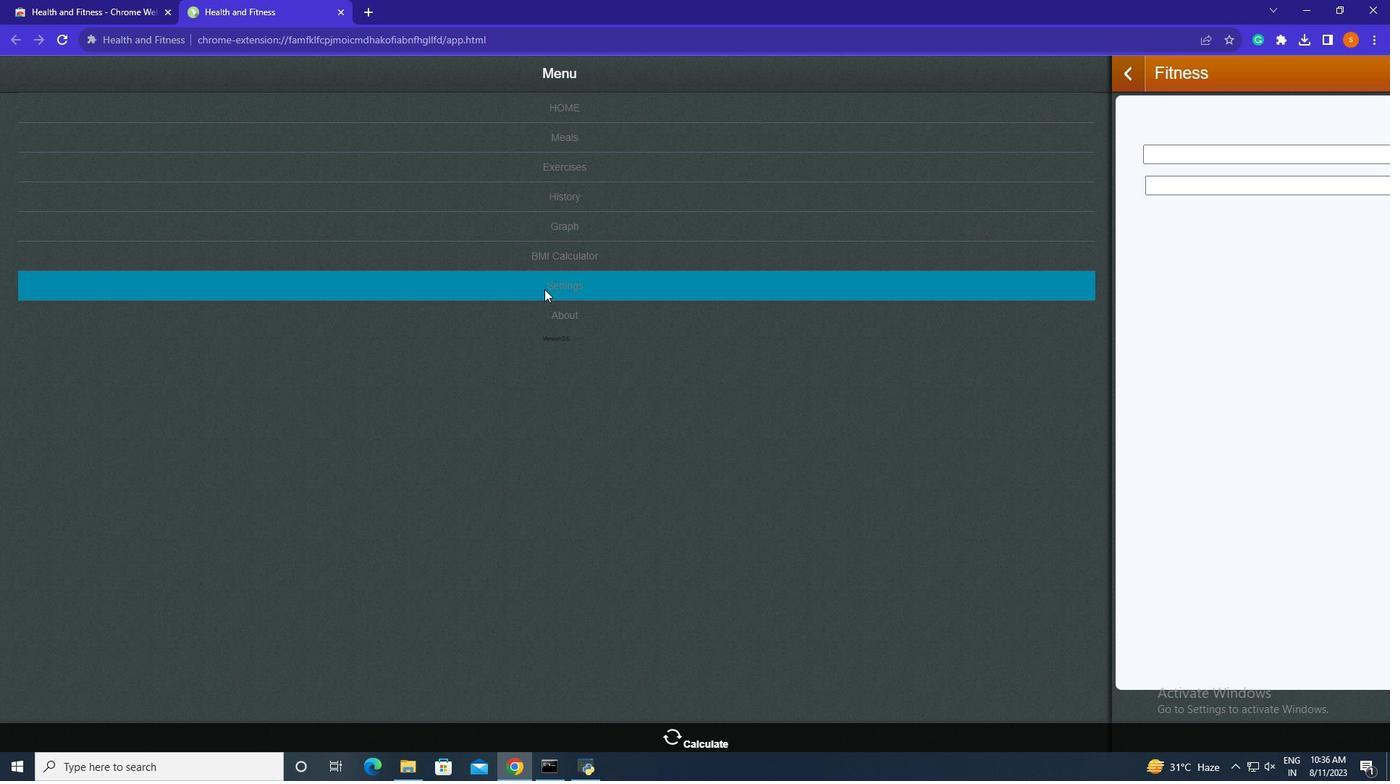 
Action: Mouse moved to (18, 65)
Screenshot: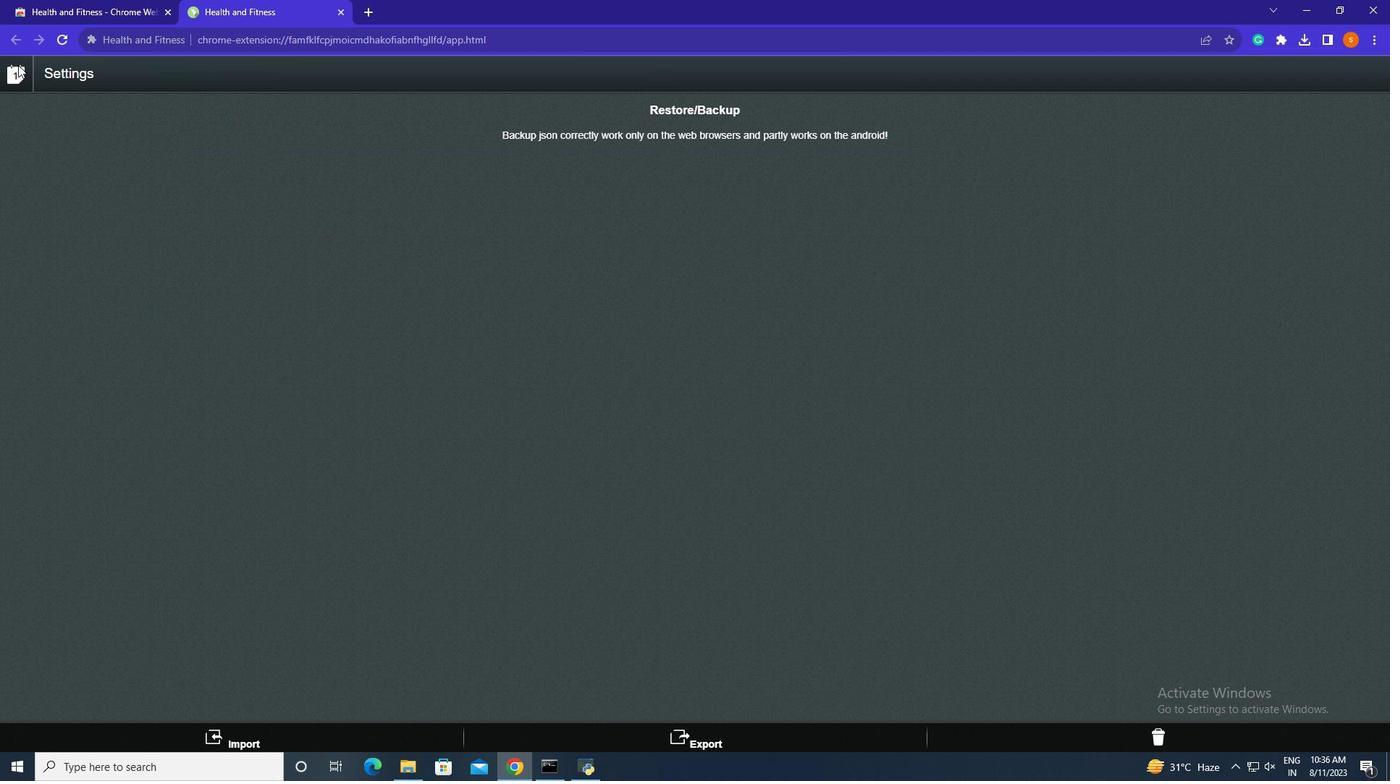 
Action: Mouse pressed left at (18, 65)
Screenshot: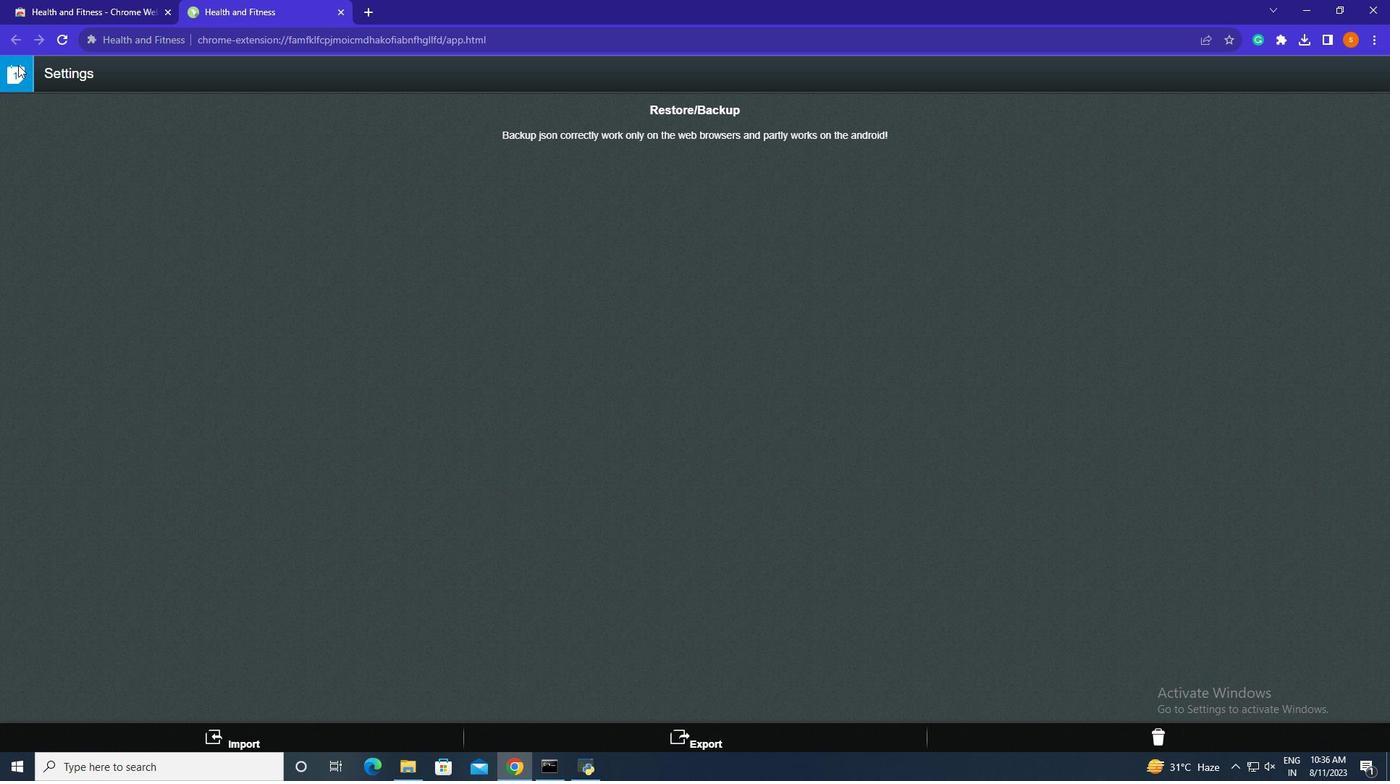 
Action: Mouse moved to (5, 68)
Screenshot: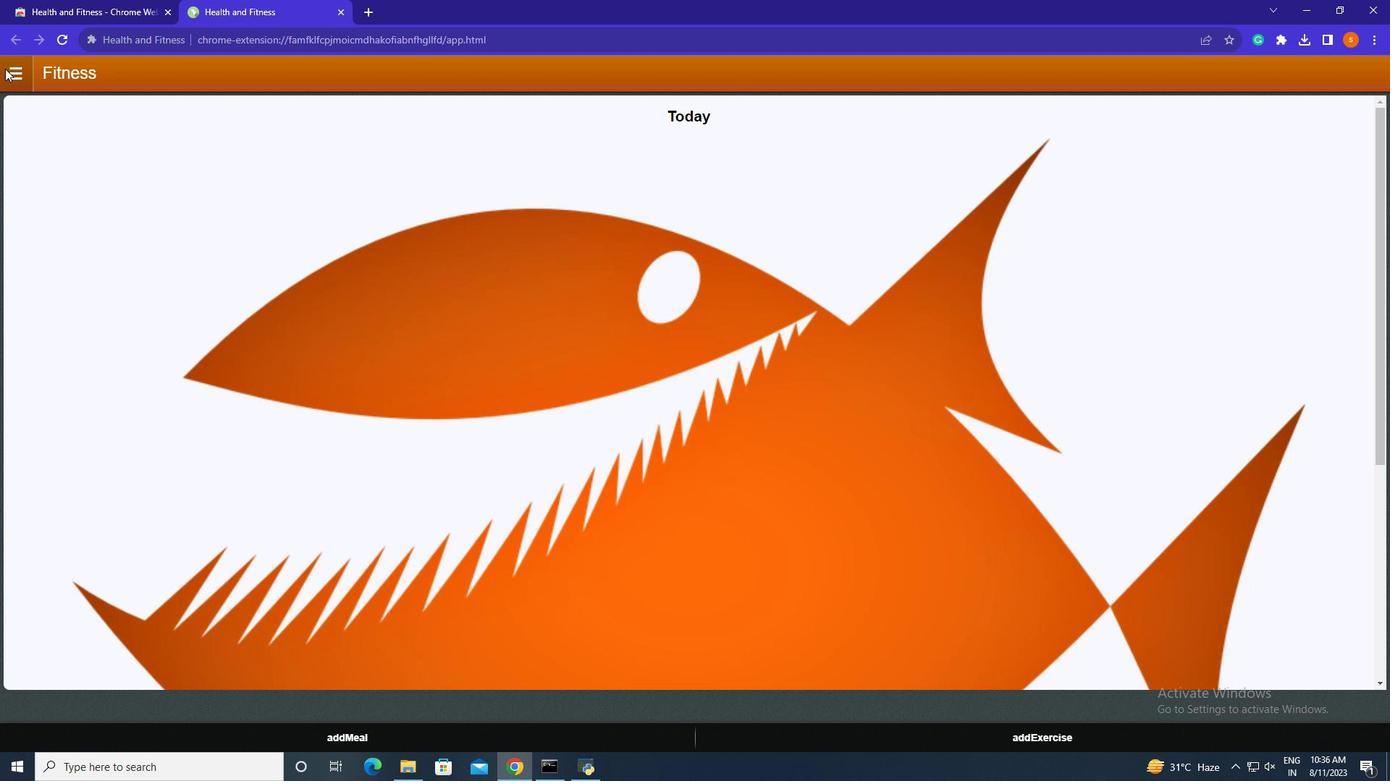 
Action: Mouse pressed left at (5, 68)
Screenshot: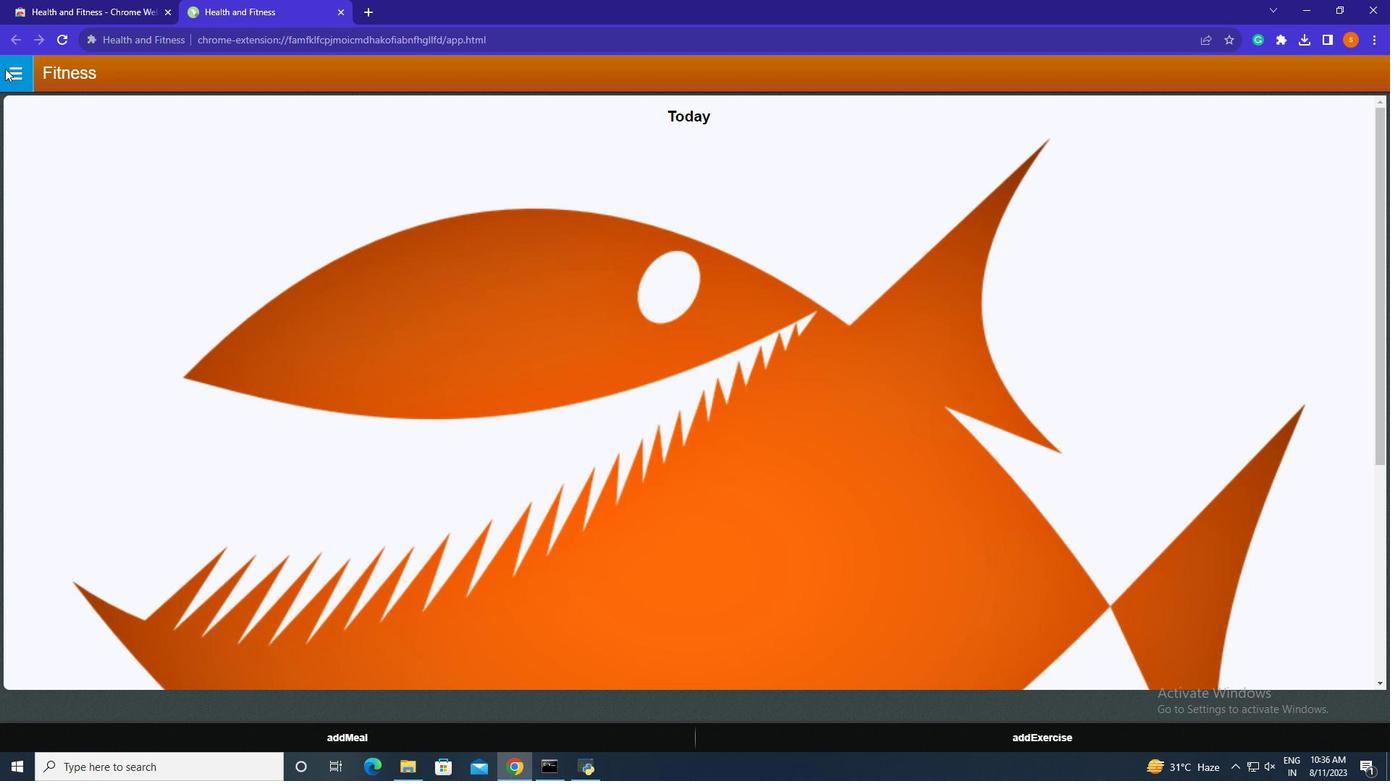
Action: Mouse moved to (556, 311)
Screenshot: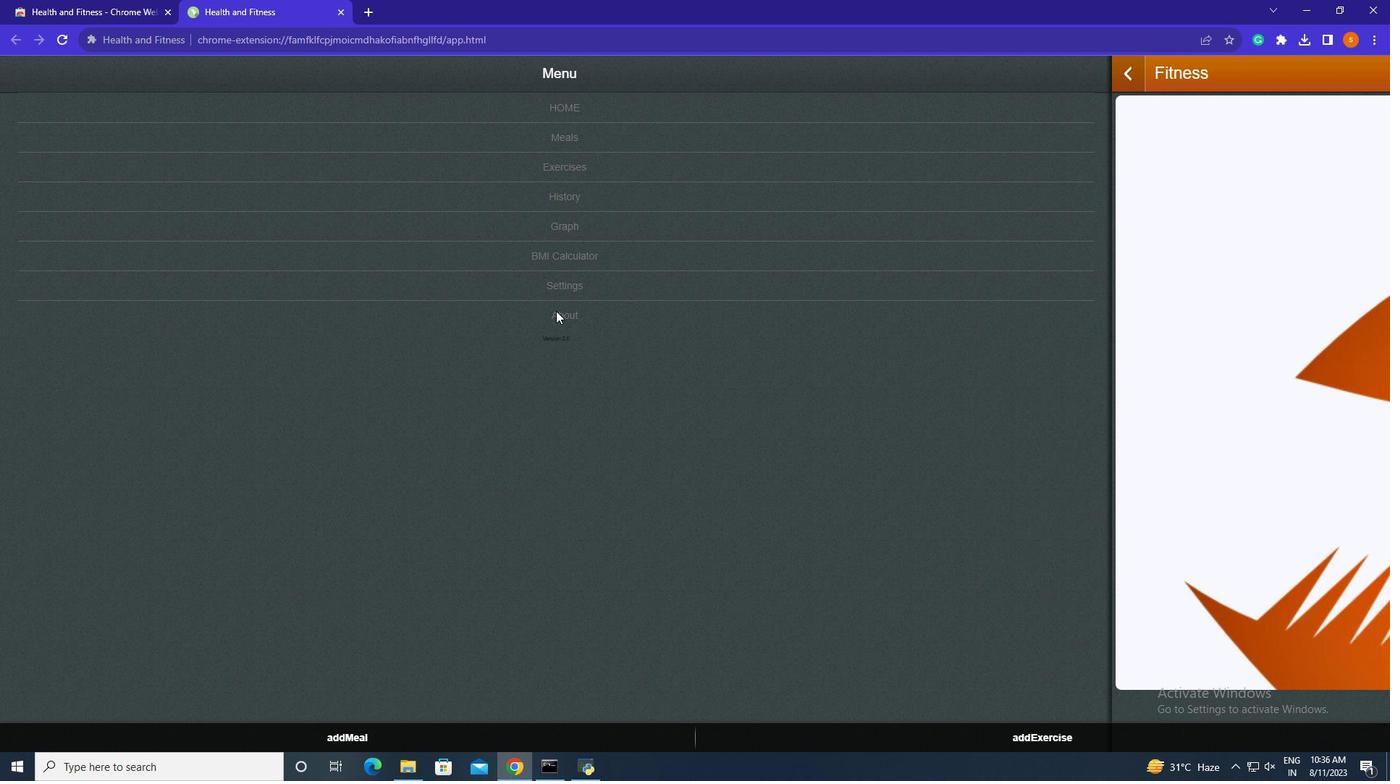
Action: Mouse pressed left at (556, 311)
Screenshot: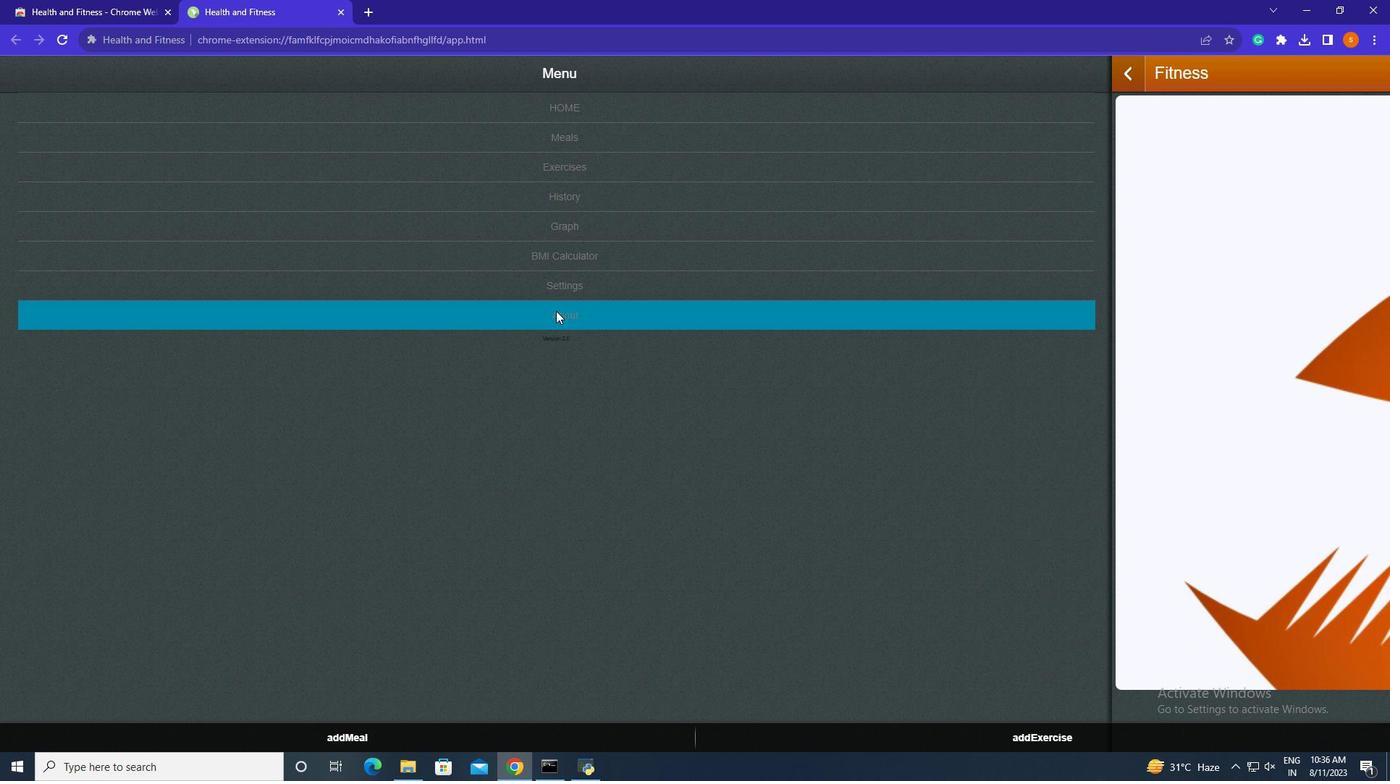 
Action: Mouse scrolled (556, 310) with delta (0, 0)
Screenshot: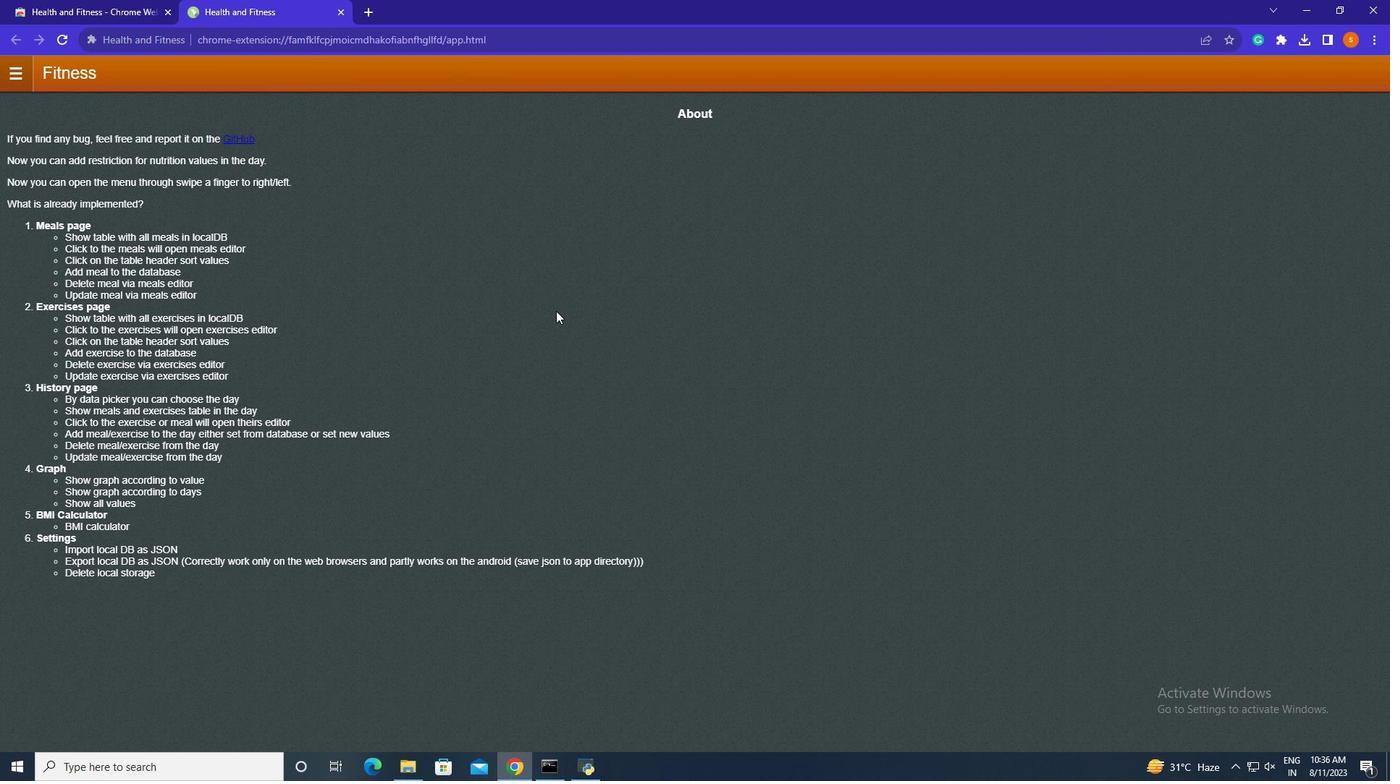 
Action: Mouse scrolled (556, 310) with delta (0, 0)
Screenshot: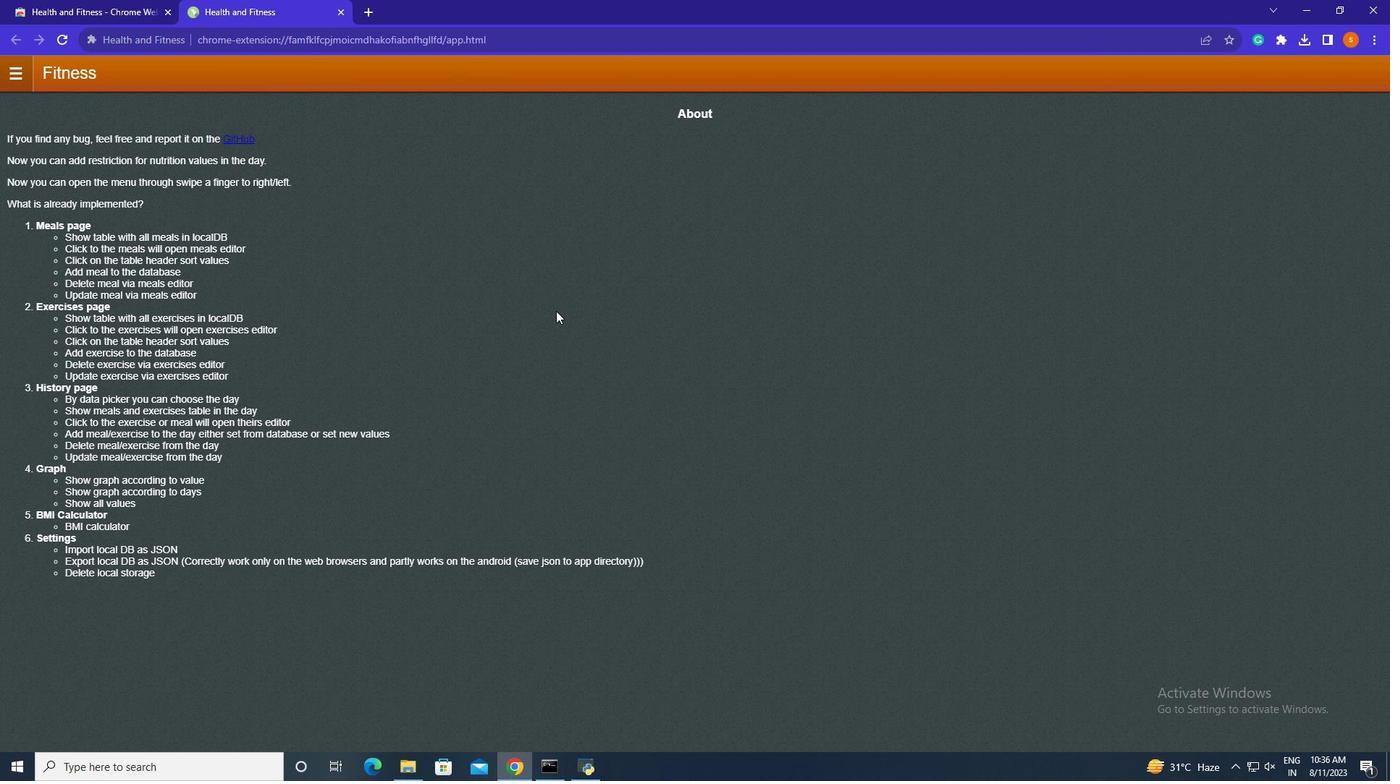 
Action: Mouse scrolled (556, 310) with delta (0, 0)
Screenshot: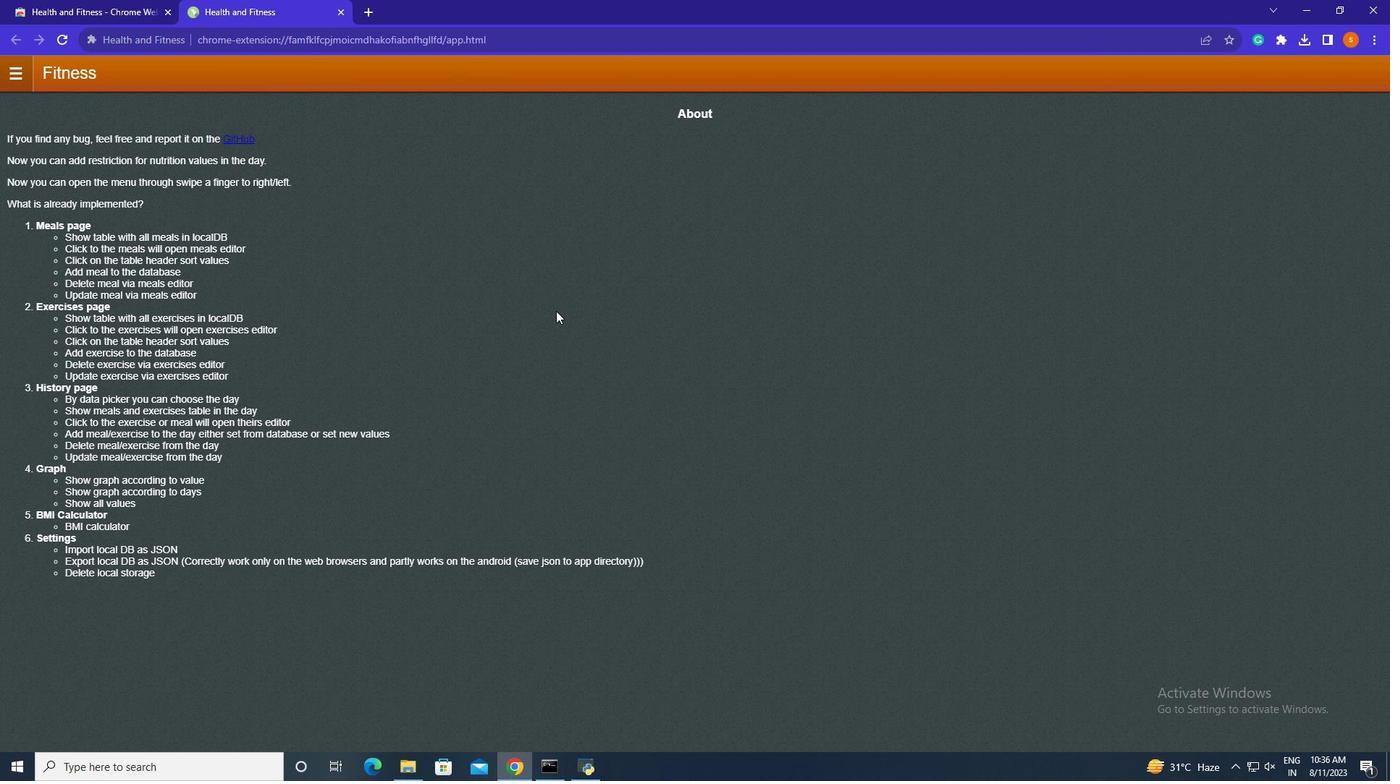 
Action: Mouse moved to (5, 77)
Screenshot: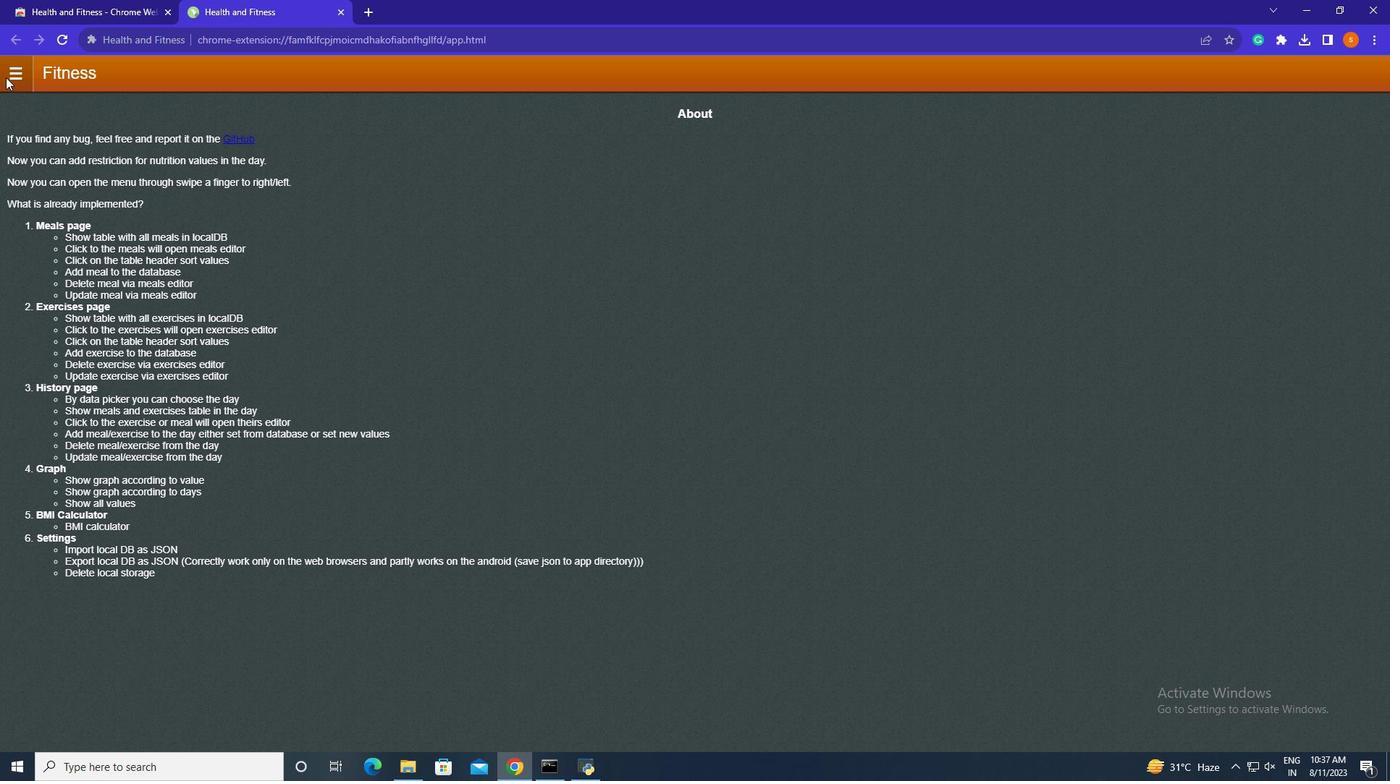 
Action: Mouse pressed left at (5, 77)
Screenshot: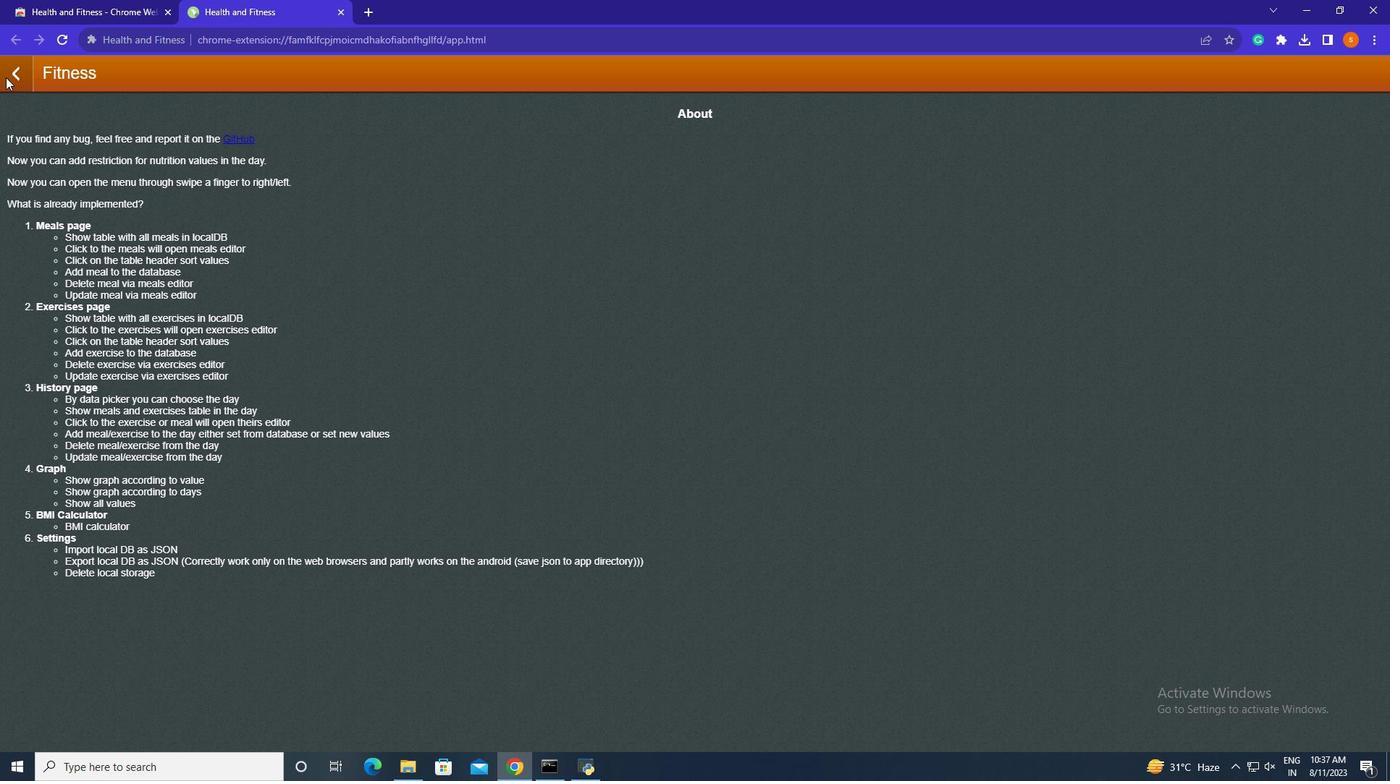 
Action: Mouse moved to (655, 335)
Screenshot: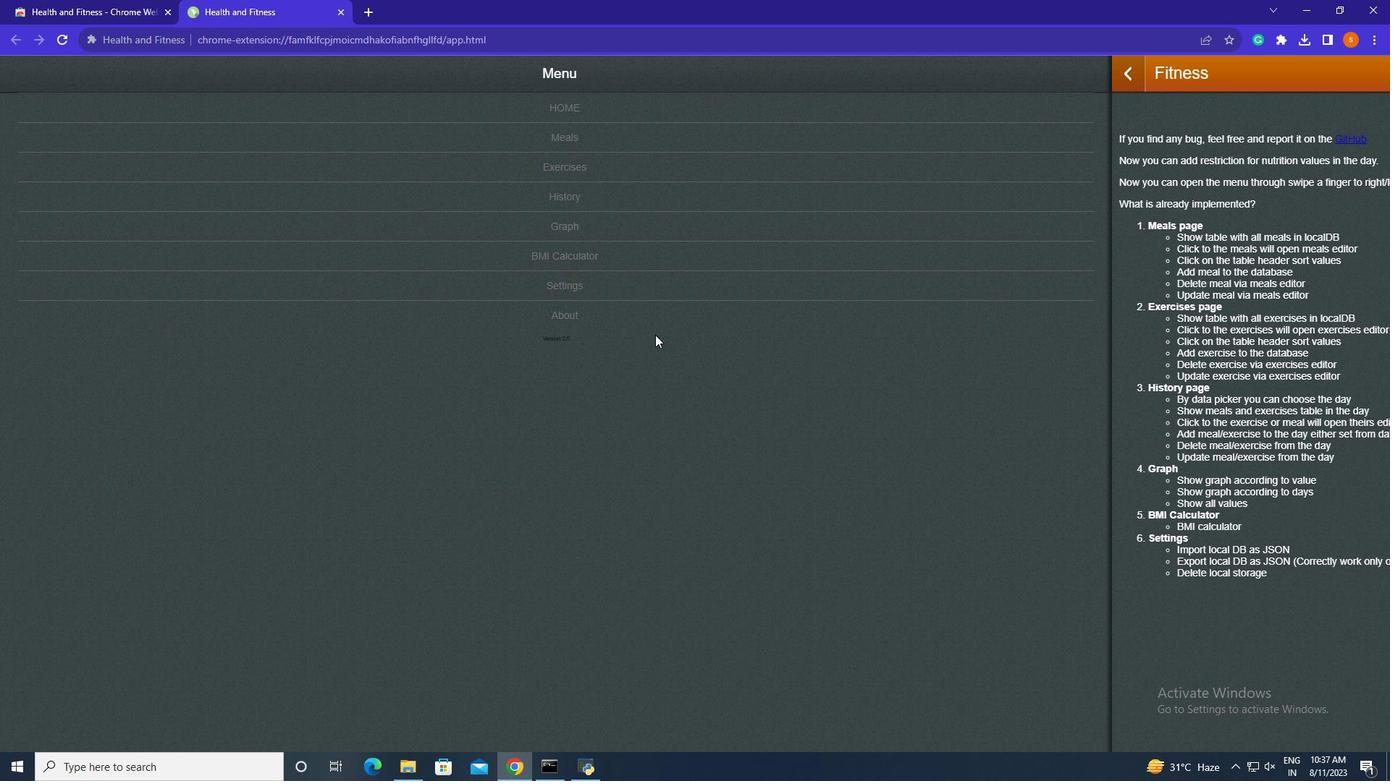 
Action: Mouse scrolled (655, 335) with delta (0, 0)
Screenshot: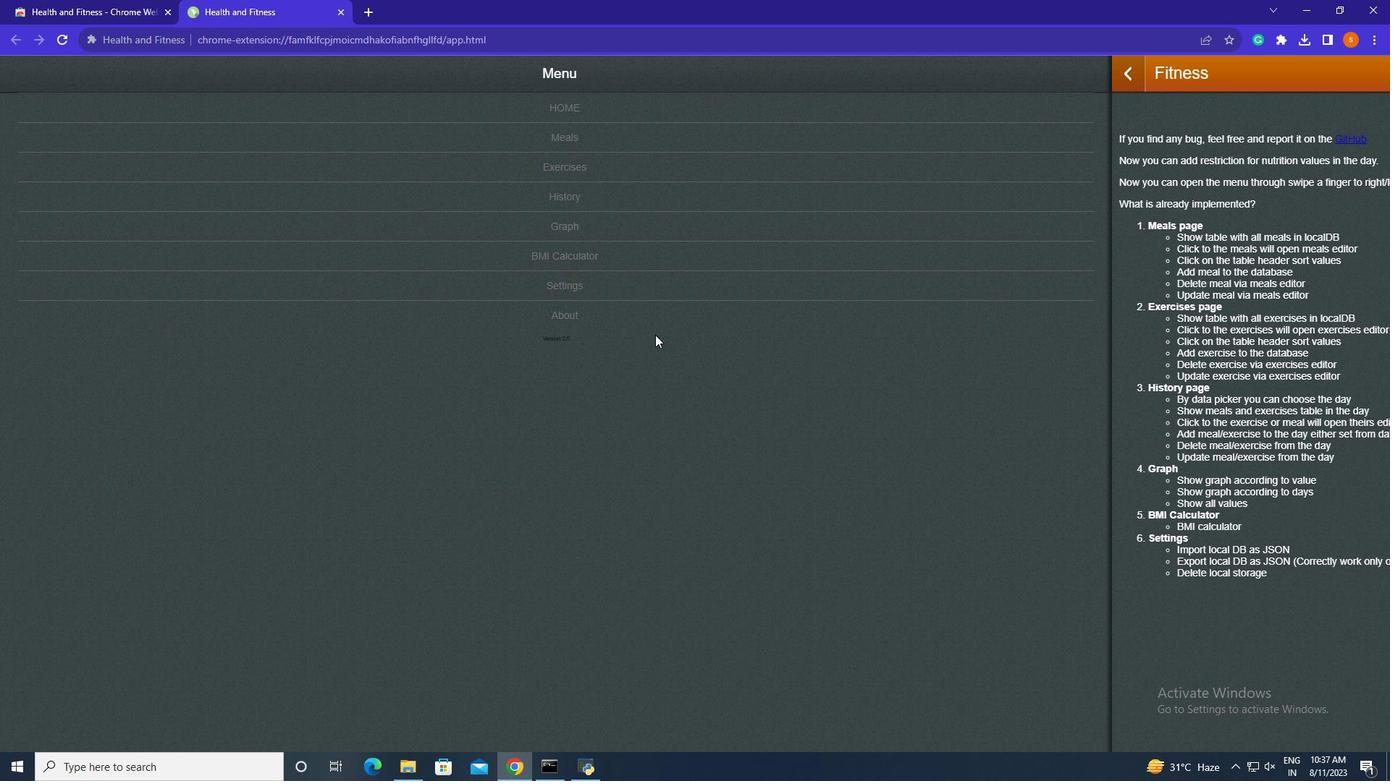 
Action: Mouse scrolled (655, 335) with delta (0, 0)
Screenshot: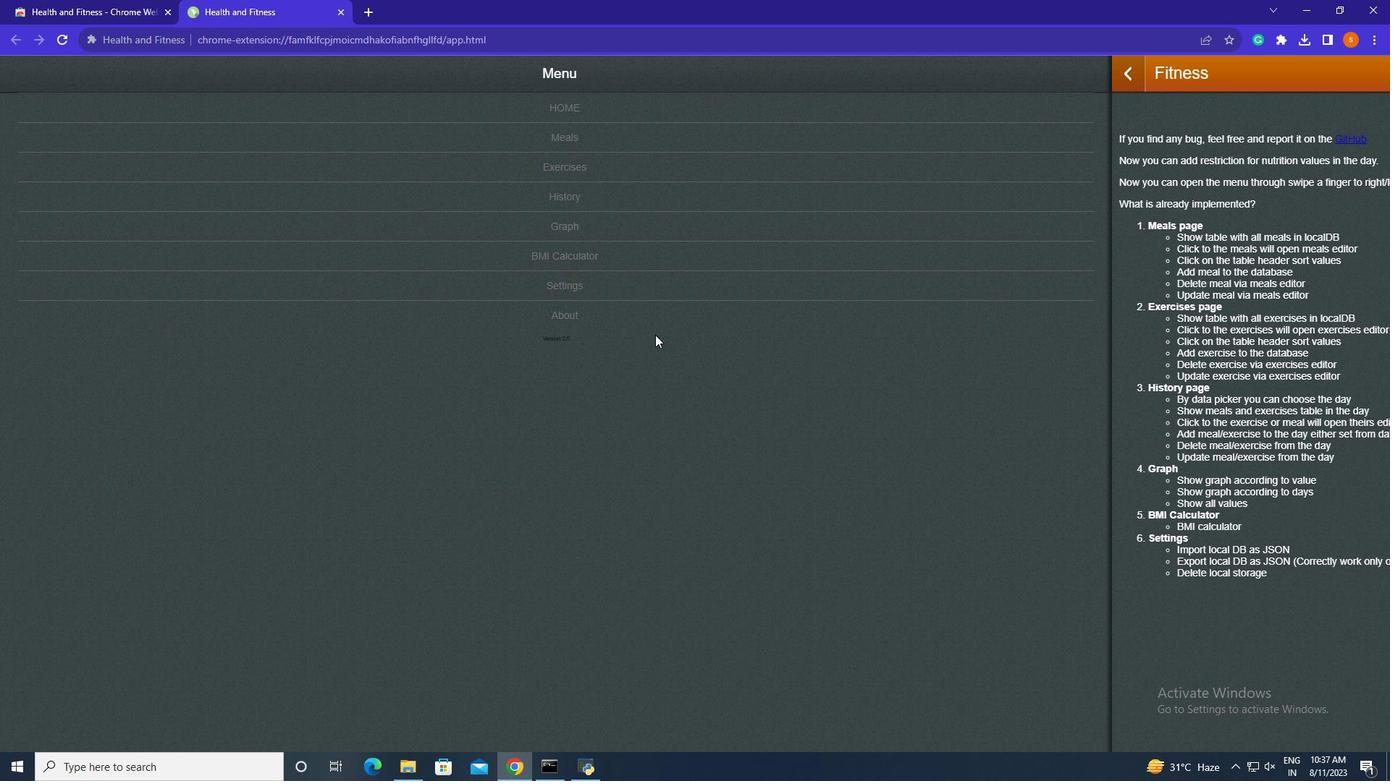 
Action: Mouse moved to (1159, 326)
Screenshot: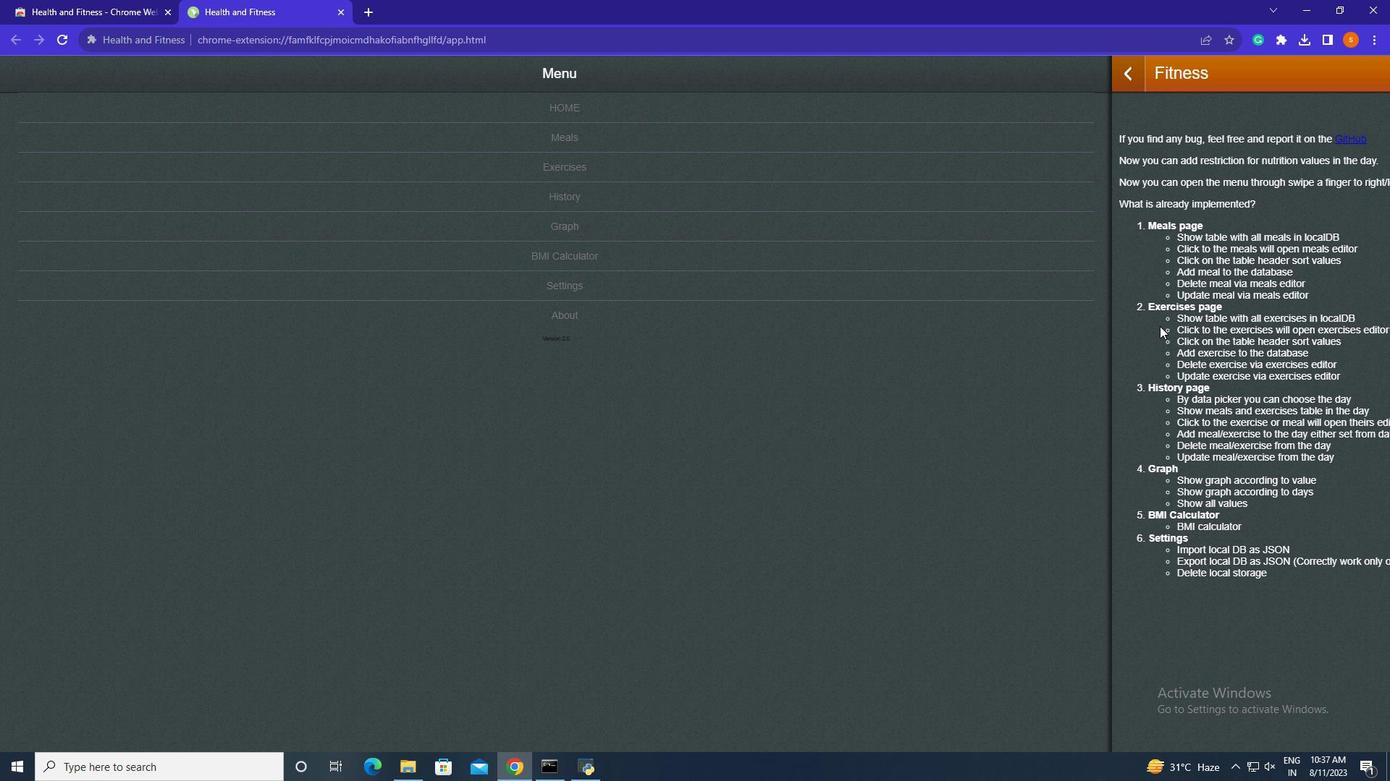 
Action: Mouse scrolled (1159, 325) with delta (0, 0)
Screenshot: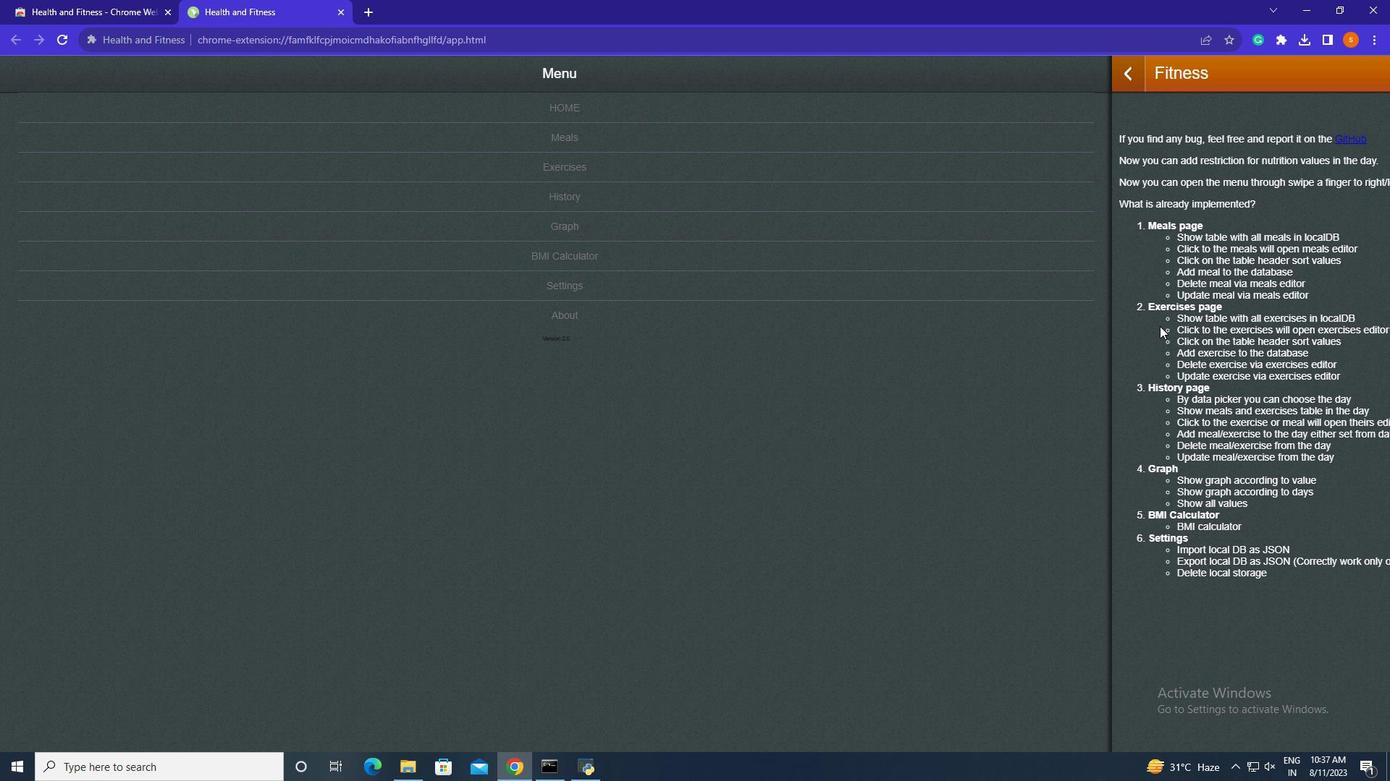 
Action: Mouse scrolled (1159, 325) with delta (0, 0)
Screenshot: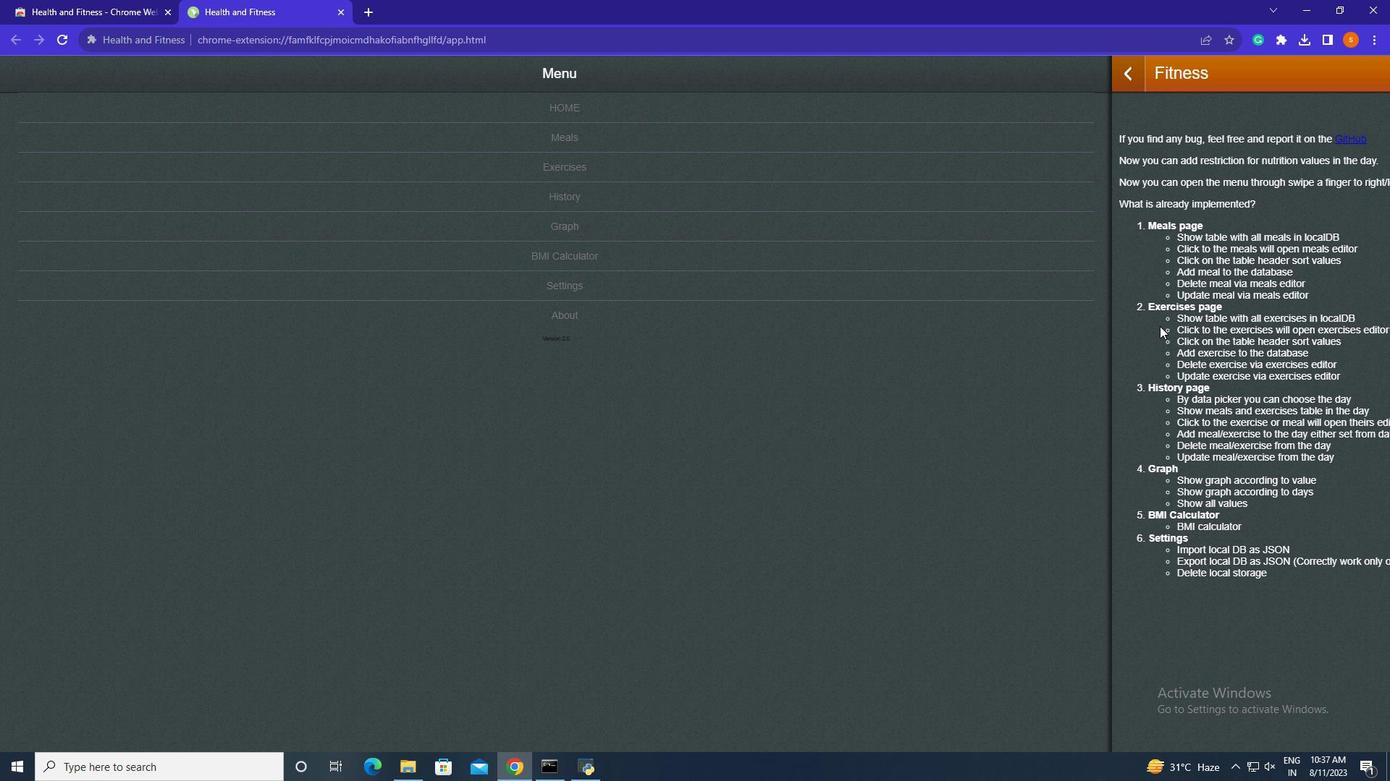 
Action: Mouse moved to (1159, 326)
Screenshot: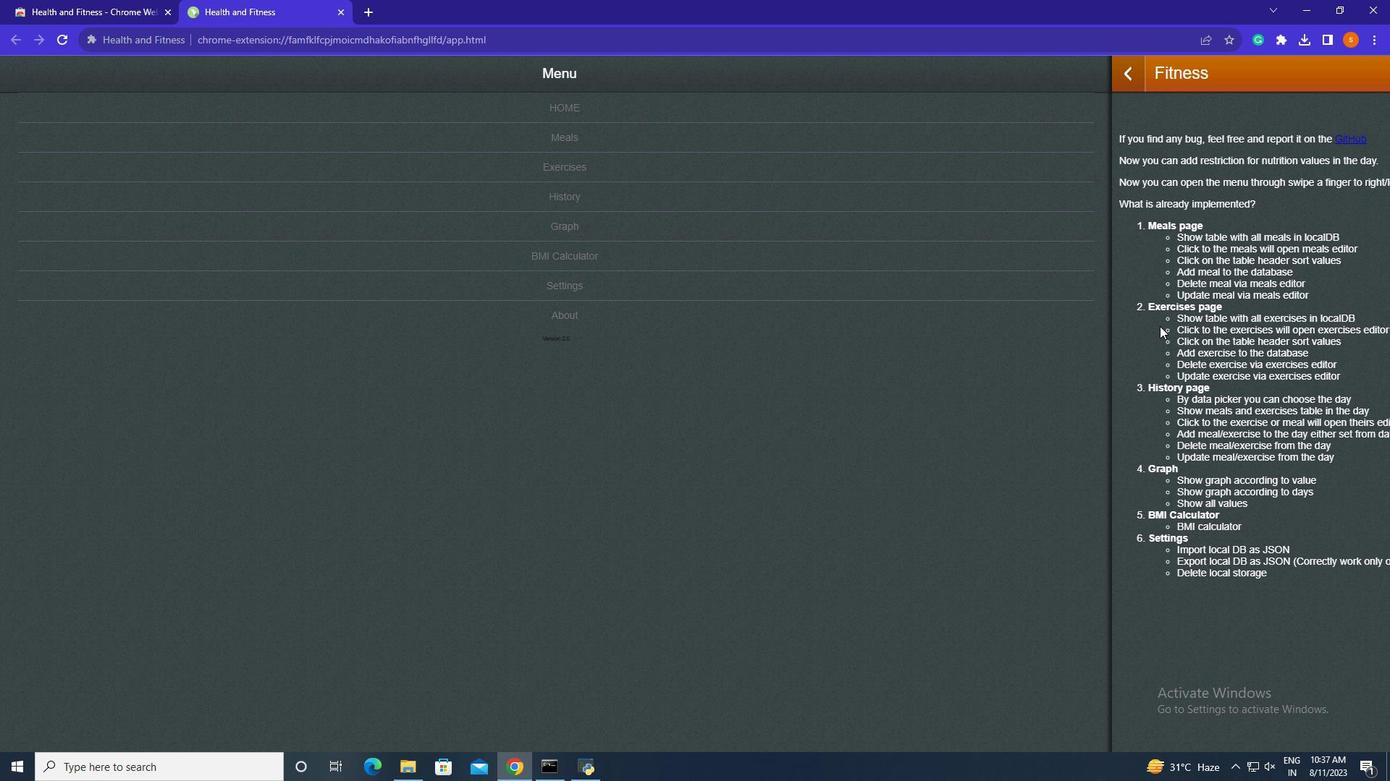 
Action: Mouse scrolled (1159, 327) with delta (0, 0)
Screenshot: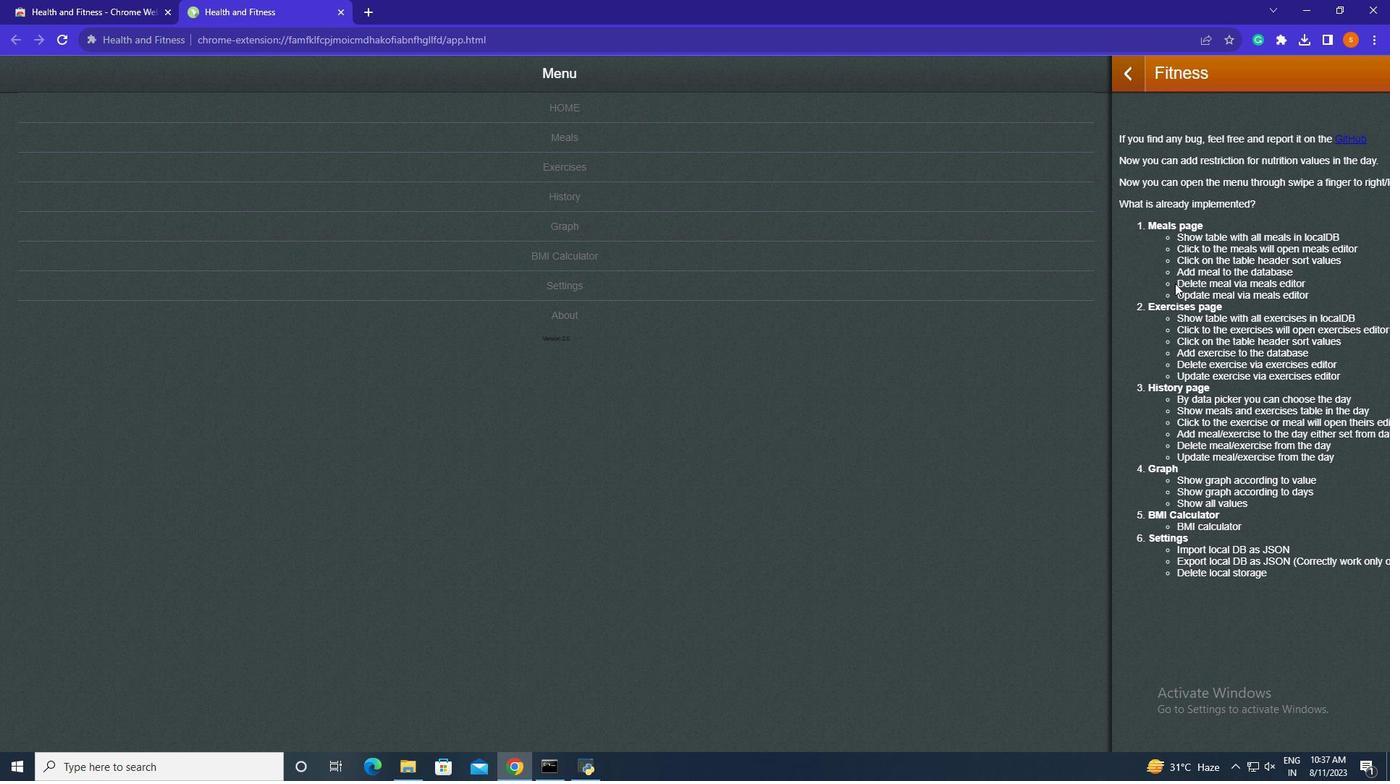 
Action: Mouse moved to (1280, 39)
Screenshot: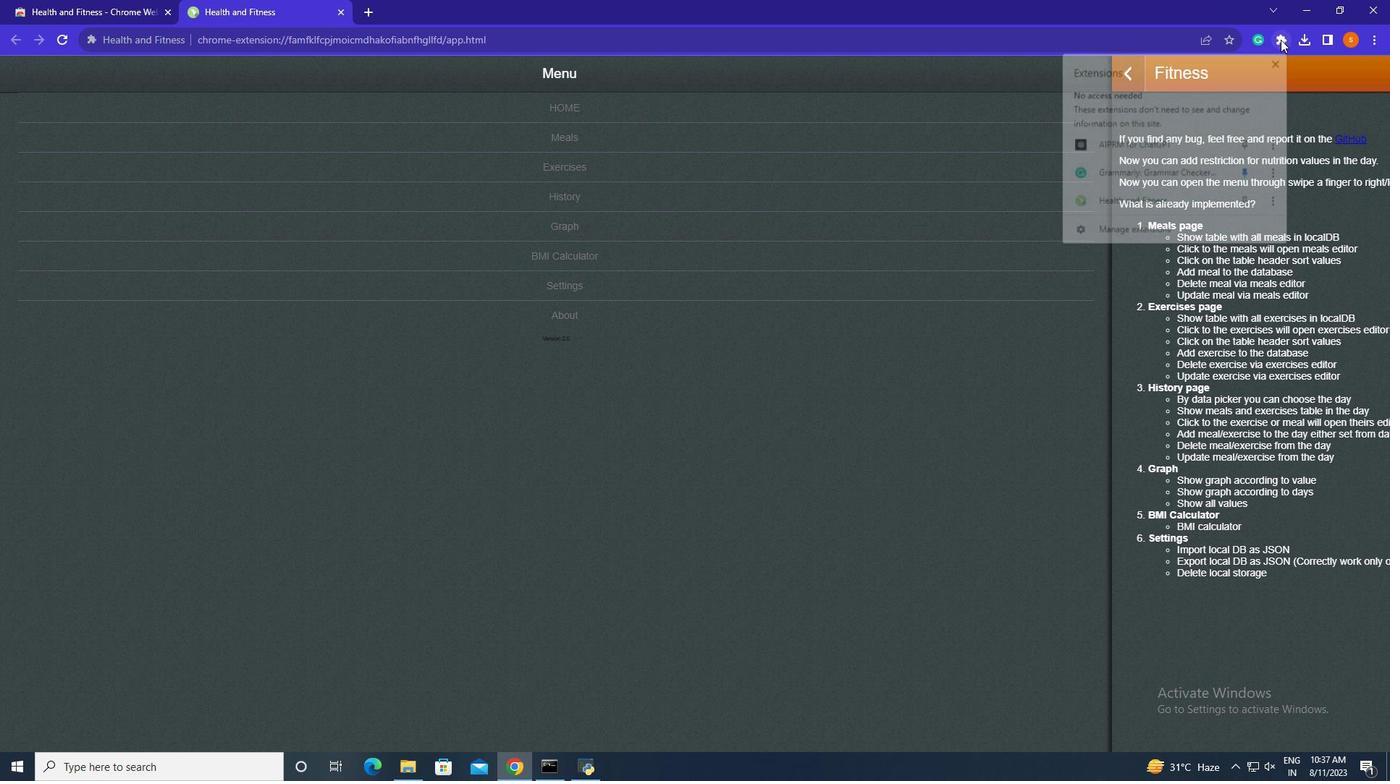 
Action: Mouse pressed left at (1280, 39)
Screenshot: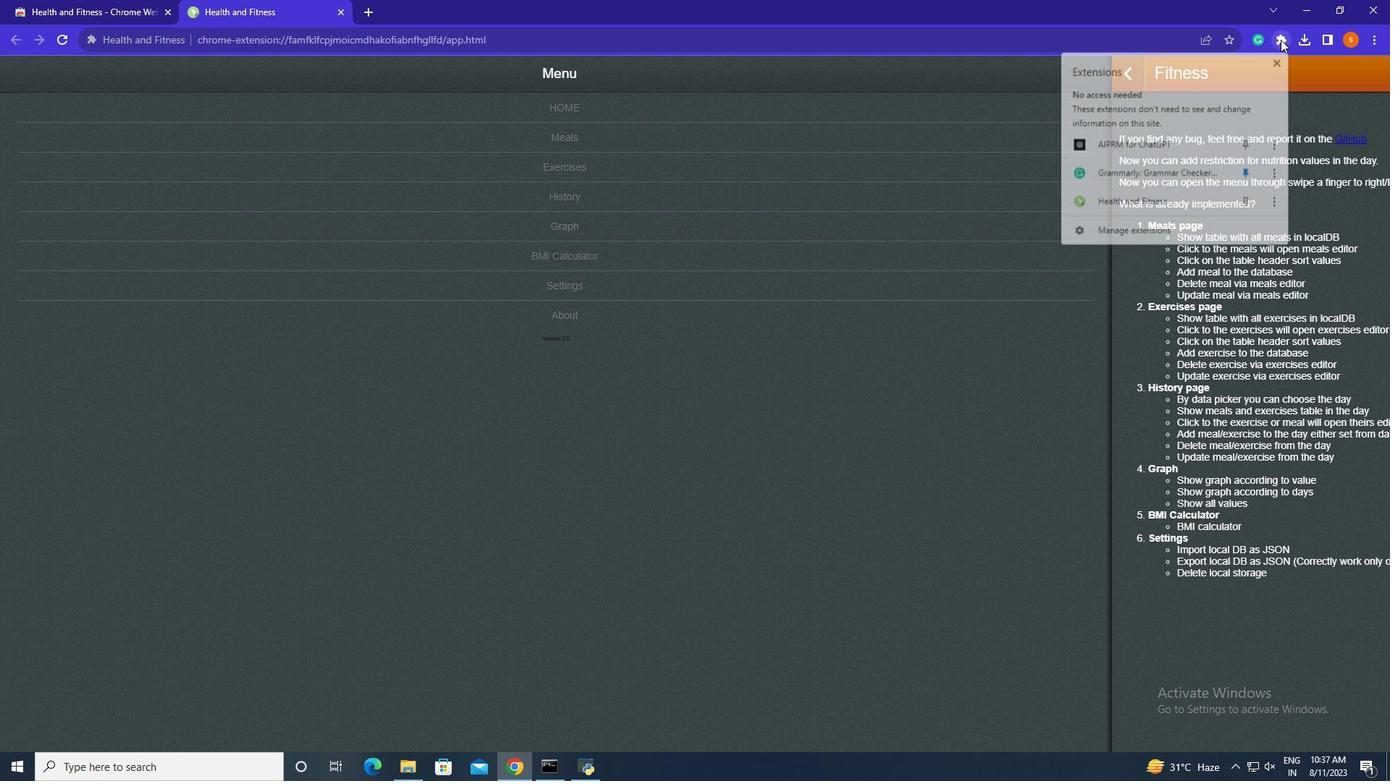 
Action: Mouse moved to (1248, 199)
Screenshot: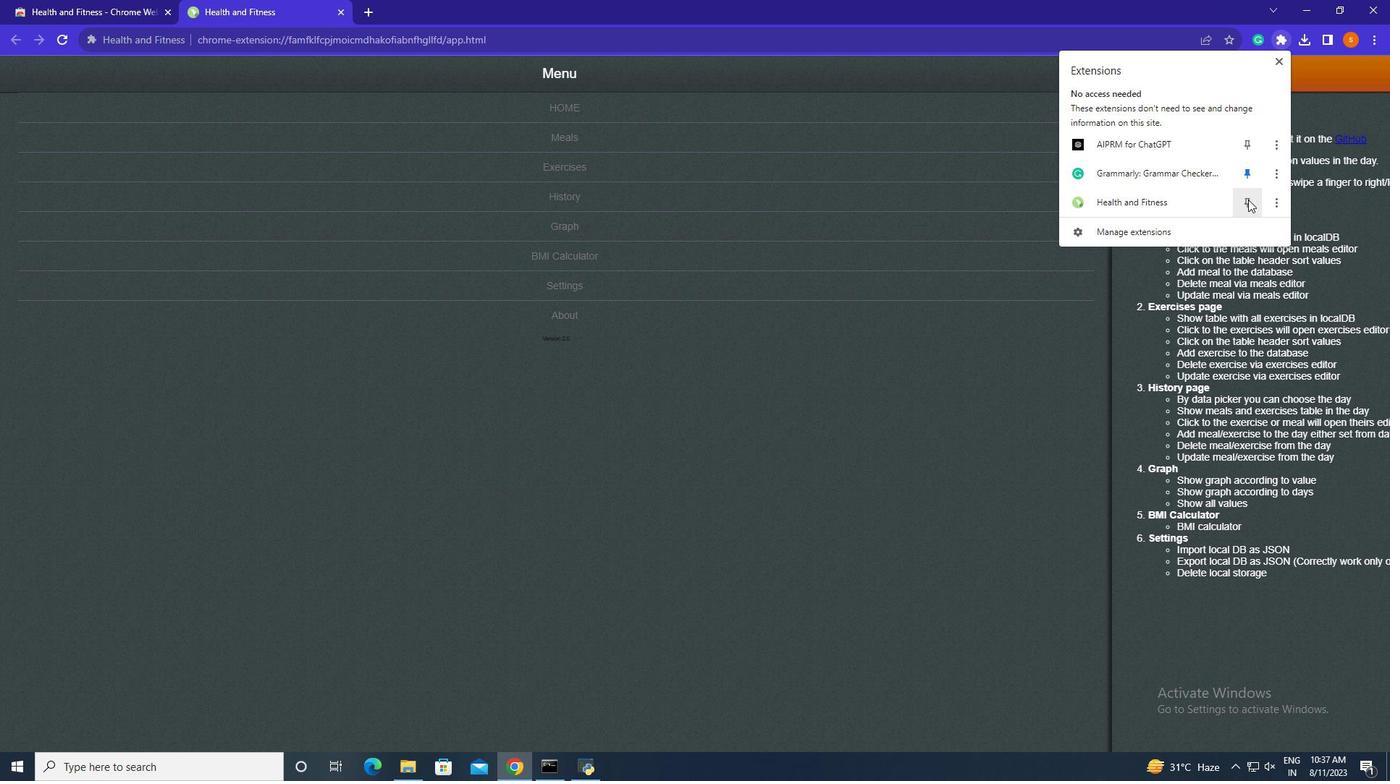 
Action: Mouse pressed left at (1248, 199)
Screenshot: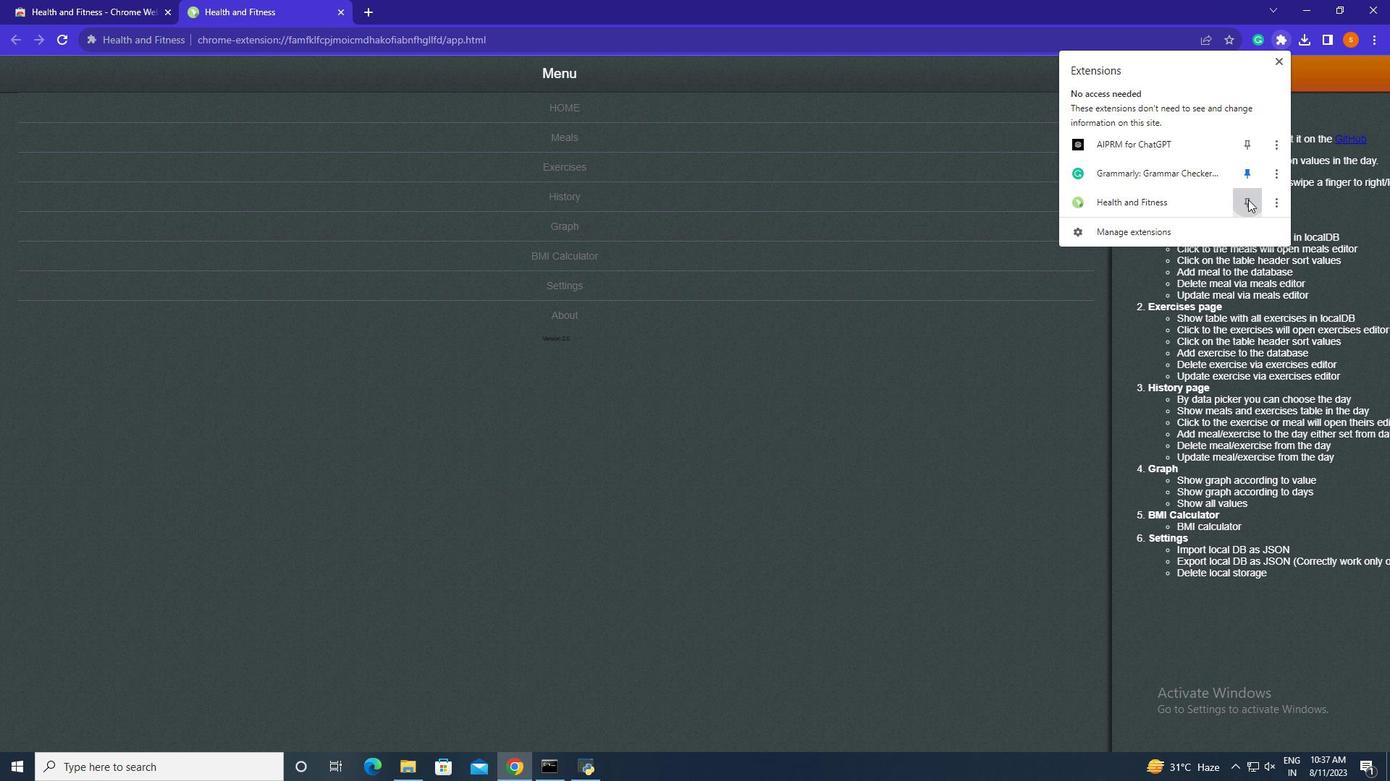 
Action: Mouse moved to (1030, 324)
Screenshot: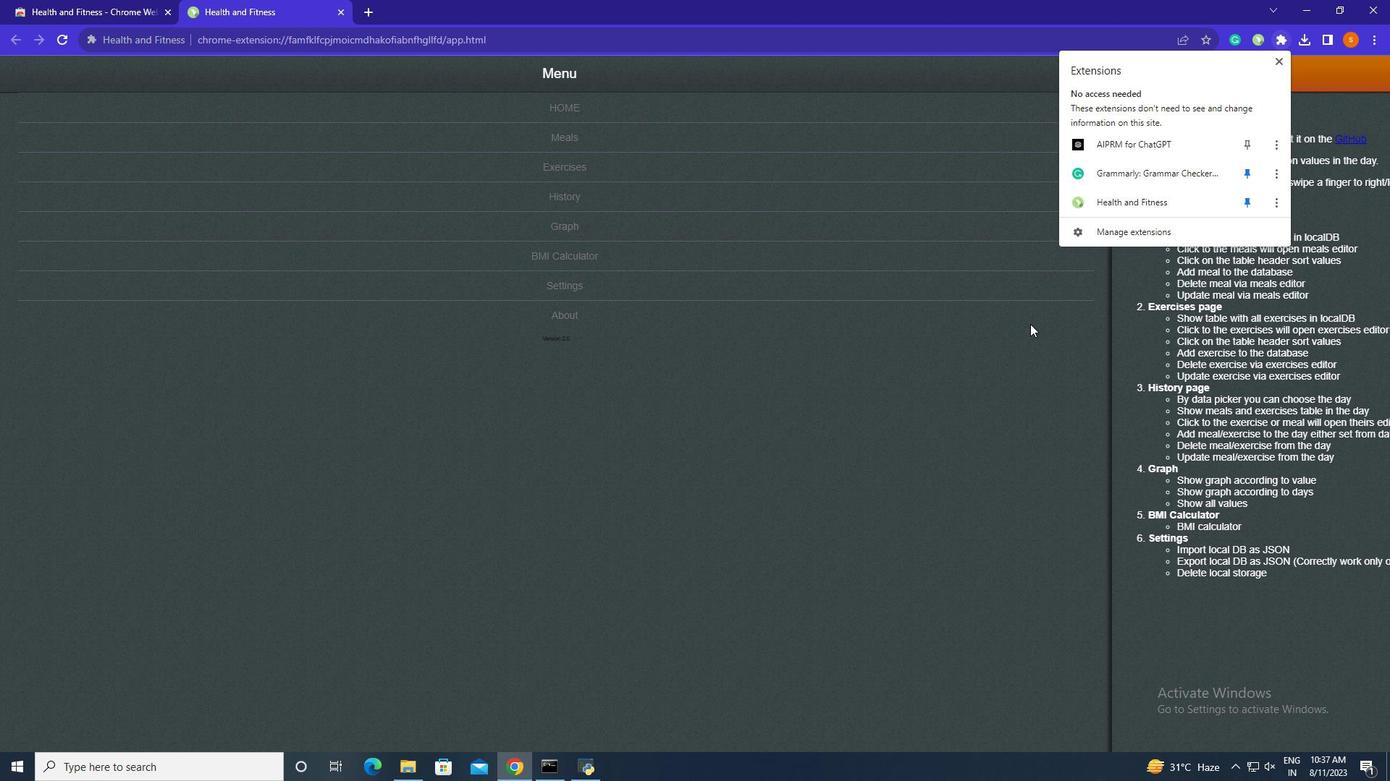 
